 Task: Search one way flight ticket for 4 adults, 2 children, 2 infants in seat and 1 infant on lap in premium economy from Gulfport/biloxi: Gulfport-biloxi International Airport to New Bern: Coastal Carolina Regional Airport (was Craven County Regional) on 5-4-2023. Choice of flights is Emirates. Number of bags: 9 checked bags. Price is upto 94000. Outbound departure time preference is 22:00.
Action: Mouse moved to (304, 124)
Screenshot: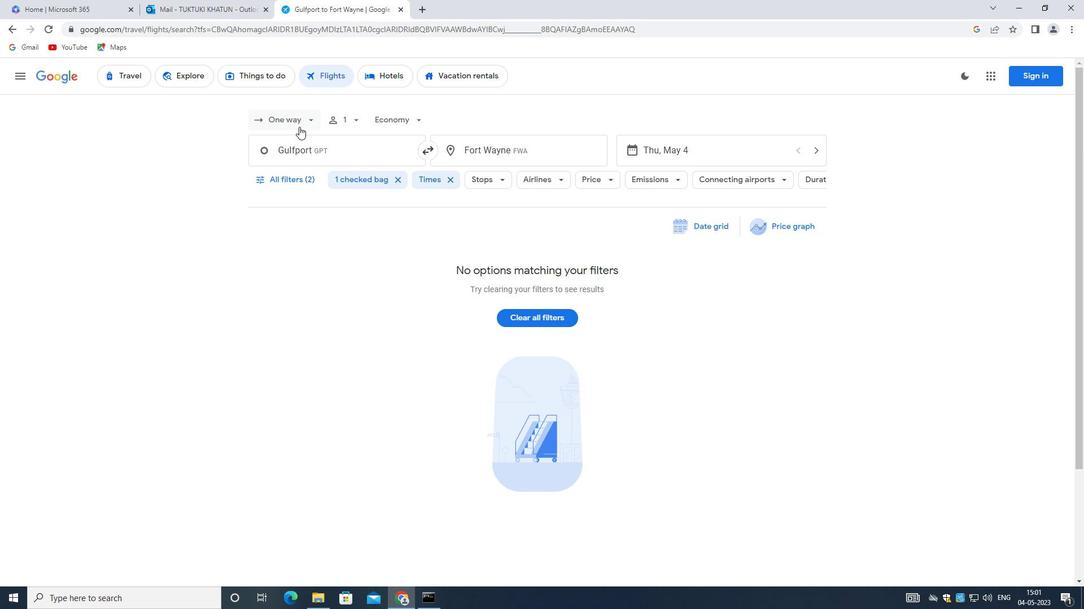 
Action: Mouse pressed left at (304, 124)
Screenshot: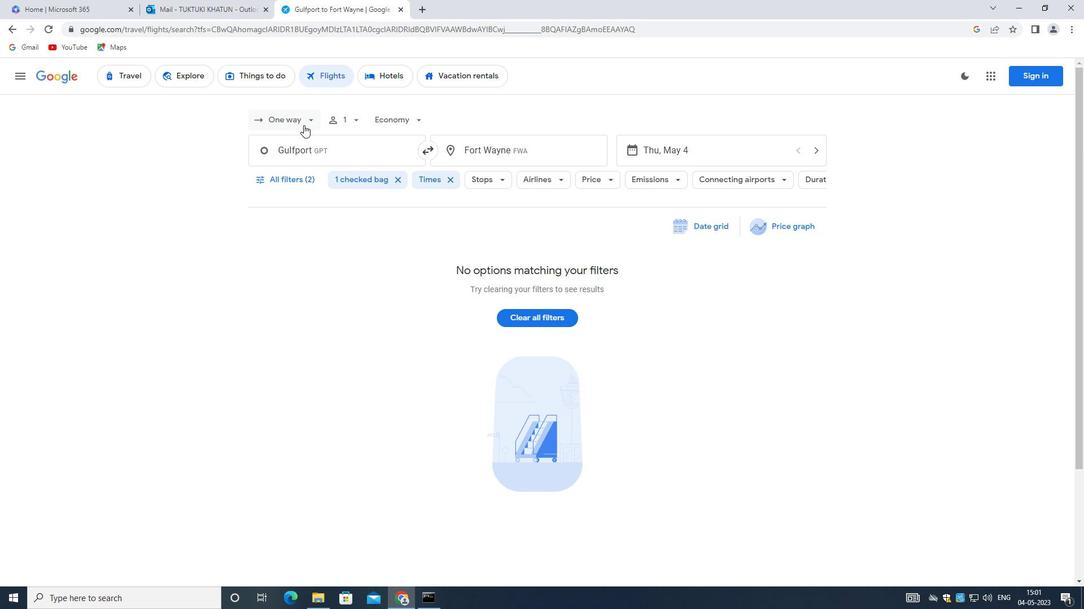 
Action: Mouse moved to (316, 168)
Screenshot: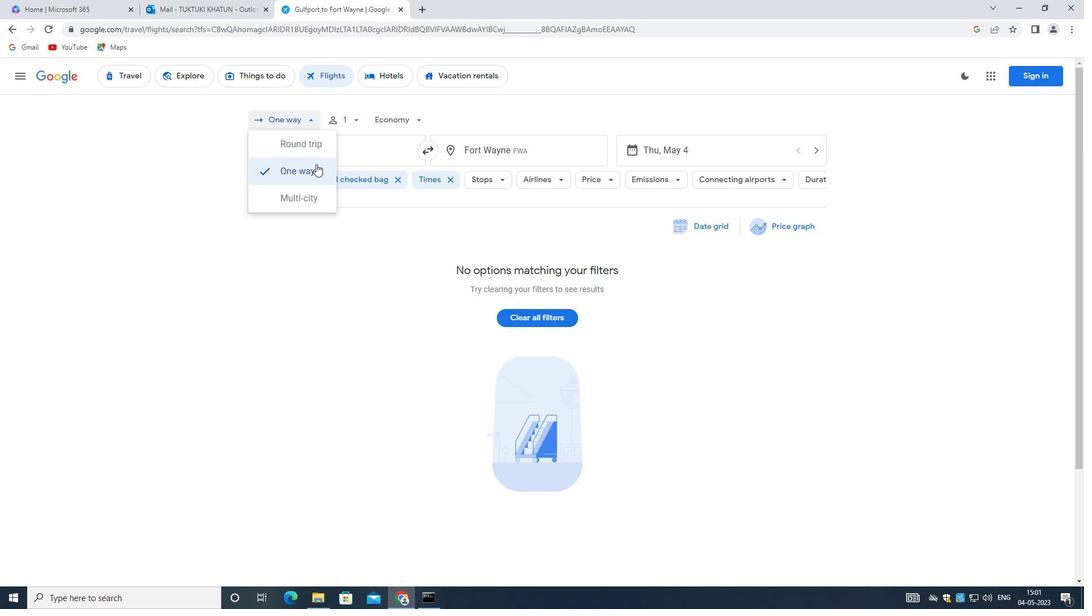 
Action: Mouse pressed left at (316, 168)
Screenshot: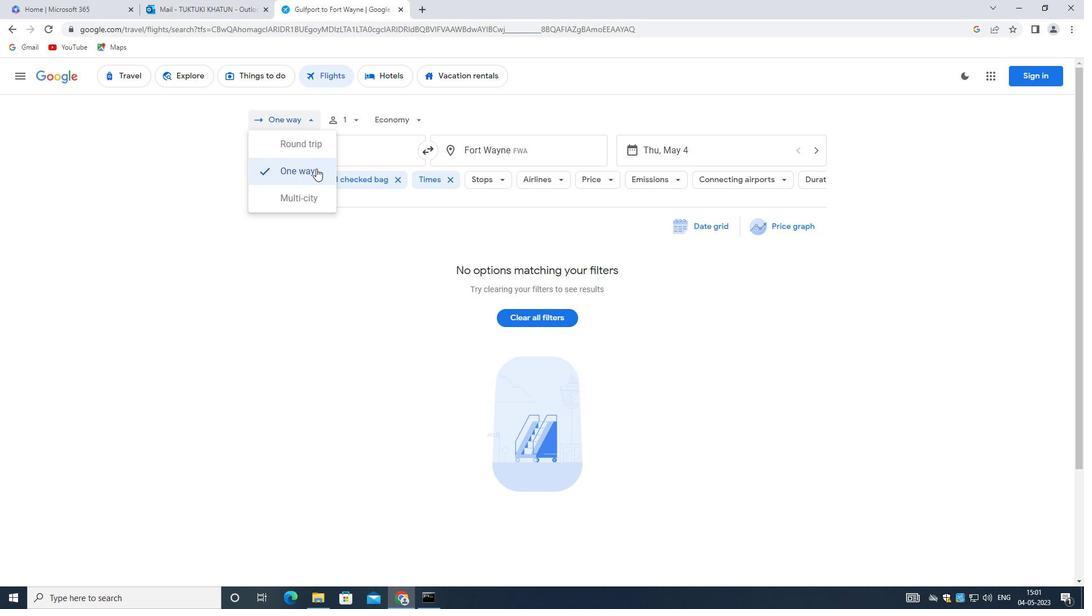 
Action: Mouse moved to (350, 116)
Screenshot: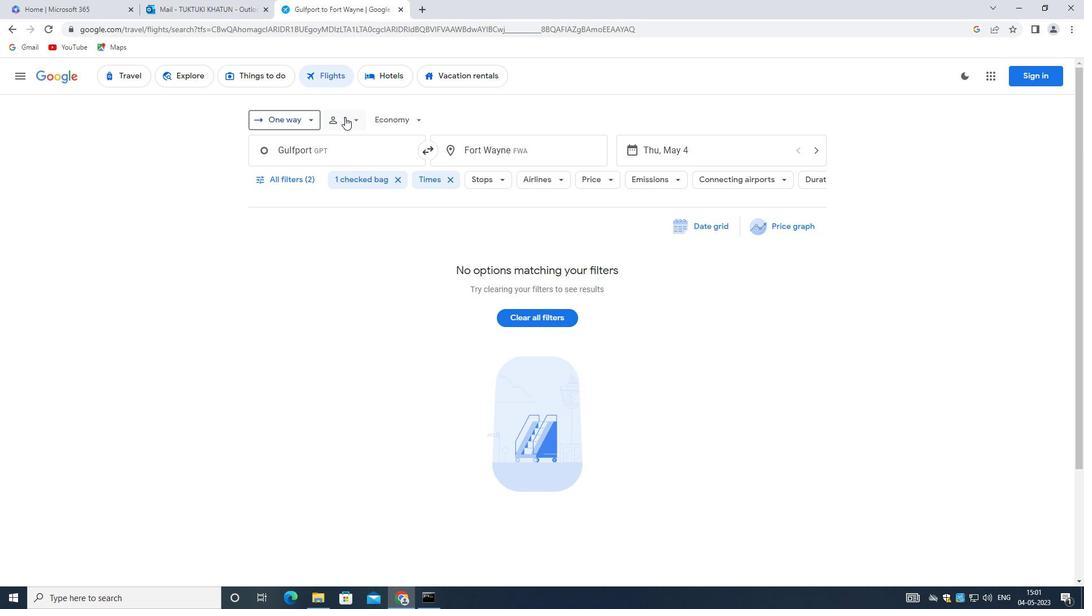 
Action: Mouse pressed left at (350, 116)
Screenshot: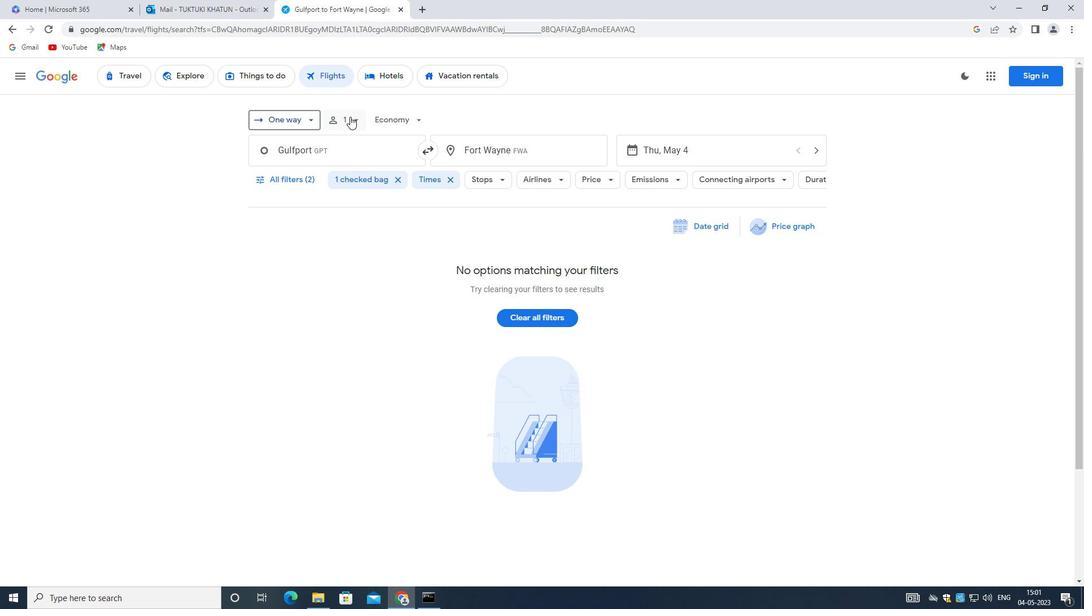 
Action: Mouse moved to (440, 145)
Screenshot: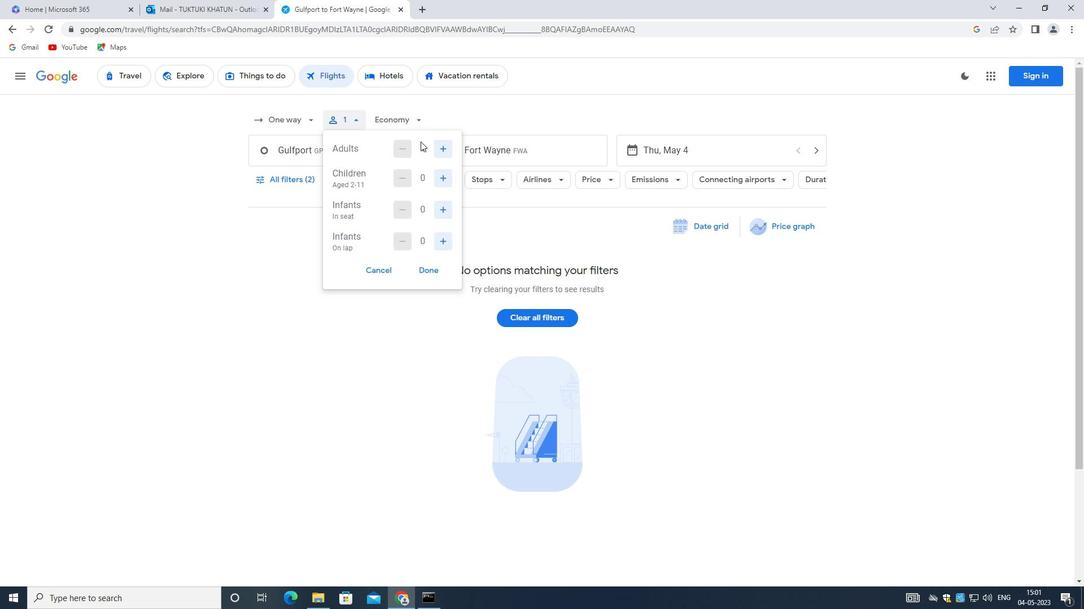 
Action: Mouse pressed left at (440, 145)
Screenshot: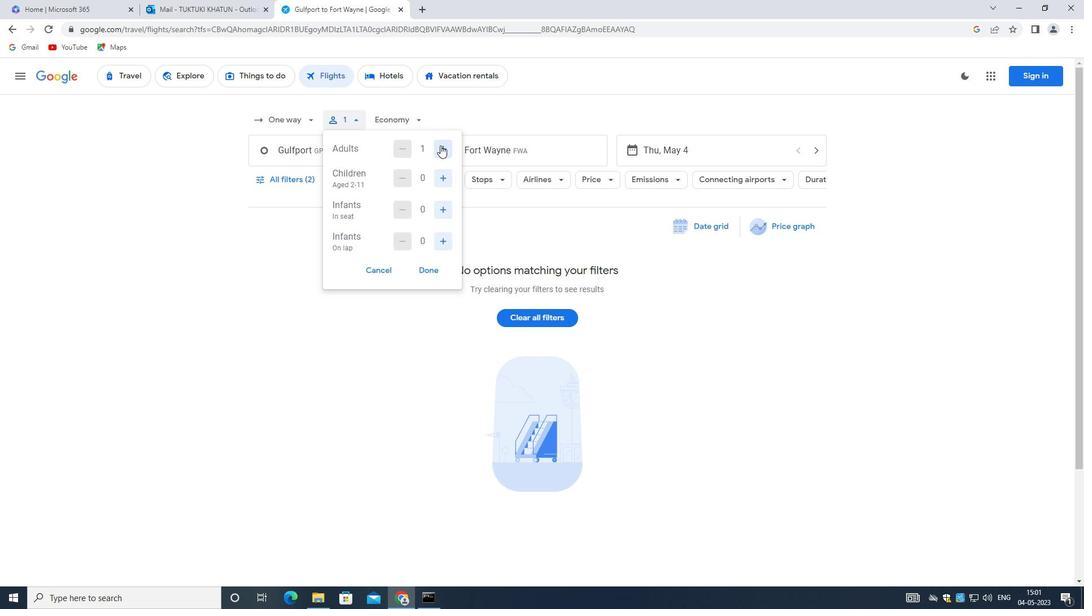 
Action: Mouse pressed left at (440, 145)
Screenshot: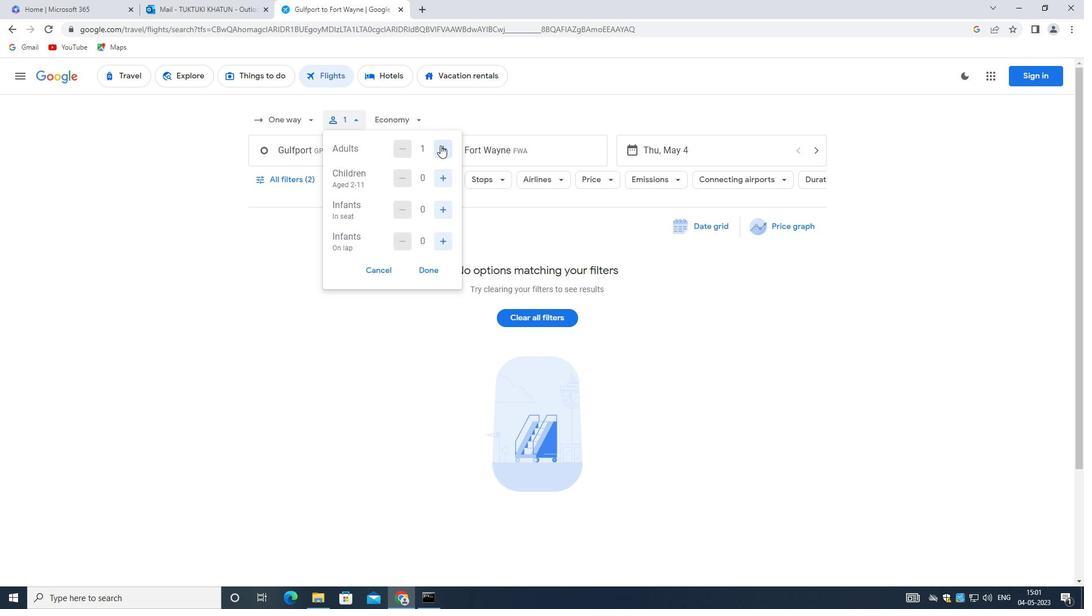 
Action: Mouse moved to (440, 146)
Screenshot: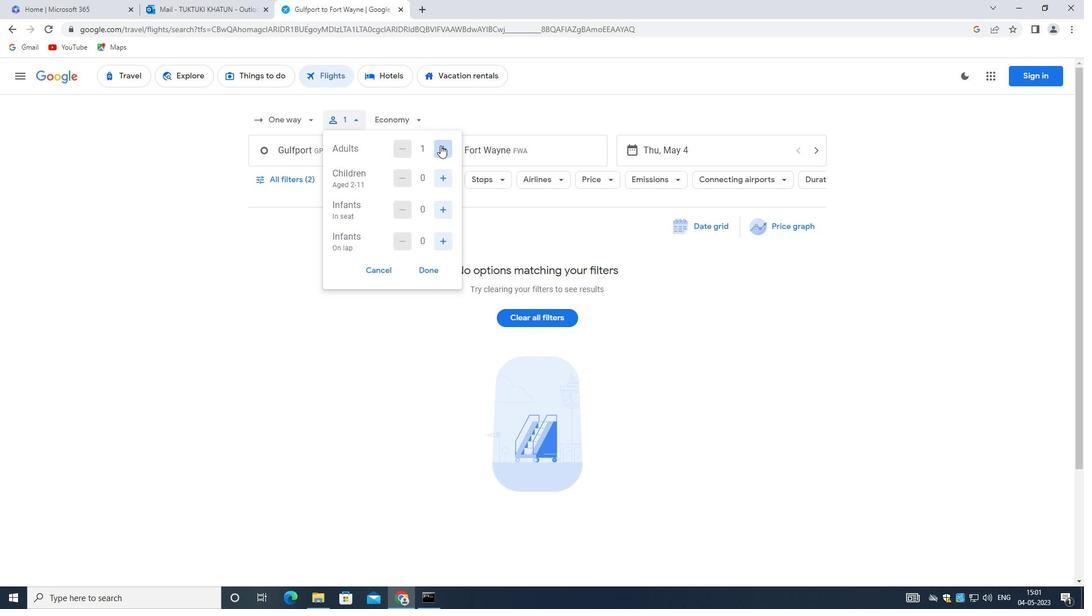 
Action: Mouse pressed left at (440, 146)
Screenshot: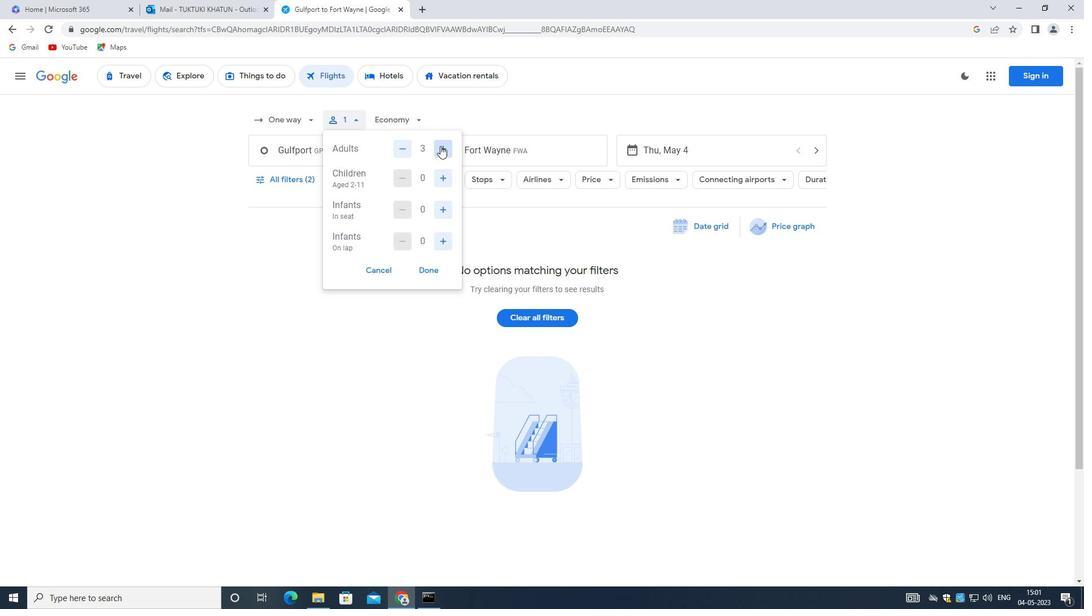 
Action: Mouse moved to (441, 173)
Screenshot: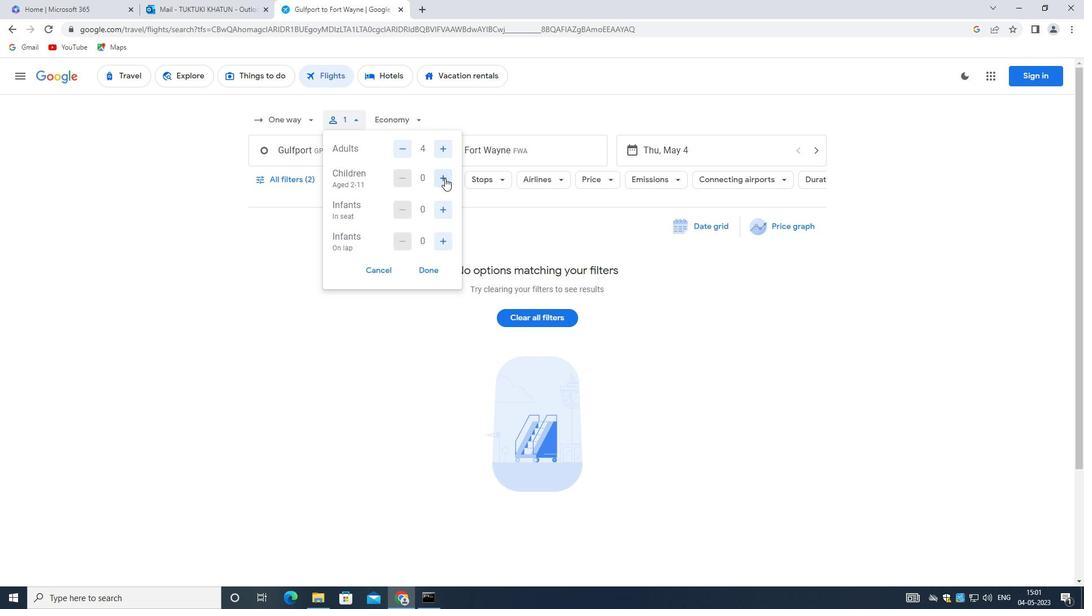 
Action: Mouse pressed left at (441, 173)
Screenshot: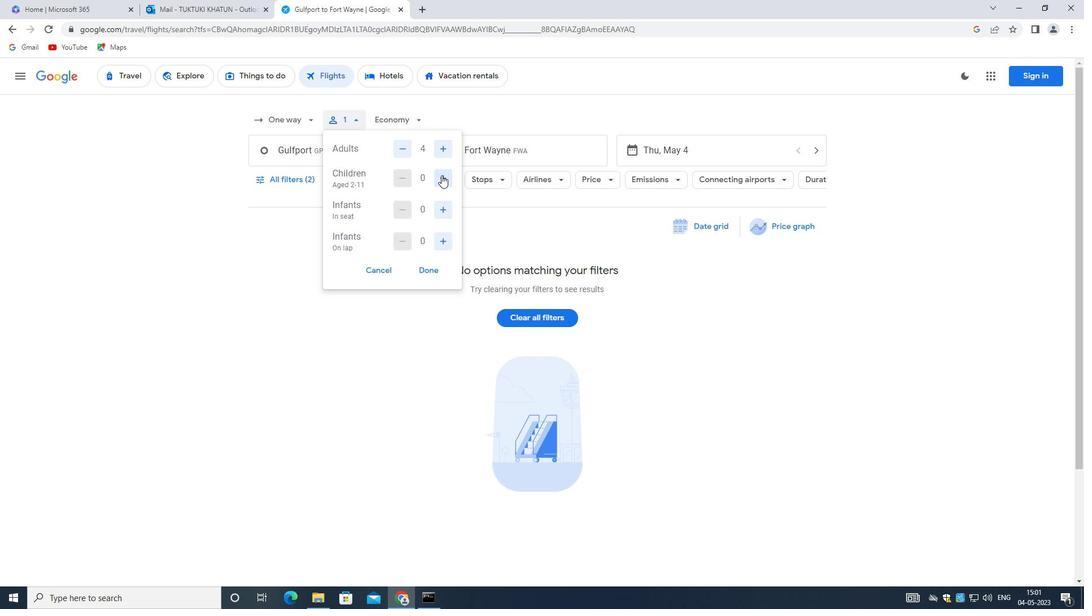 
Action: Mouse pressed left at (441, 173)
Screenshot: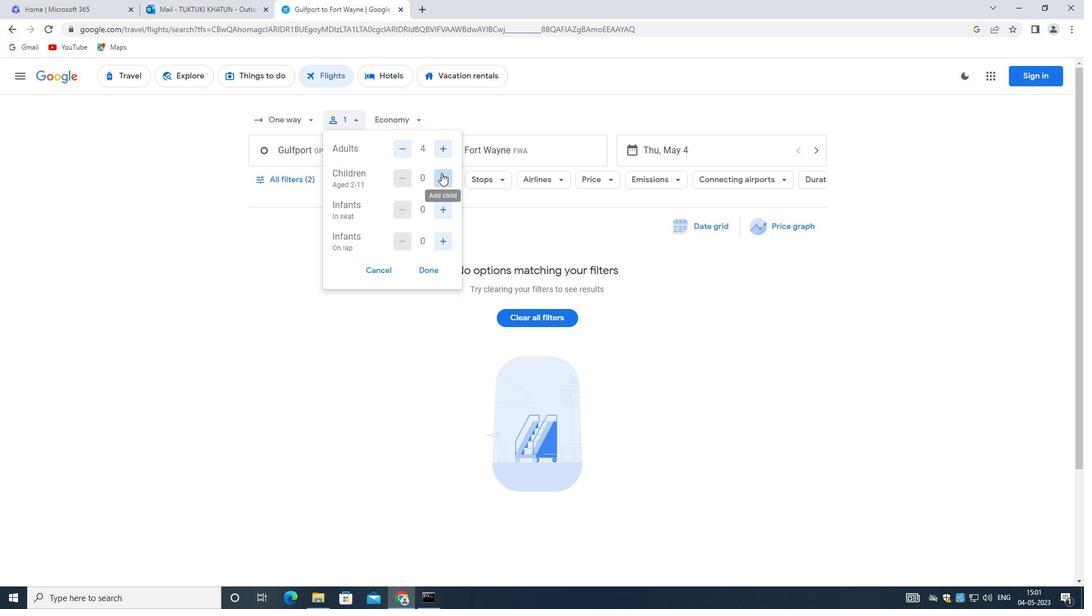 
Action: Mouse moved to (446, 208)
Screenshot: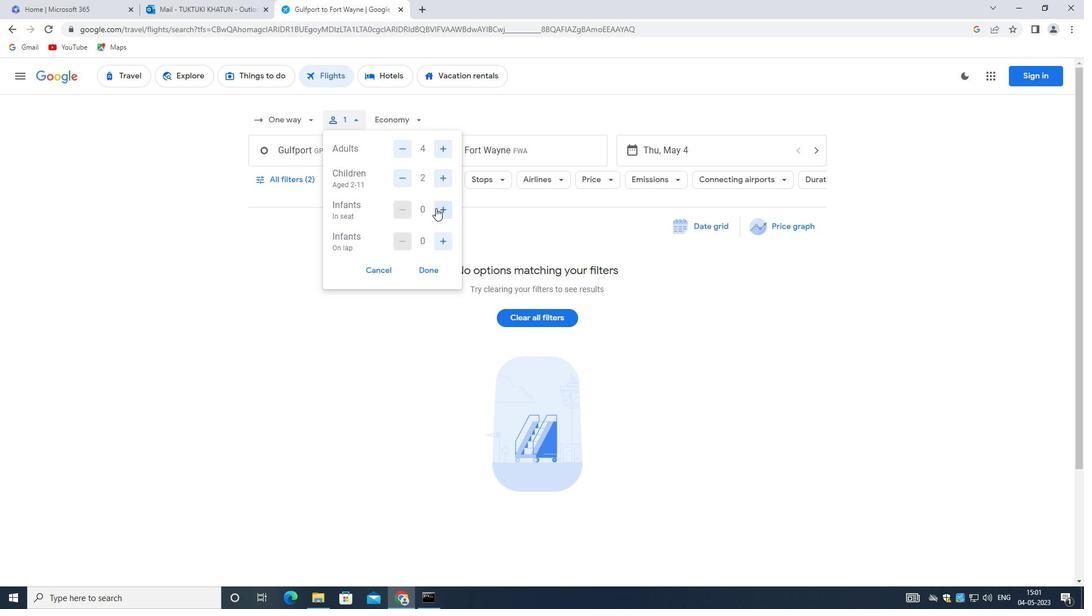 
Action: Mouse pressed left at (446, 208)
Screenshot: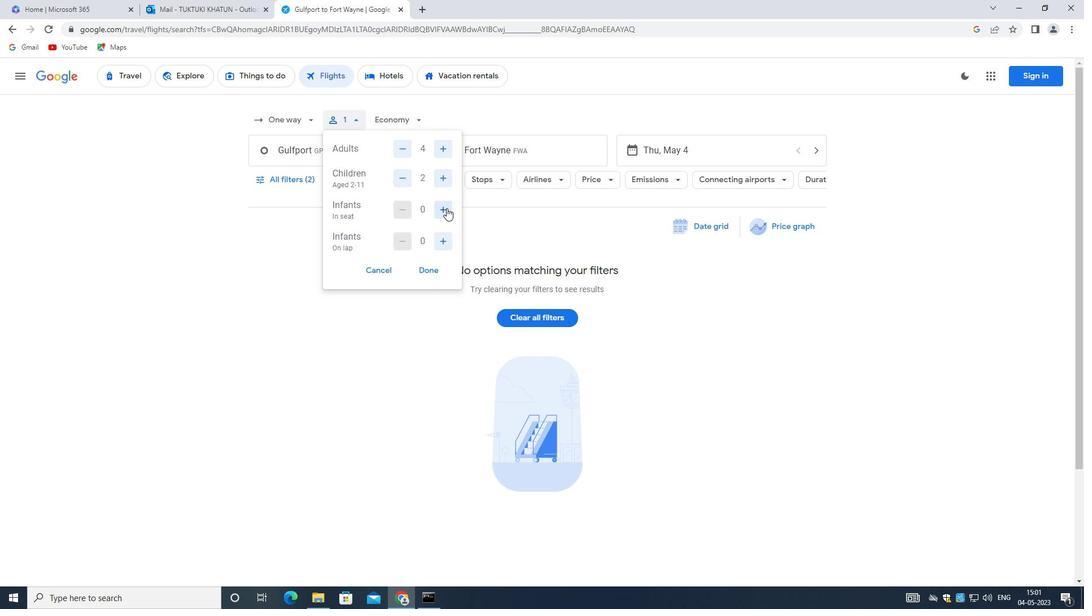
Action: Mouse pressed left at (446, 208)
Screenshot: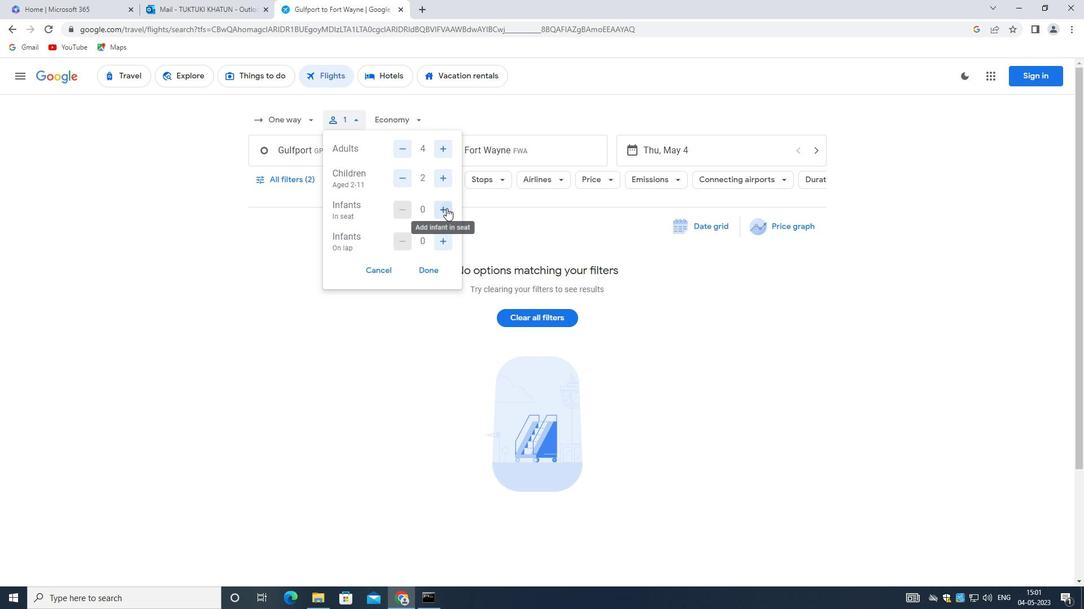 
Action: Mouse moved to (442, 242)
Screenshot: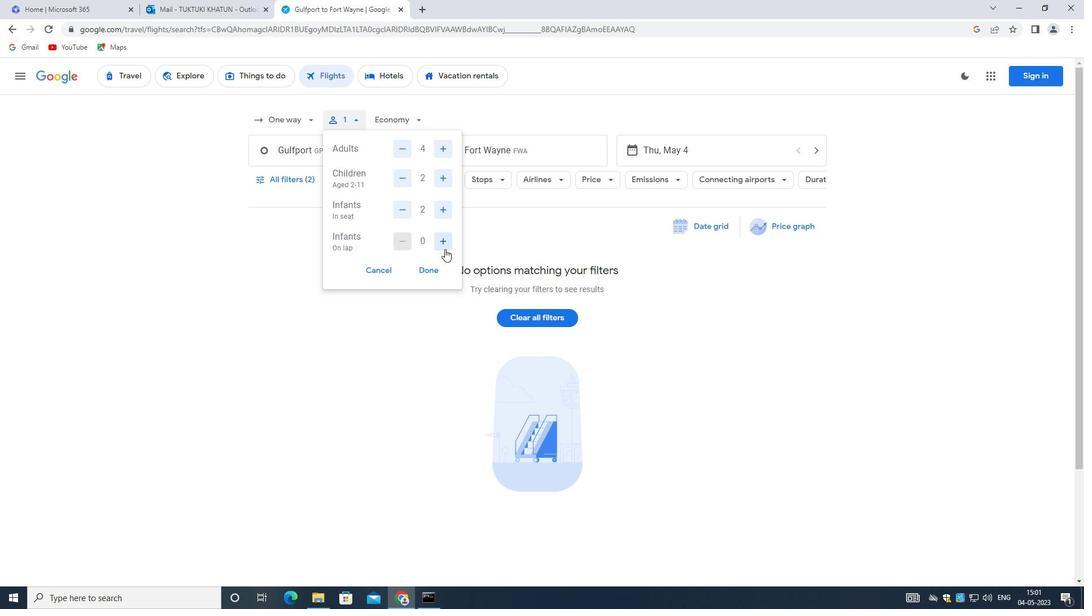
Action: Mouse pressed left at (442, 242)
Screenshot: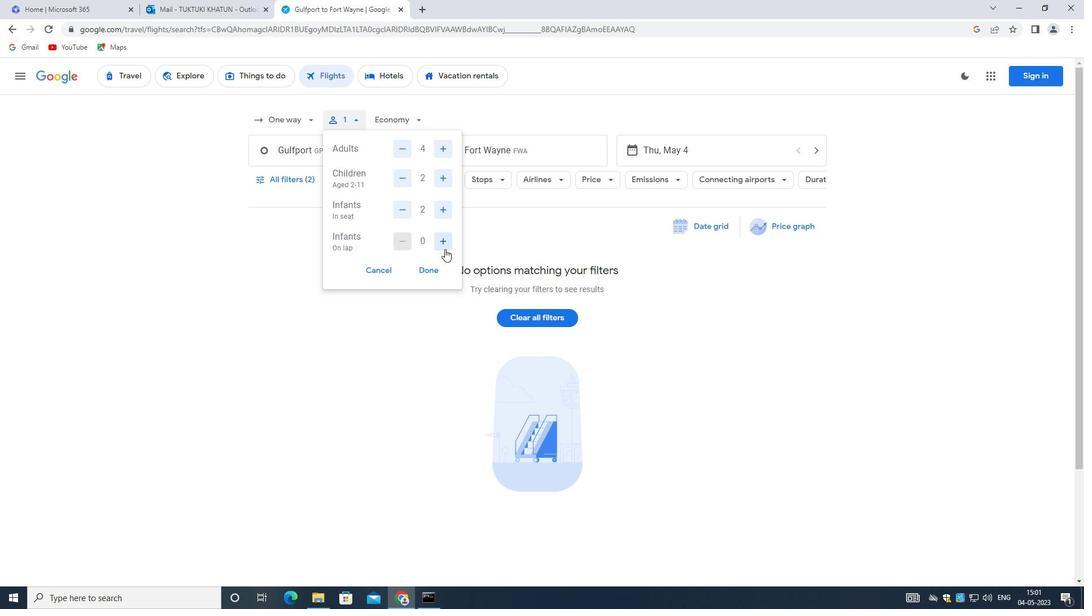 
Action: Mouse moved to (428, 272)
Screenshot: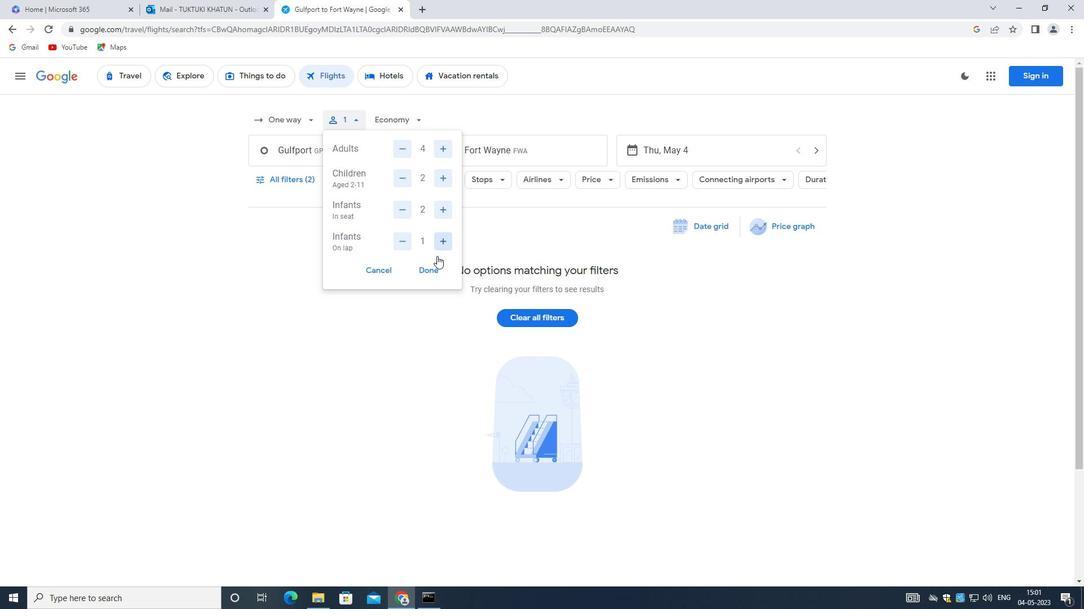 
Action: Mouse pressed left at (428, 272)
Screenshot: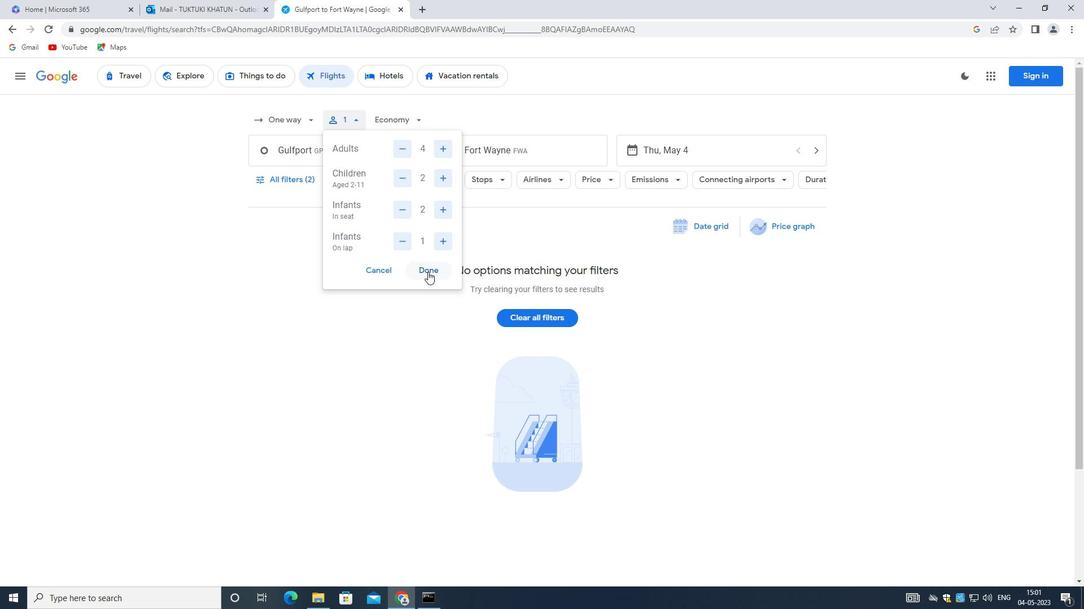 
Action: Mouse moved to (400, 117)
Screenshot: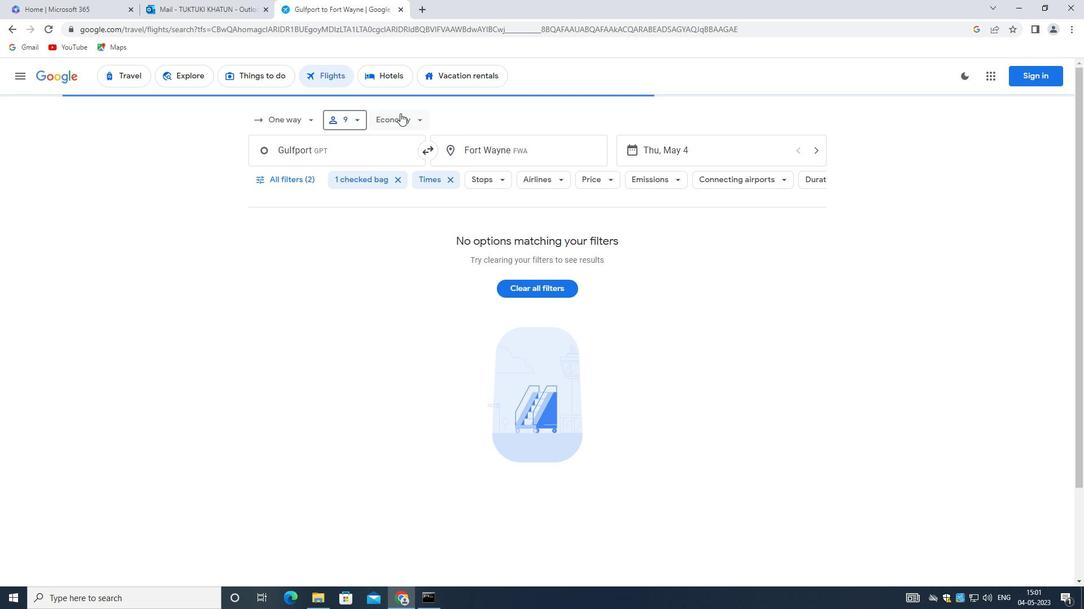 
Action: Mouse pressed left at (400, 117)
Screenshot: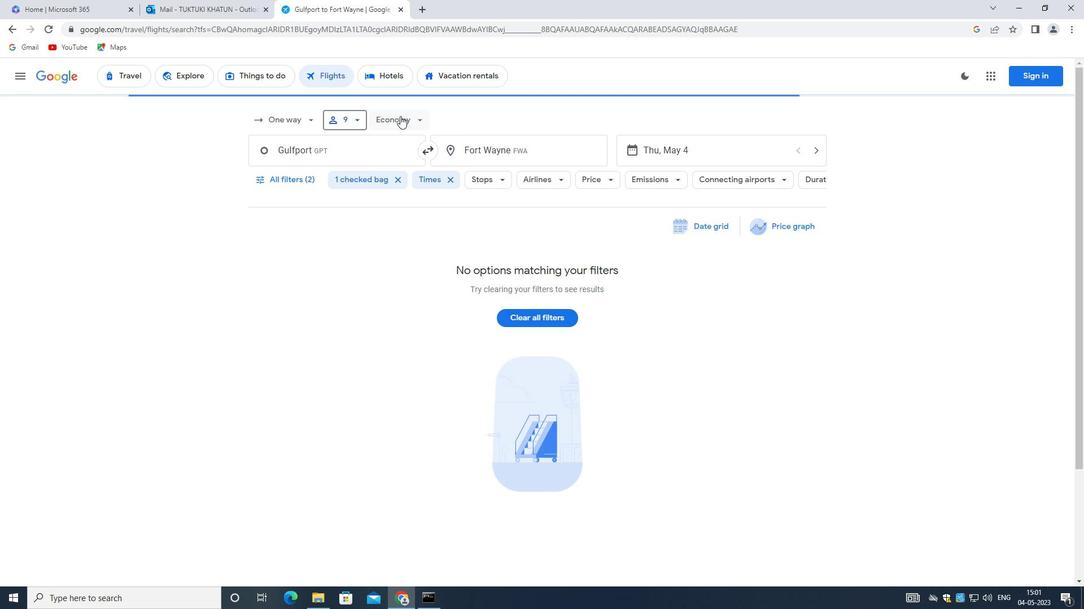 
Action: Mouse moved to (429, 173)
Screenshot: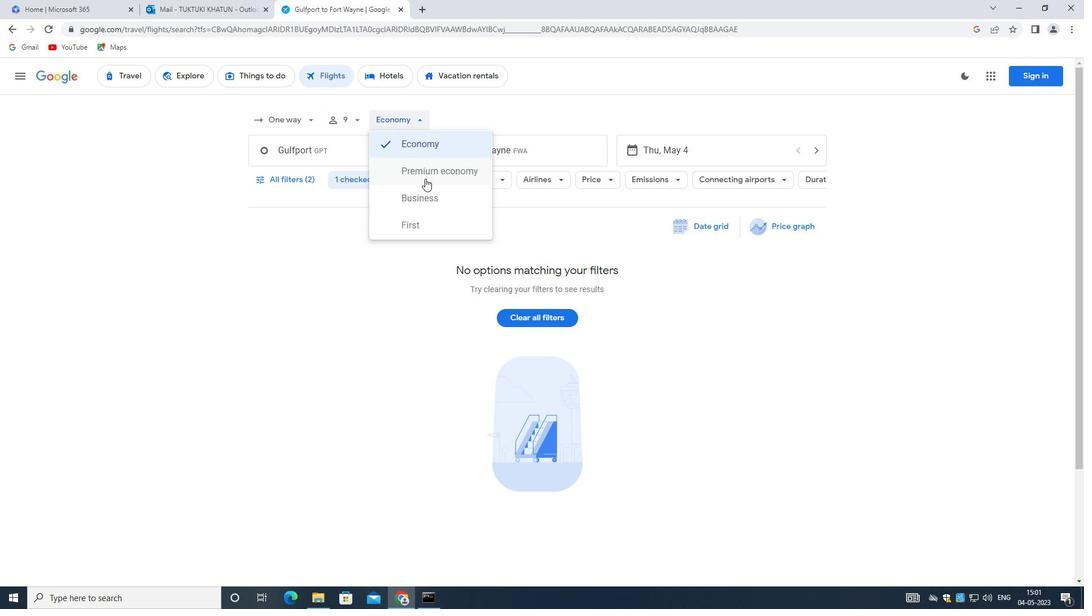 
Action: Mouse pressed left at (429, 173)
Screenshot: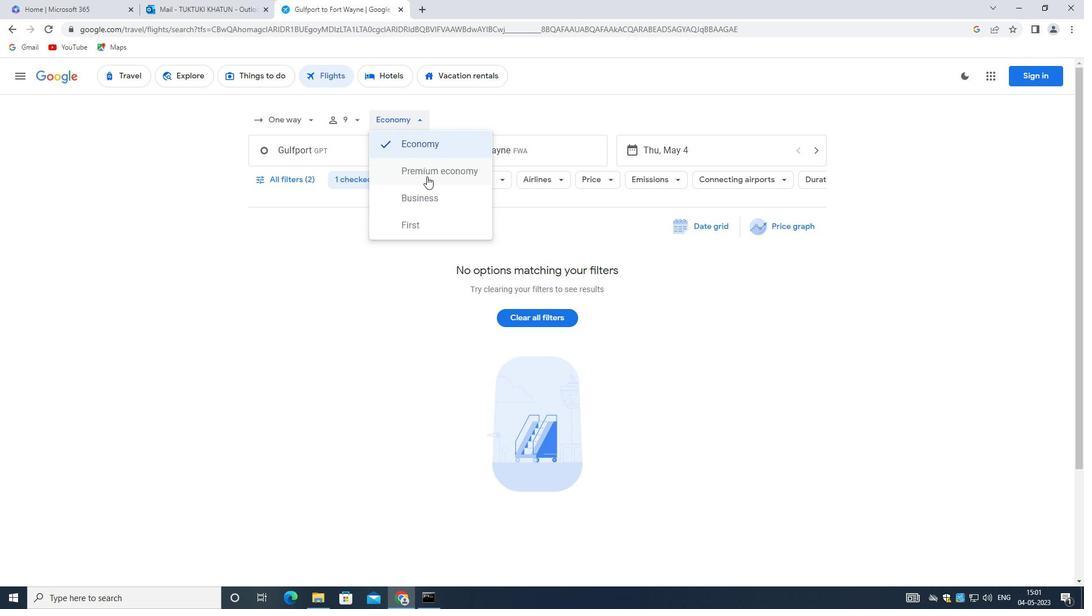 
Action: Mouse moved to (323, 151)
Screenshot: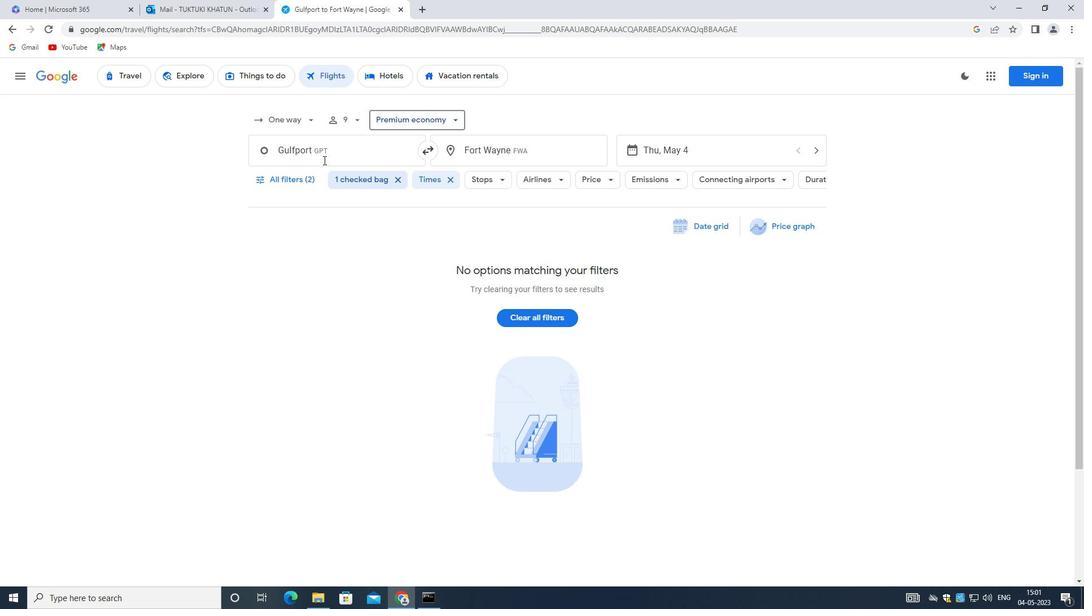 
Action: Mouse pressed left at (323, 151)
Screenshot: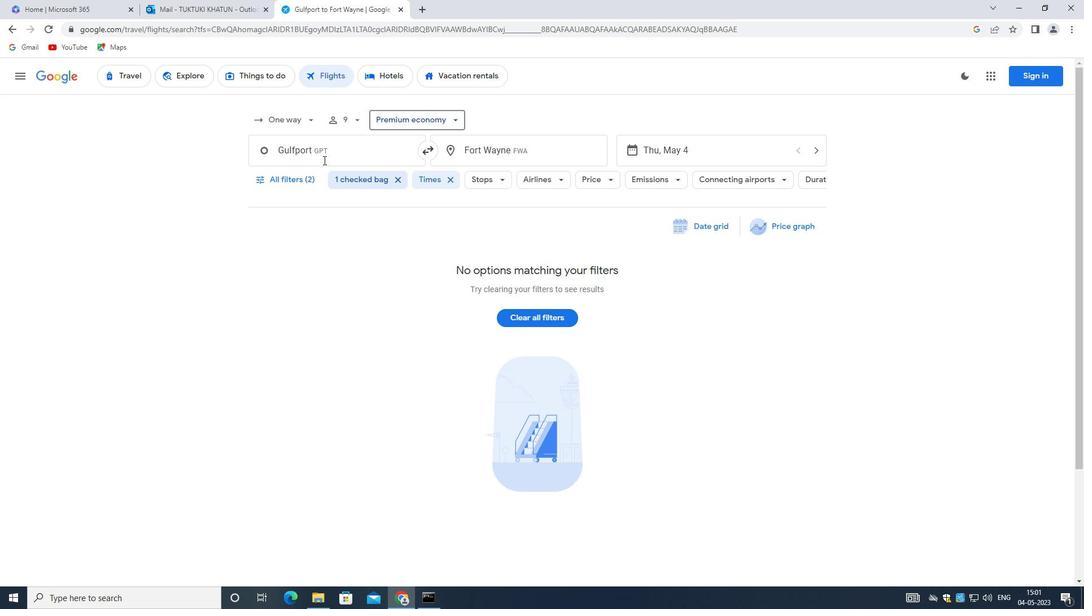 
Action: Mouse moved to (392, 242)
Screenshot: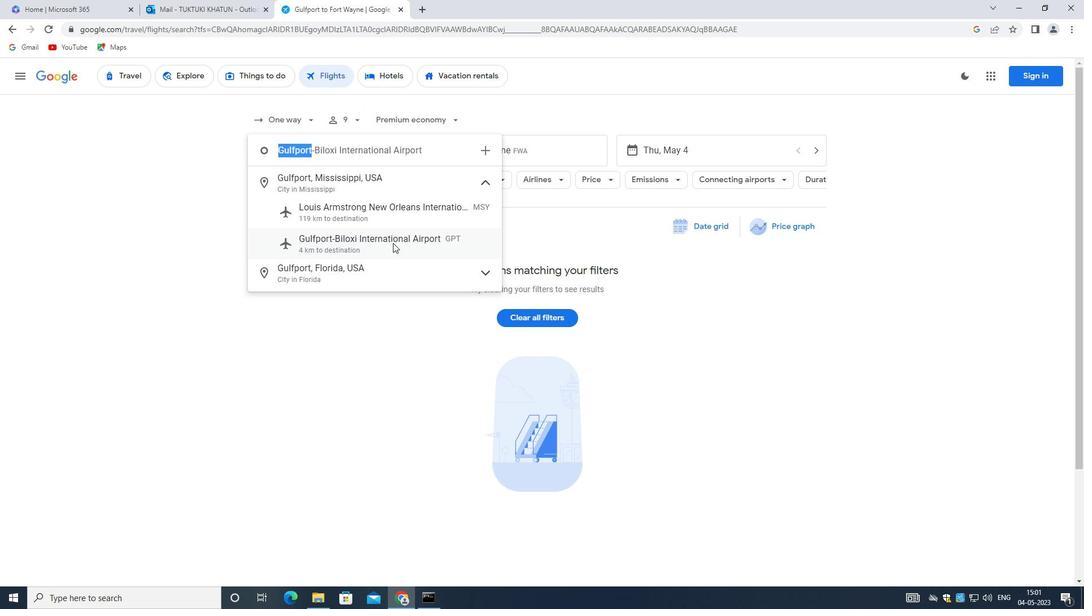 
Action: Mouse pressed left at (392, 242)
Screenshot: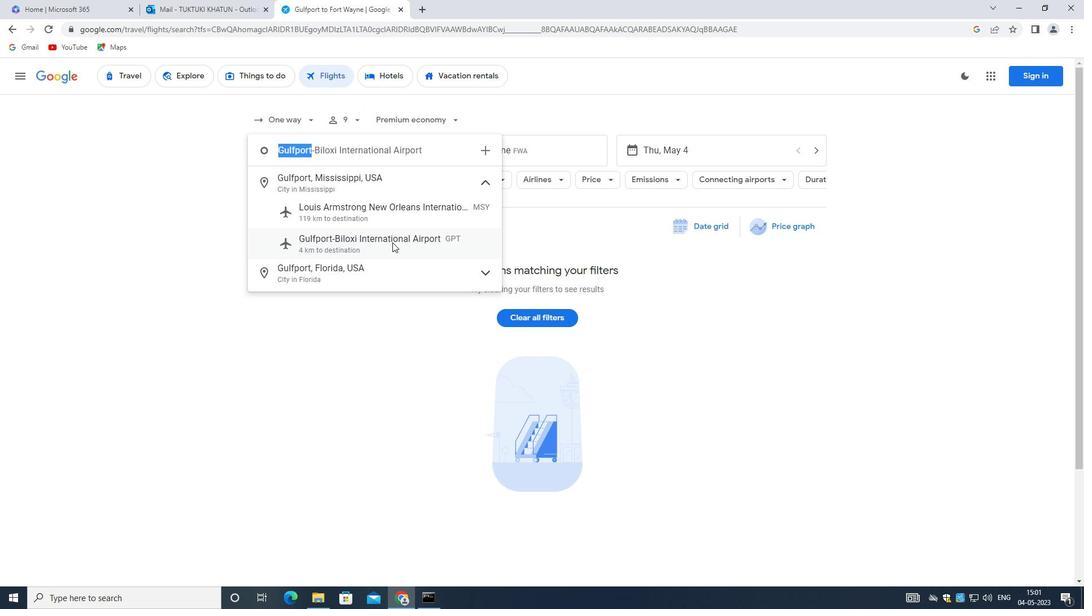 
Action: Mouse moved to (489, 152)
Screenshot: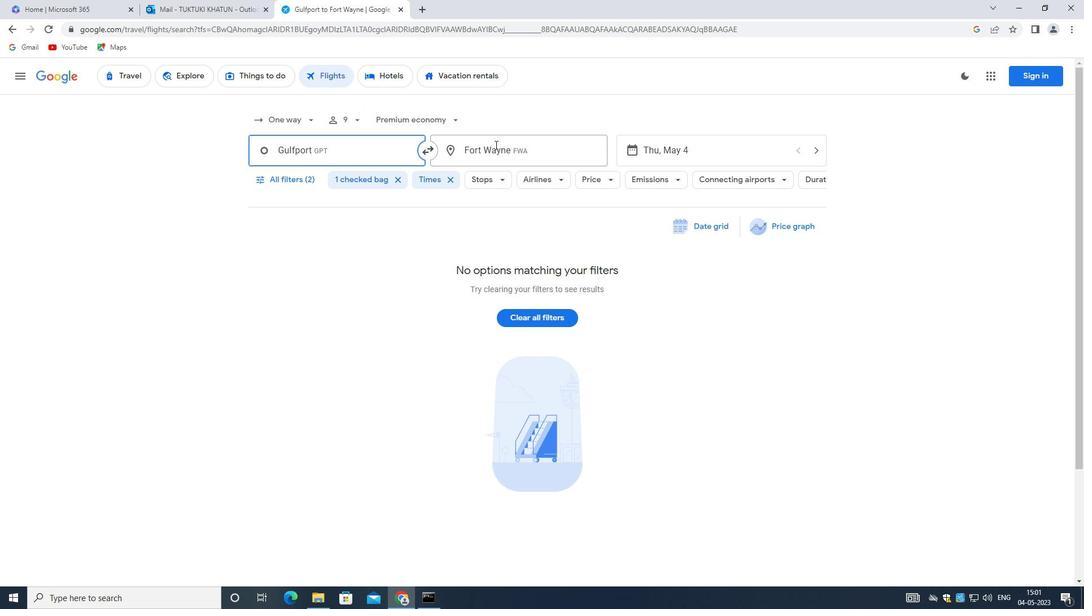 
Action: Mouse pressed left at (489, 152)
Screenshot: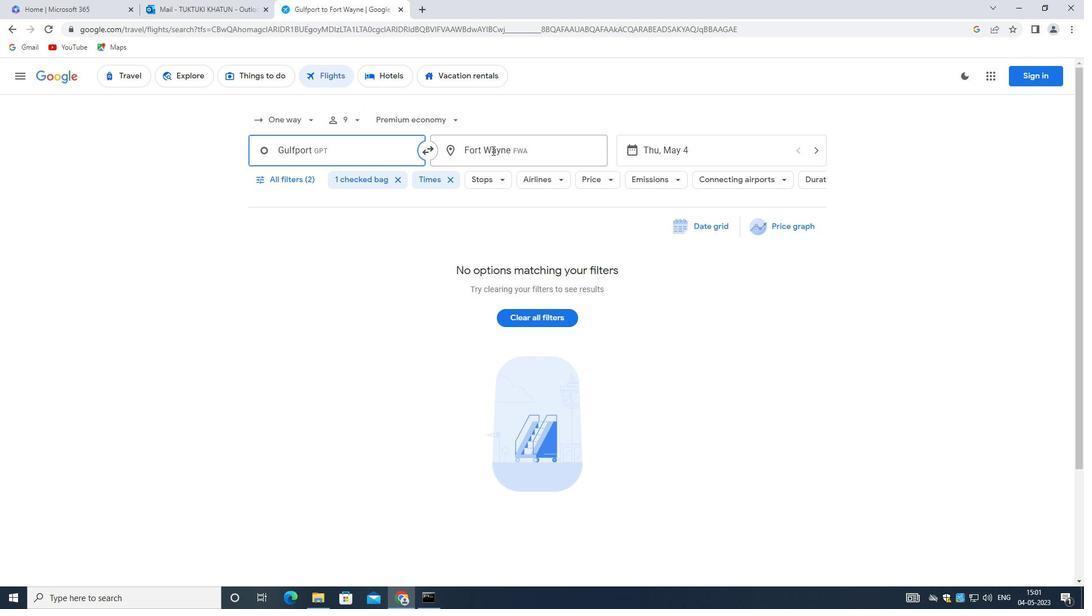 
Action: Mouse moved to (489, 151)
Screenshot: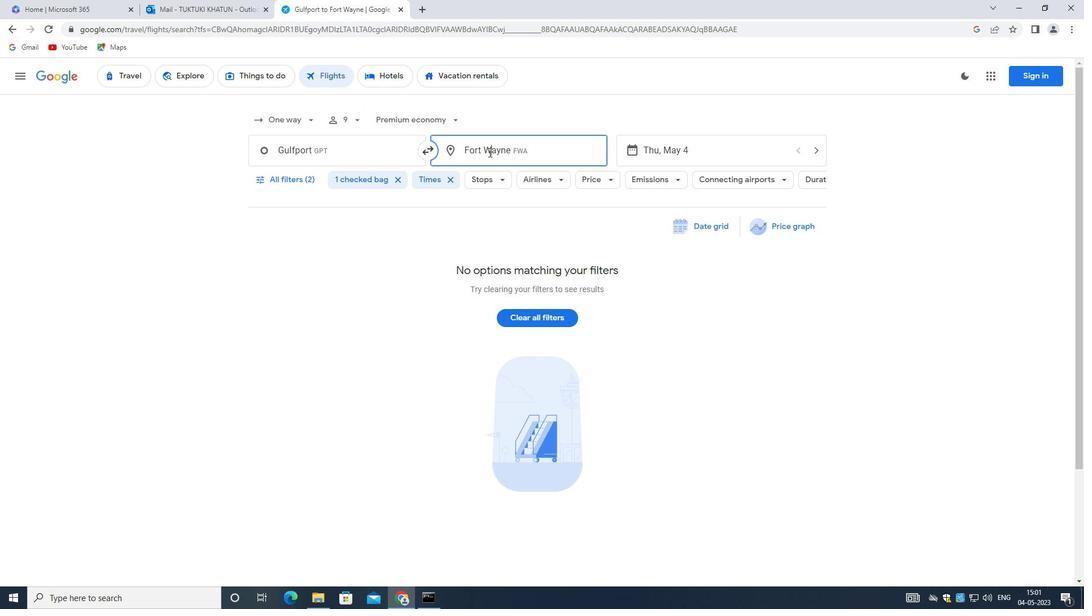 
Action: Key pressed <Key.shift>COASTAL<Key.space><Key.shift>CAROLINZA
Screenshot: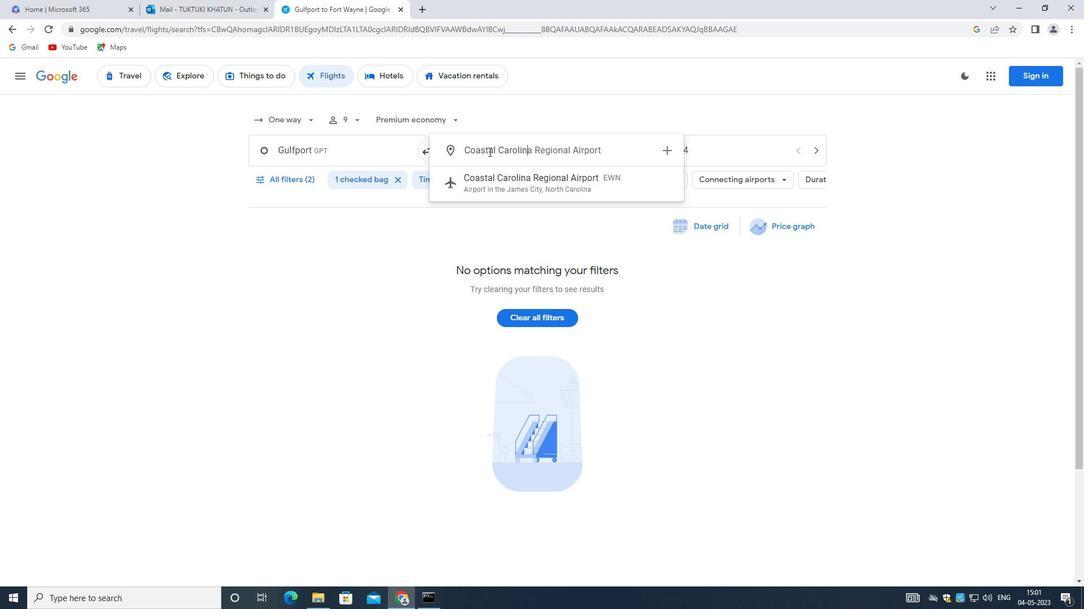 
Action: Mouse moved to (499, 151)
Screenshot: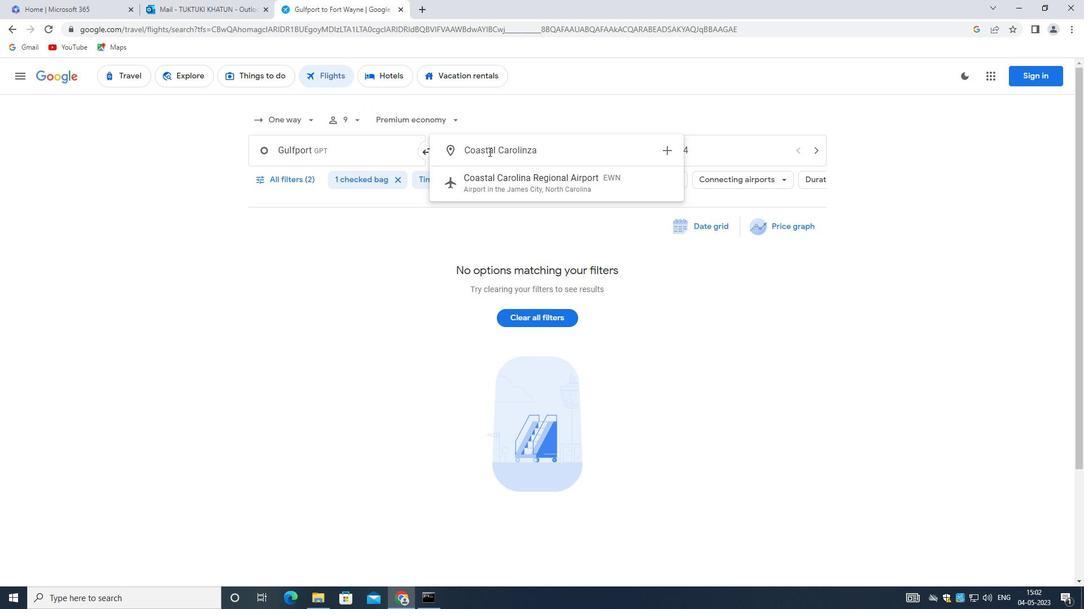 
Action: Mouse scrolled (499, 152) with delta (0, 0)
Screenshot: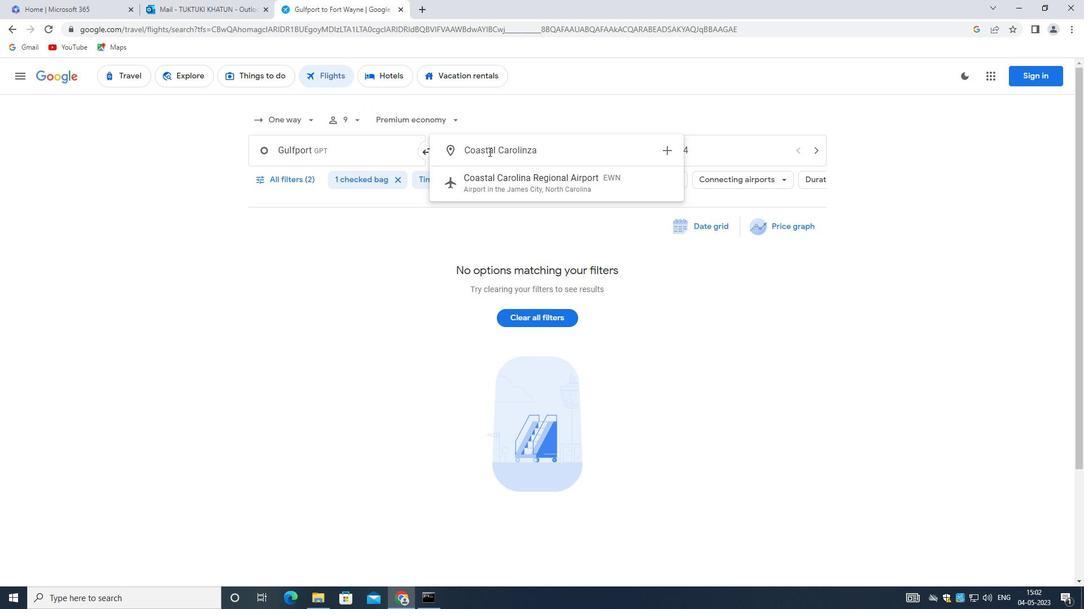 
Action: Mouse moved to (548, 182)
Screenshot: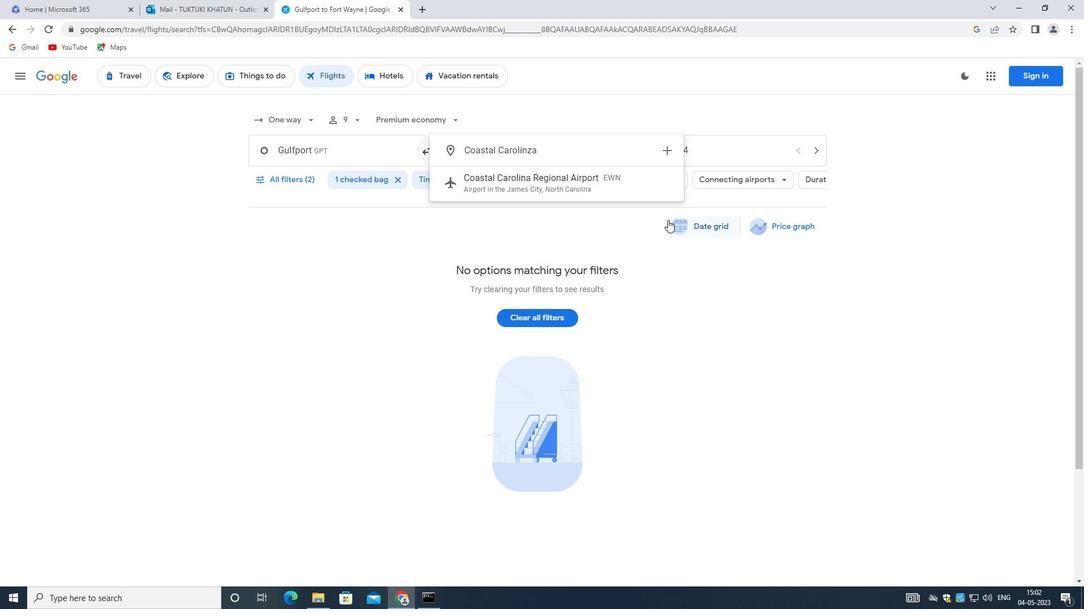 
Action: Mouse pressed left at (548, 182)
Screenshot: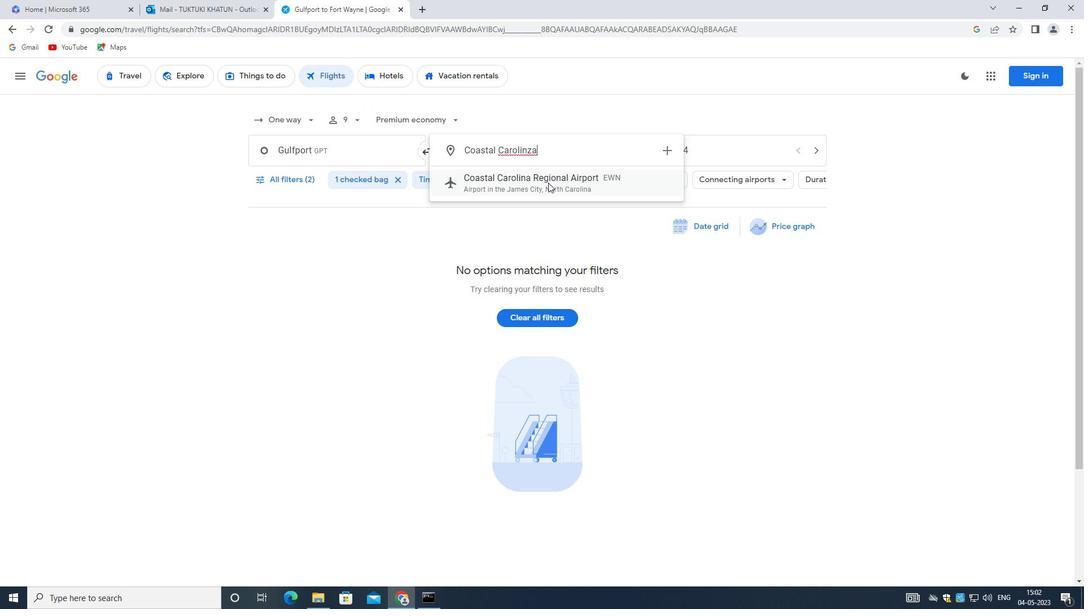 
Action: Mouse moved to (667, 144)
Screenshot: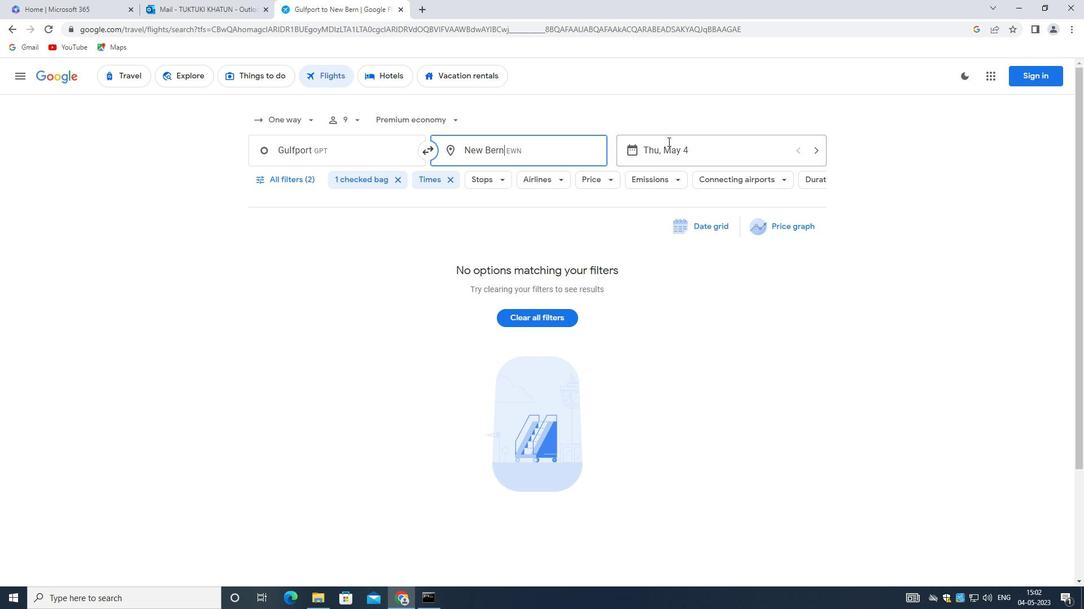 
Action: Mouse pressed left at (667, 144)
Screenshot: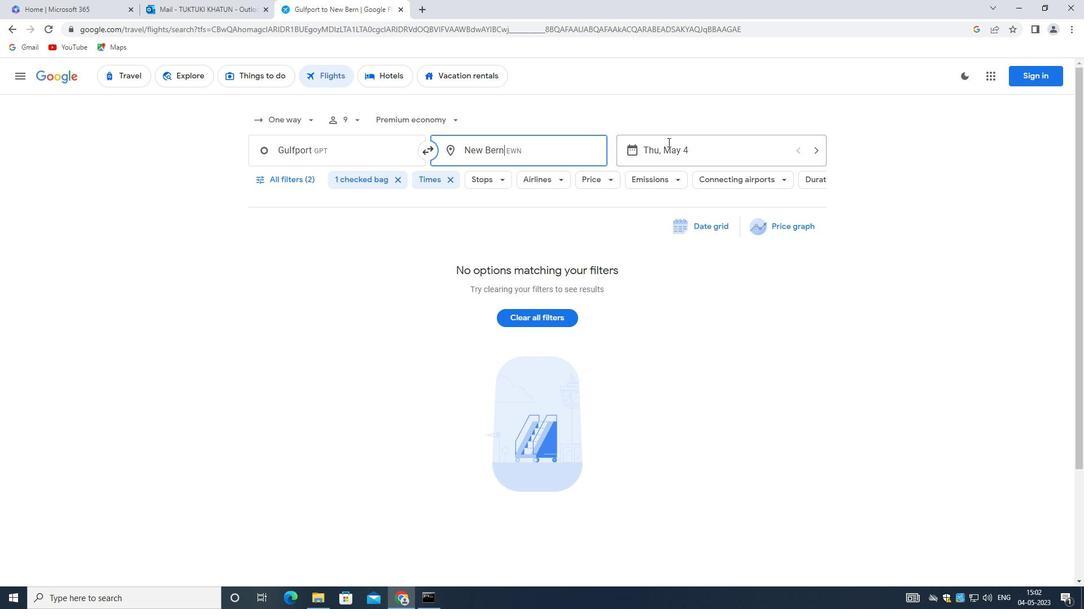 
Action: Mouse moved to (807, 425)
Screenshot: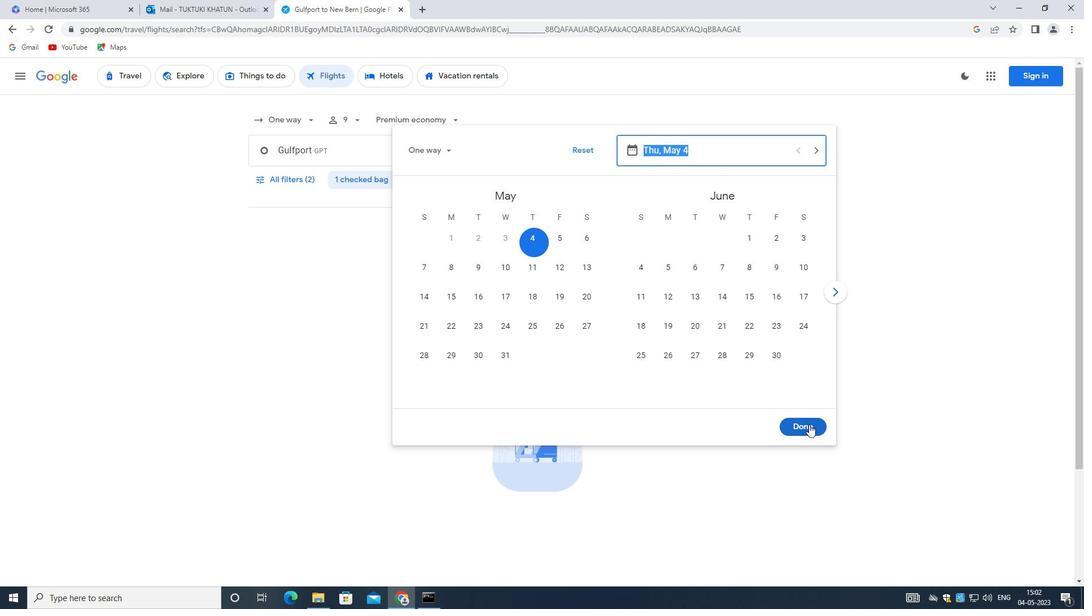 
Action: Mouse pressed left at (807, 425)
Screenshot: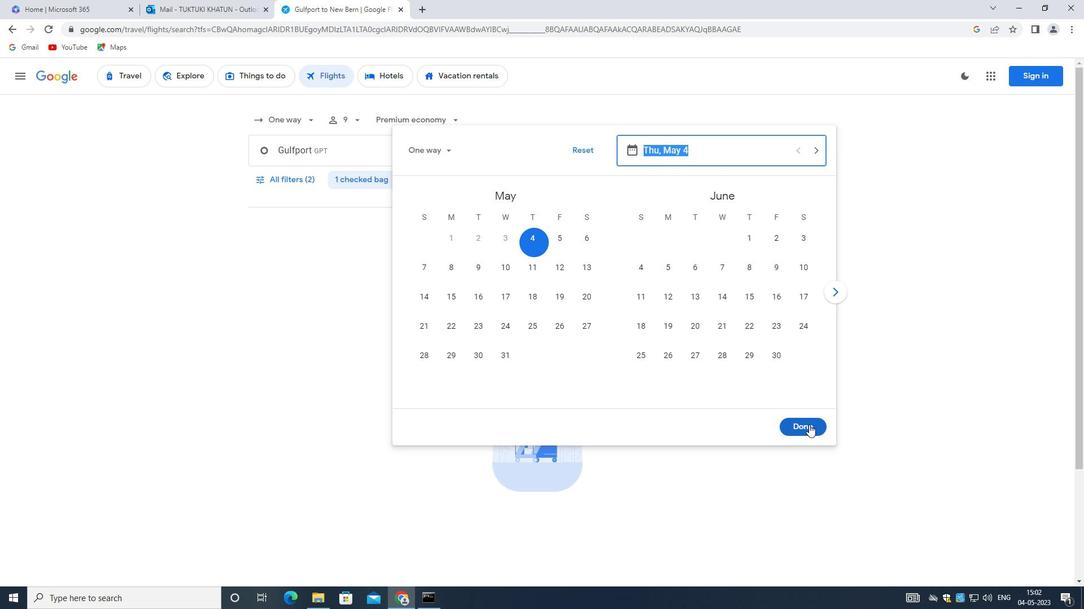 
Action: Mouse moved to (448, 371)
Screenshot: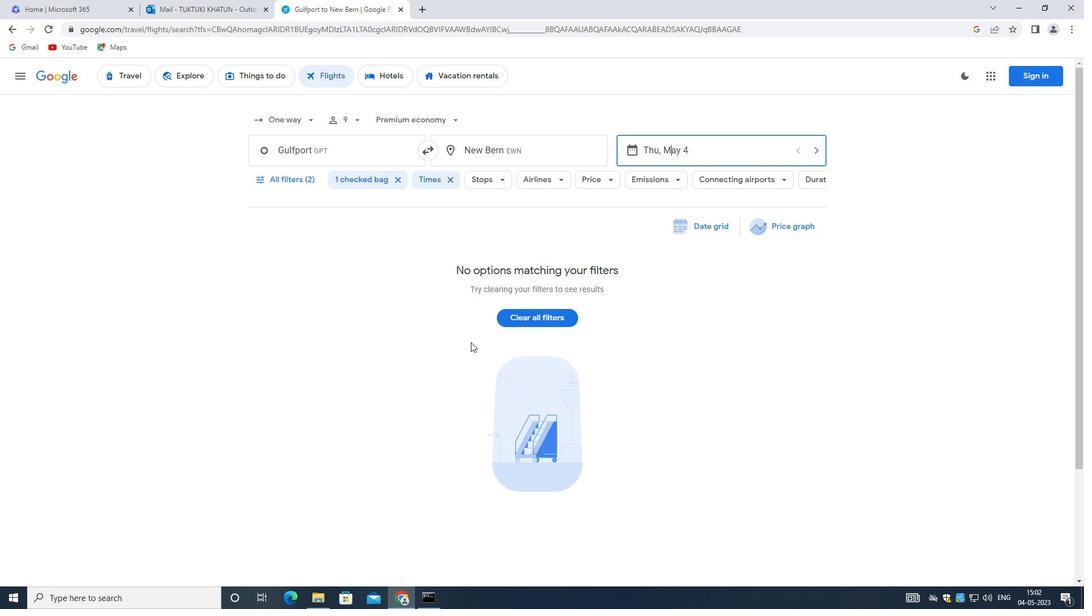 
Action: Mouse scrolled (448, 370) with delta (0, 0)
Screenshot: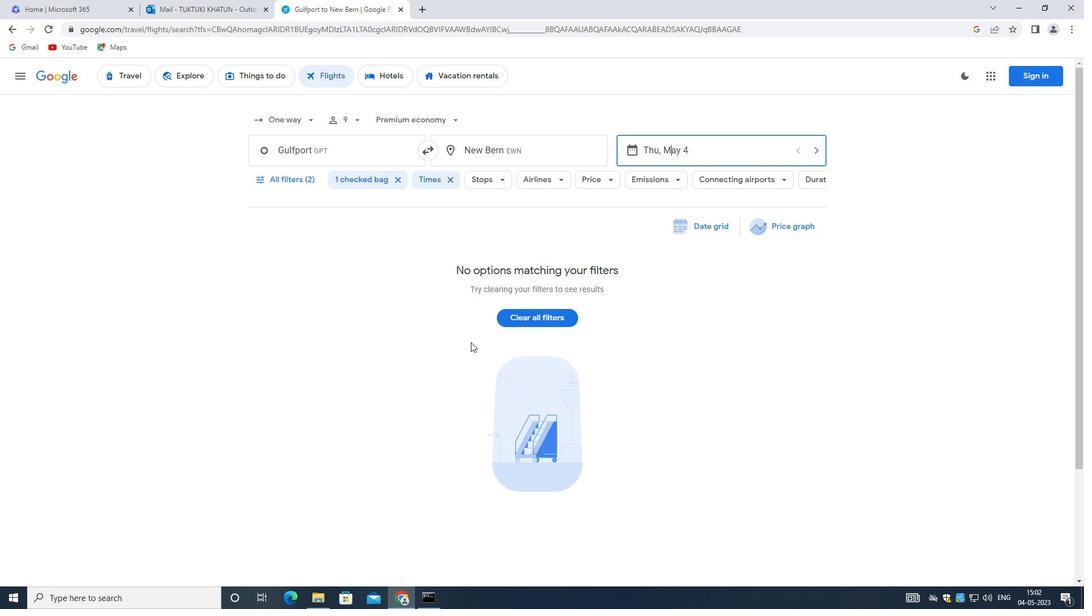 
Action: Mouse moved to (429, 393)
Screenshot: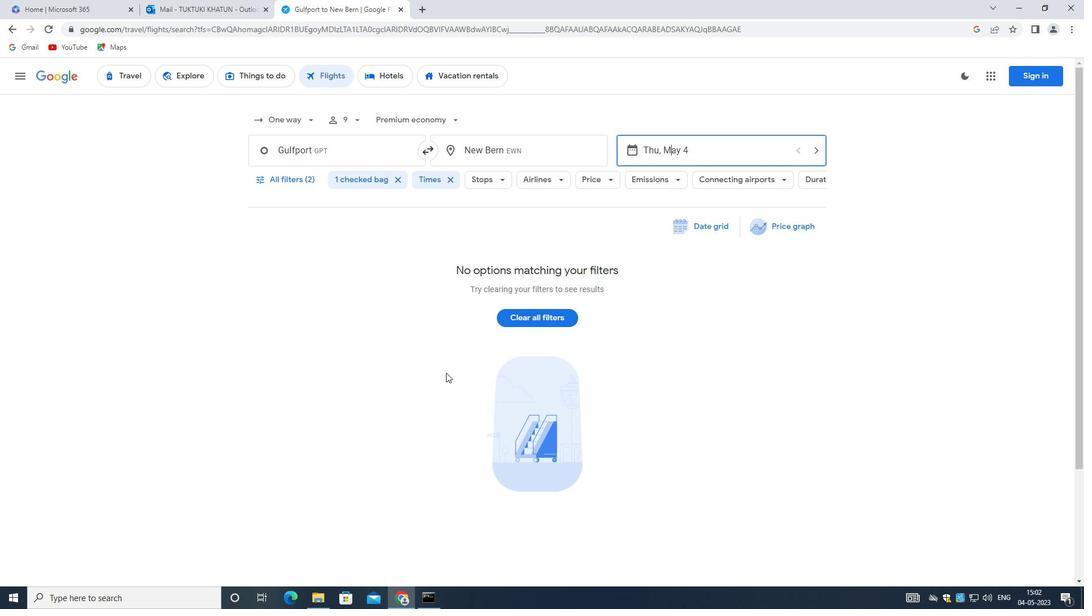 
Action: Mouse scrolled (429, 392) with delta (0, 0)
Screenshot: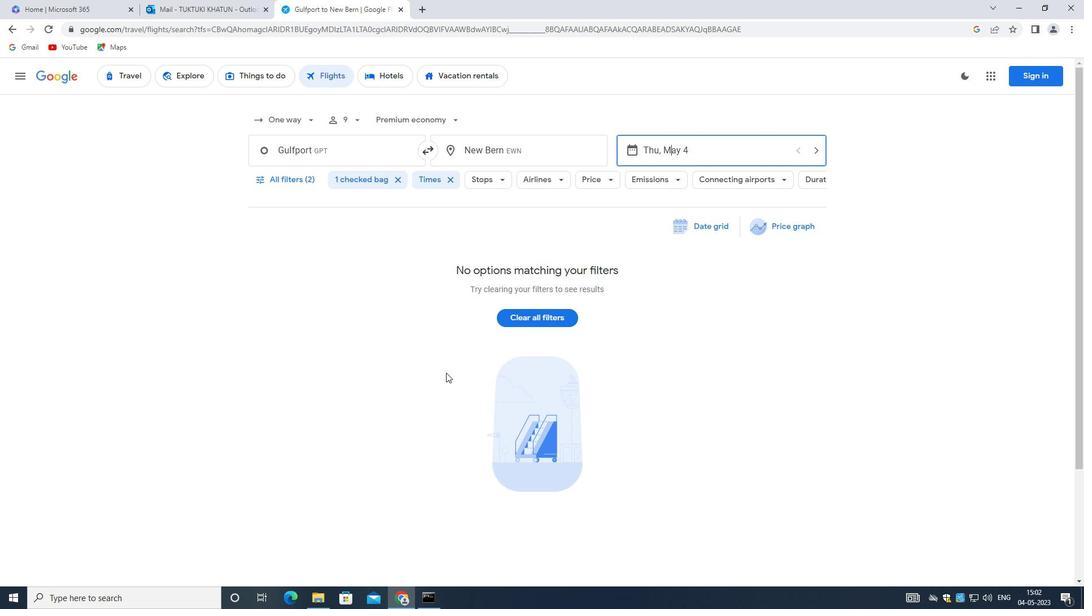 
Action: Mouse moved to (469, 329)
Screenshot: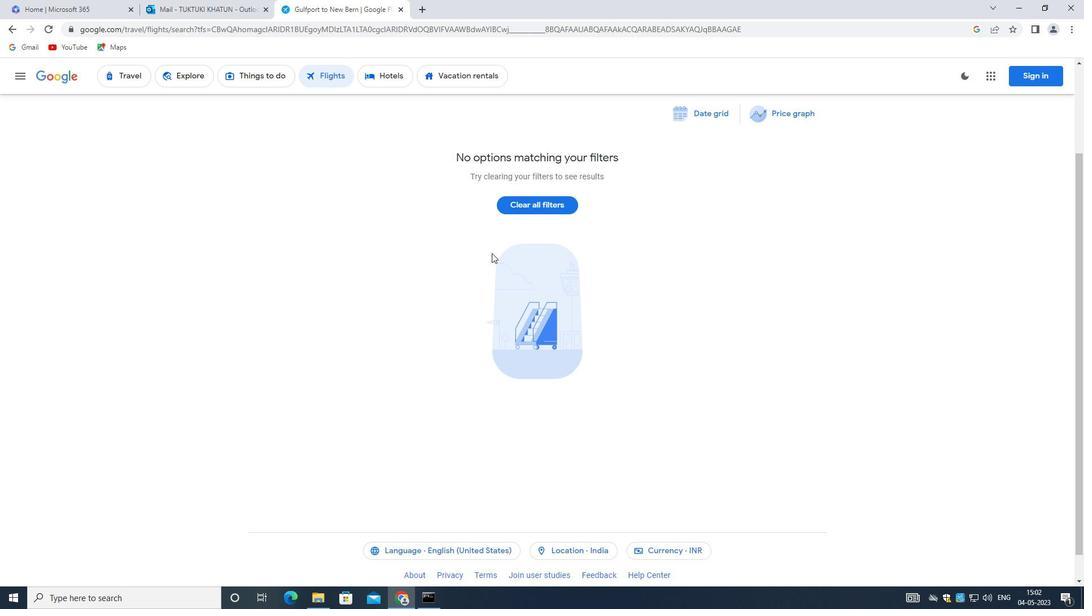 
Action: Mouse scrolled (469, 330) with delta (0, 0)
Screenshot: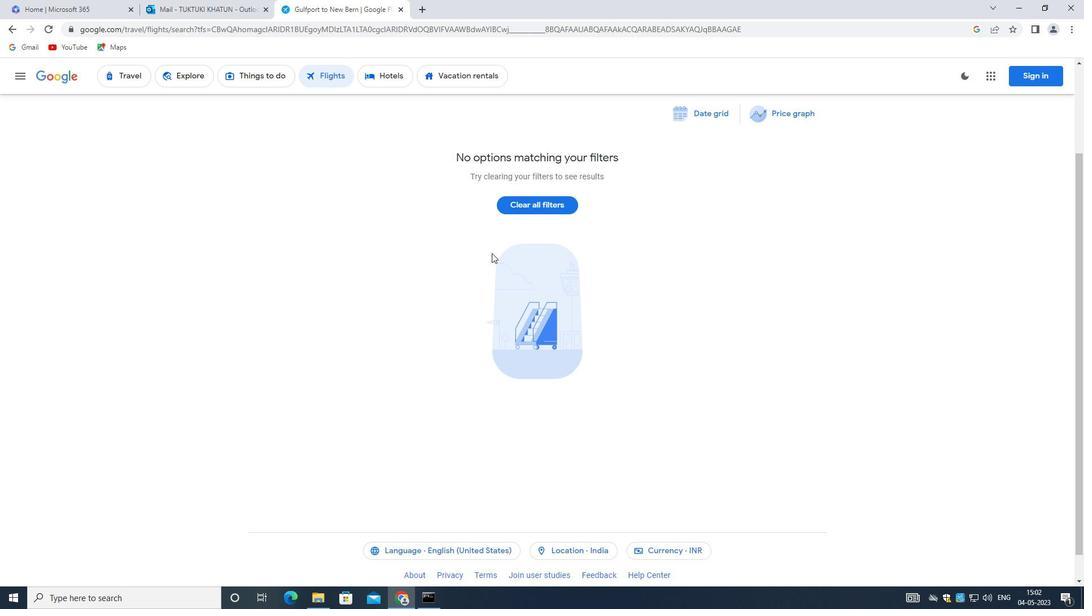 
Action: Mouse scrolled (469, 330) with delta (0, 0)
Screenshot: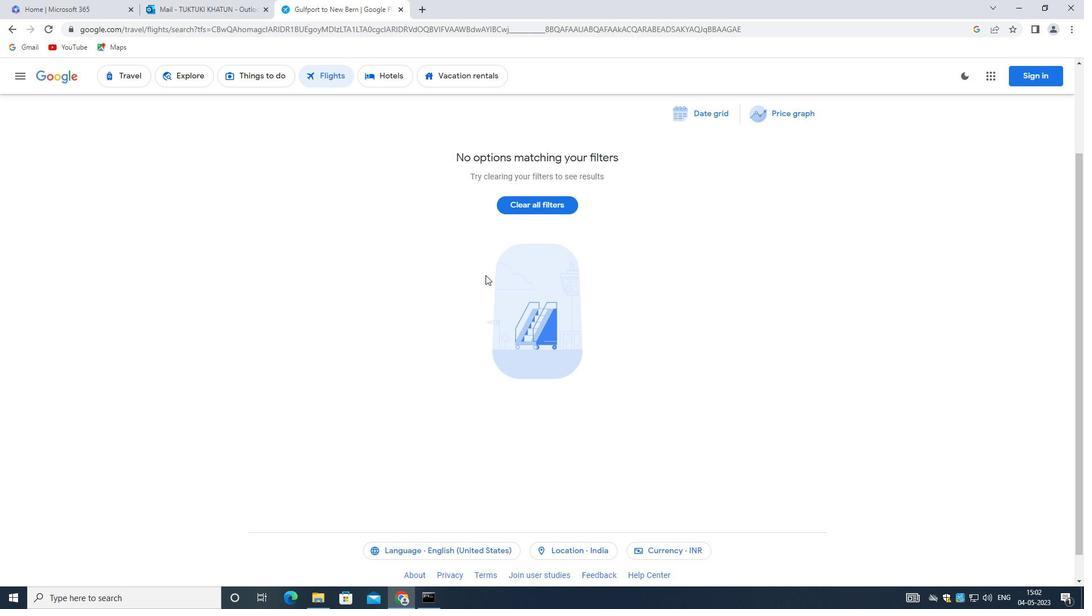 
Action: Mouse moved to (467, 330)
Screenshot: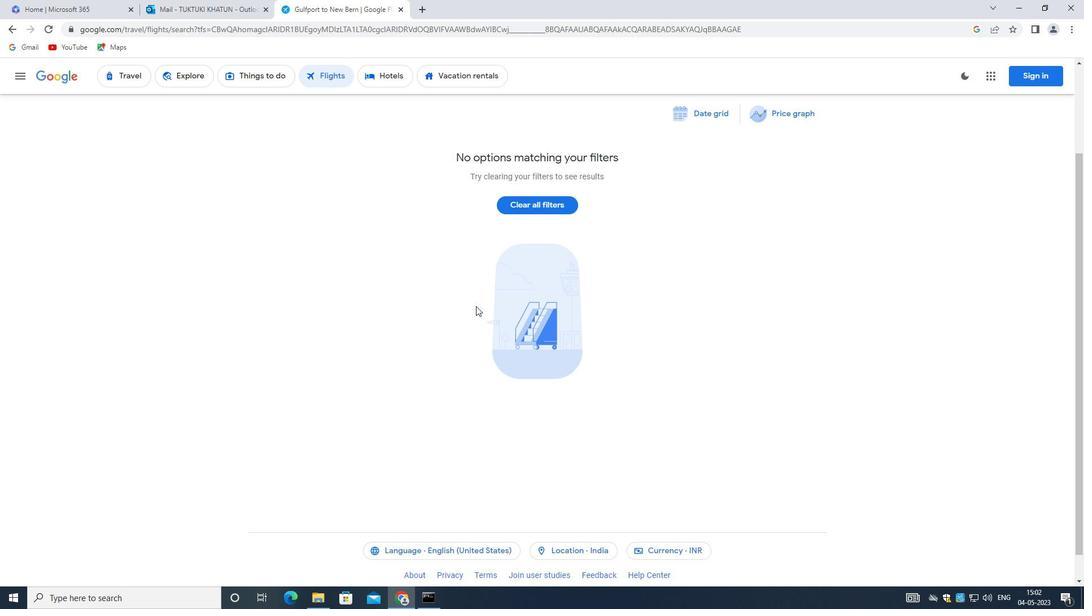 
Action: Mouse scrolled (467, 330) with delta (0, 0)
Screenshot: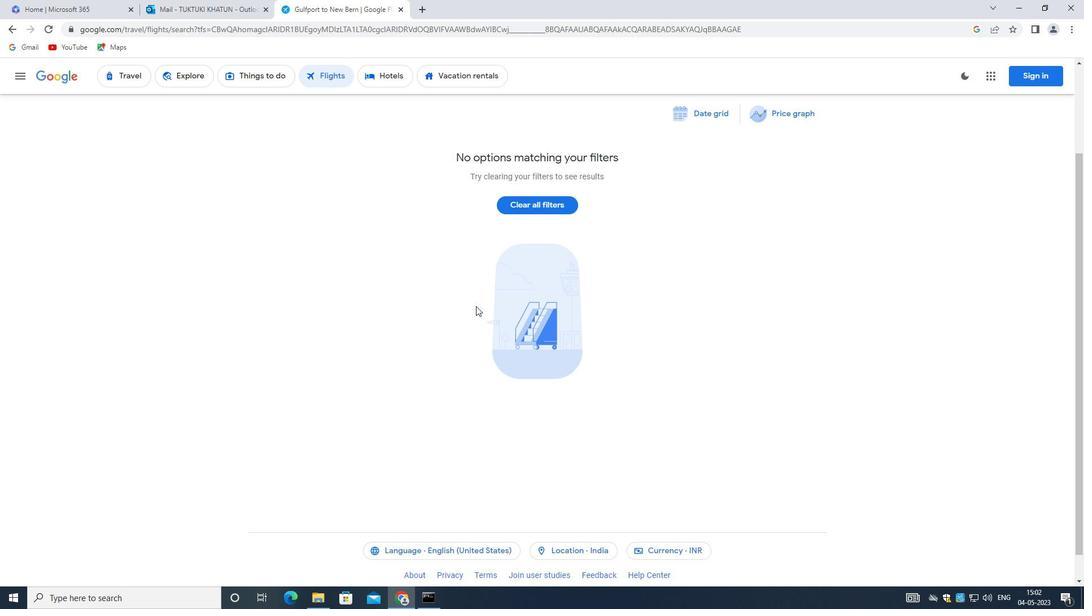 
Action: Mouse moved to (465, 331)
Screenshot: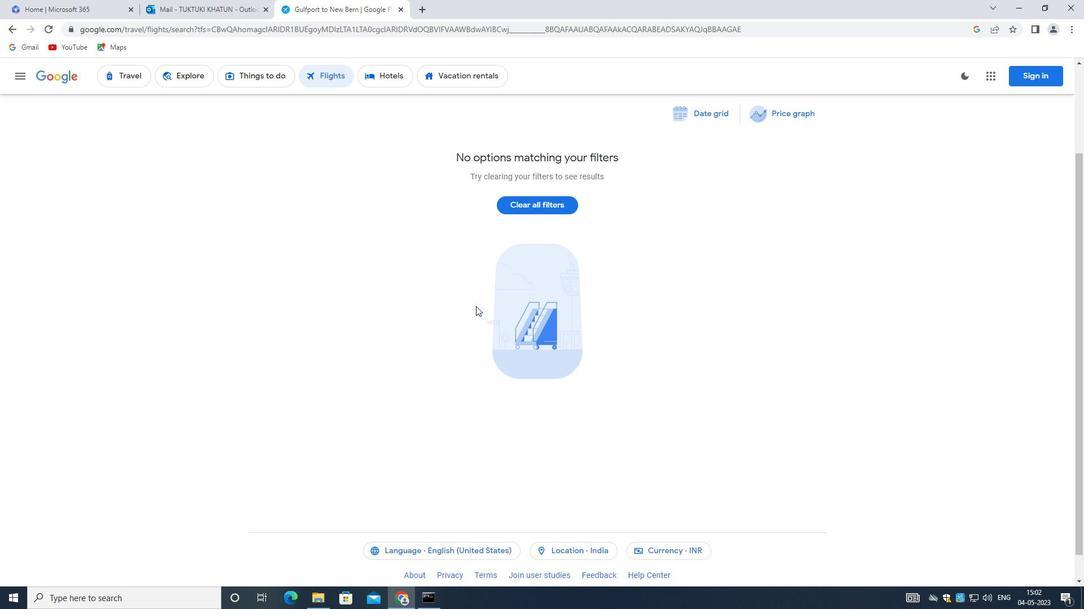 
Action: Mouse scrolled (465, 332) with delta (0, 0)
Screenshot: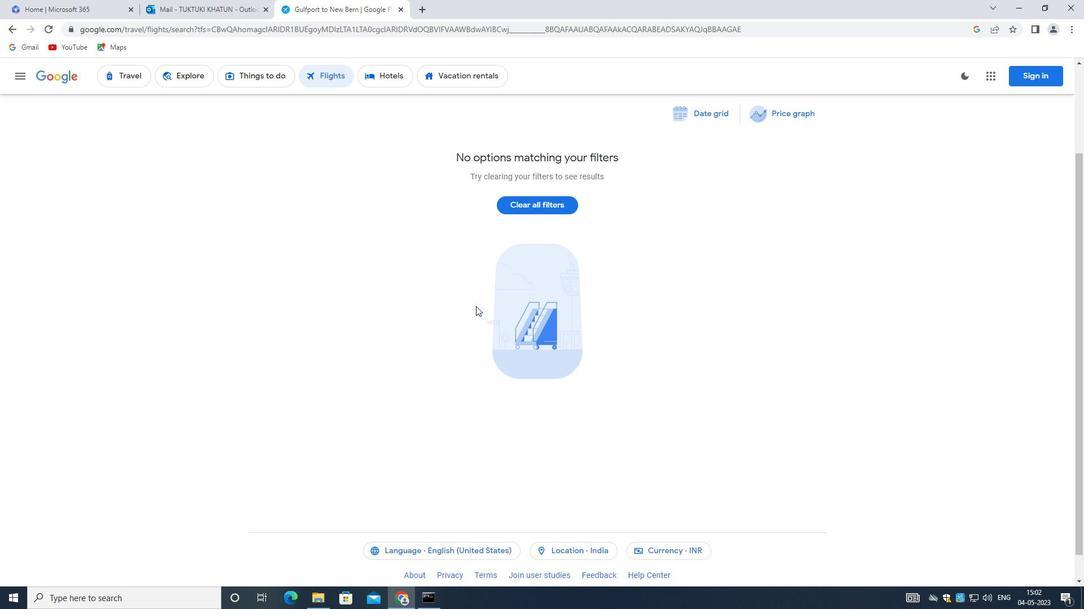 
Action: Mouse moved to (281, 180)
Screenshot: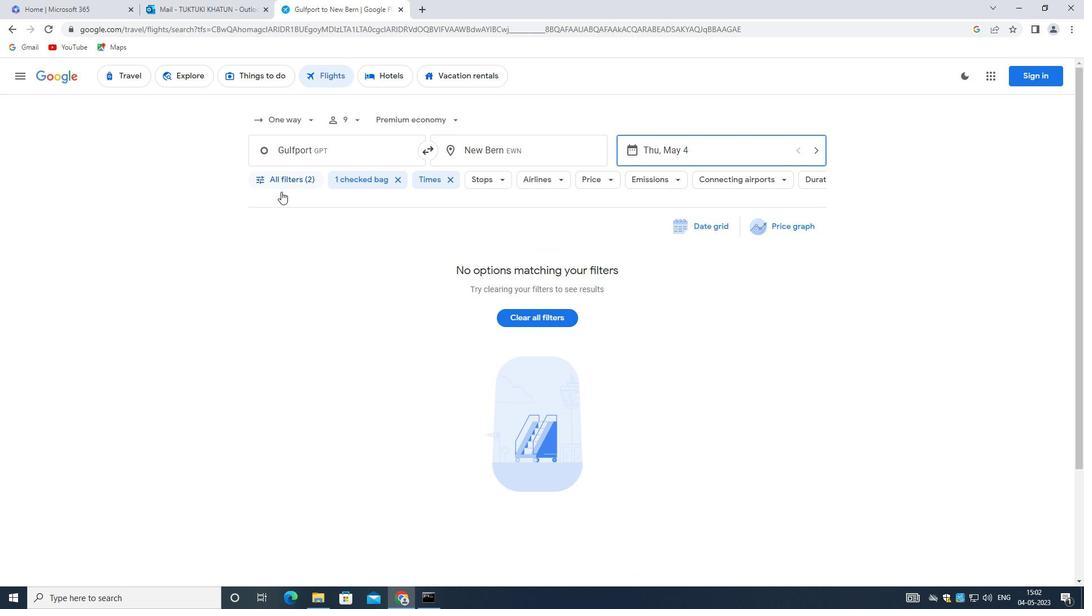 
Action: Mouse pressed left at (281, 180)
Screenshot: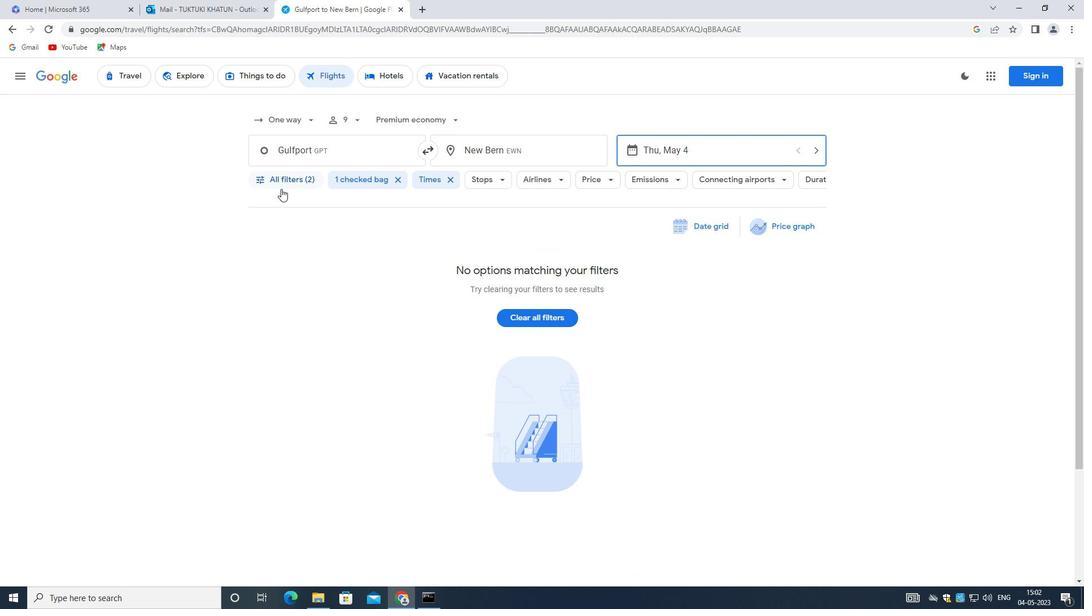 
Action: Mouse moved to (412, 418)
Screenshot: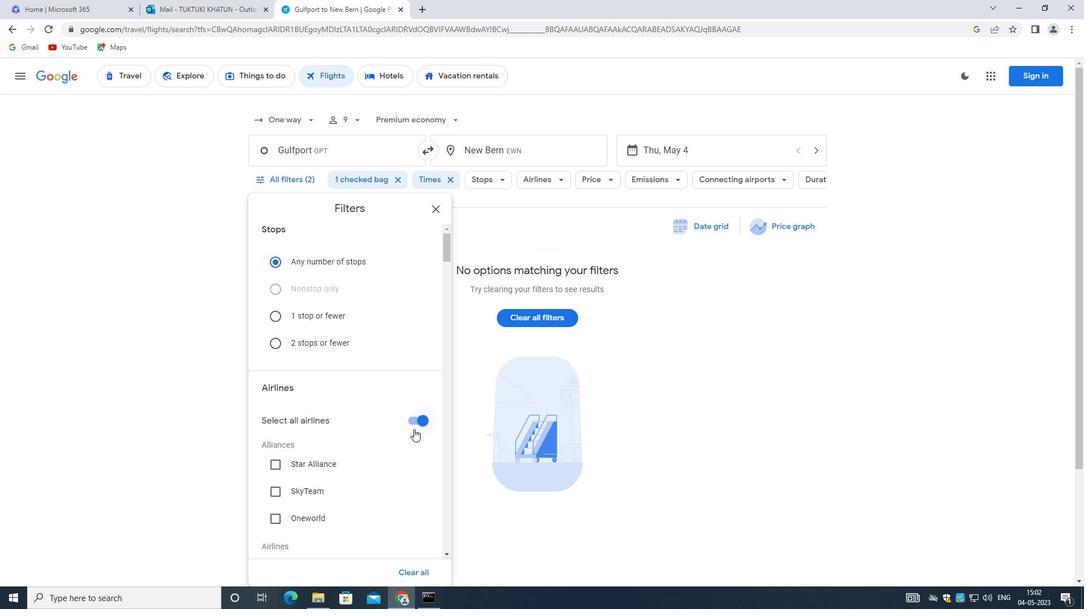 
Action: Mouse pressed left at (412, 418)
Screenshot: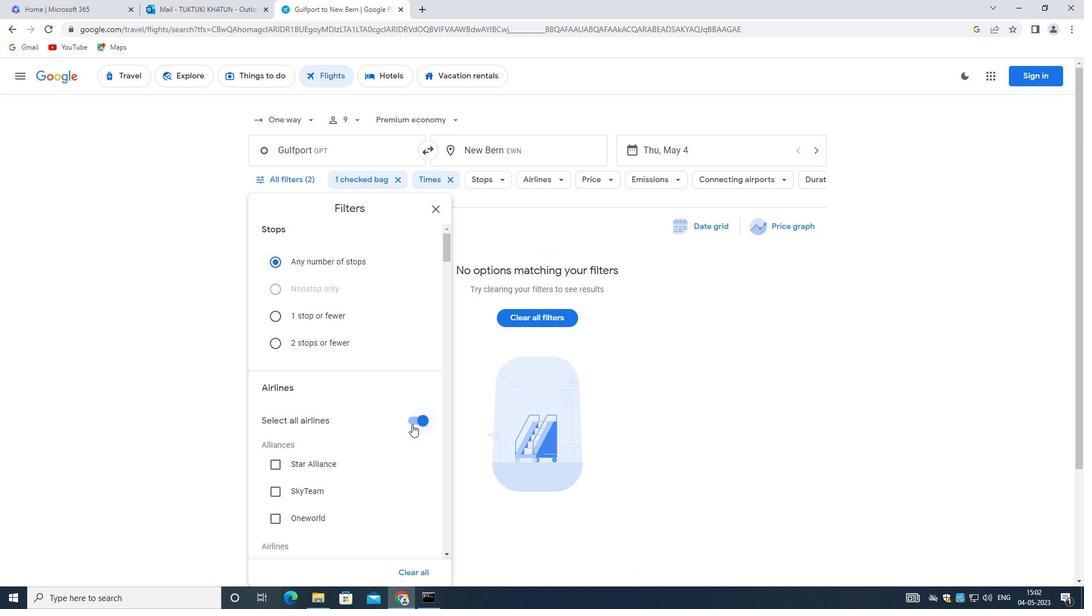 
Action: Mouse moved to (367, 384)
Screenshot: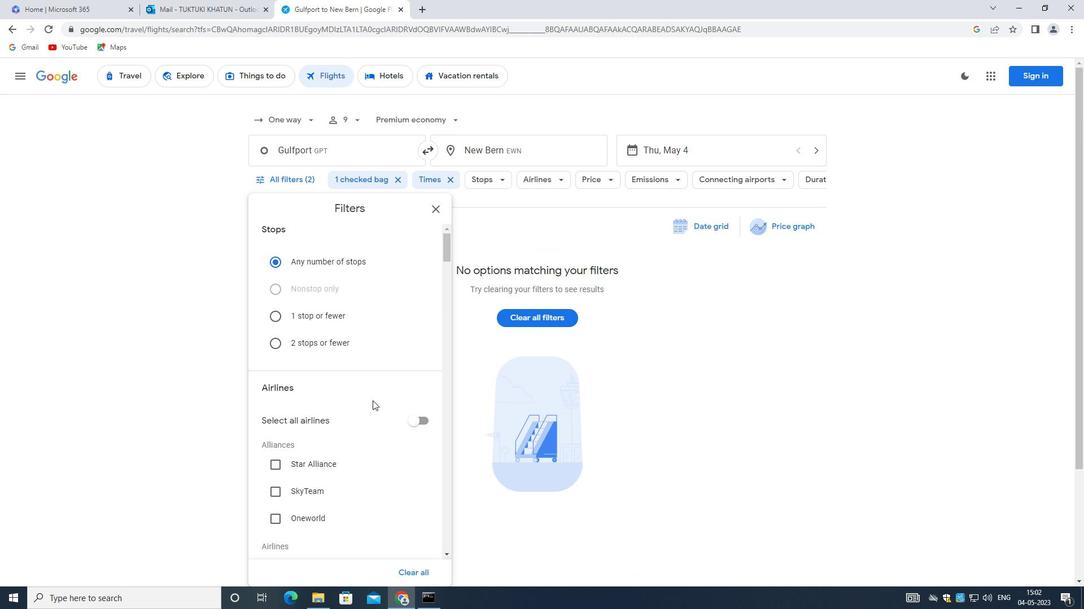 
Action: Mouse scrolled (367, 383) with delta (0, 0)
Screenshot: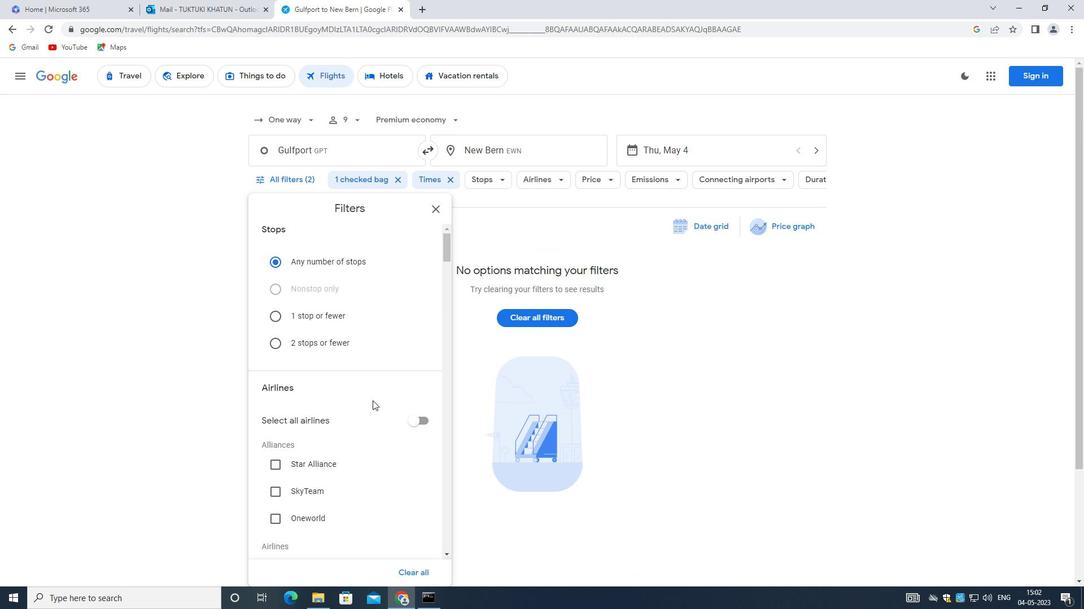 
Action: Mouse scrolled (367, 383) with delta (0, 0)
Screenshot: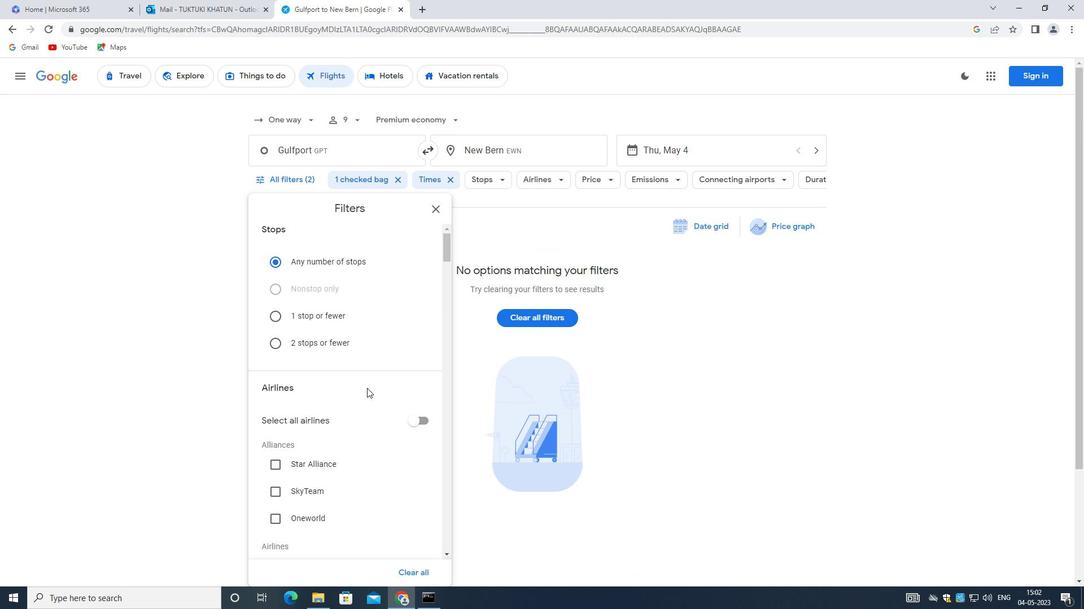 
Action: Mouse scrolled (367, 383) with delta (0, 0)
Screenshot: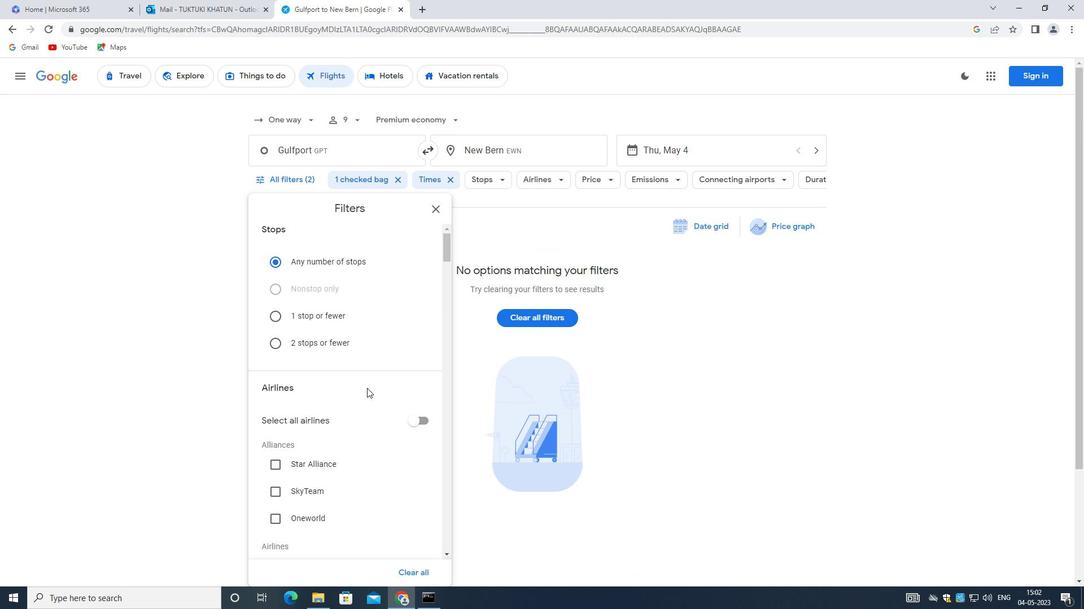 
Action: Mouse scrolled (367, 383) with delta (0, 0)
Screenshot: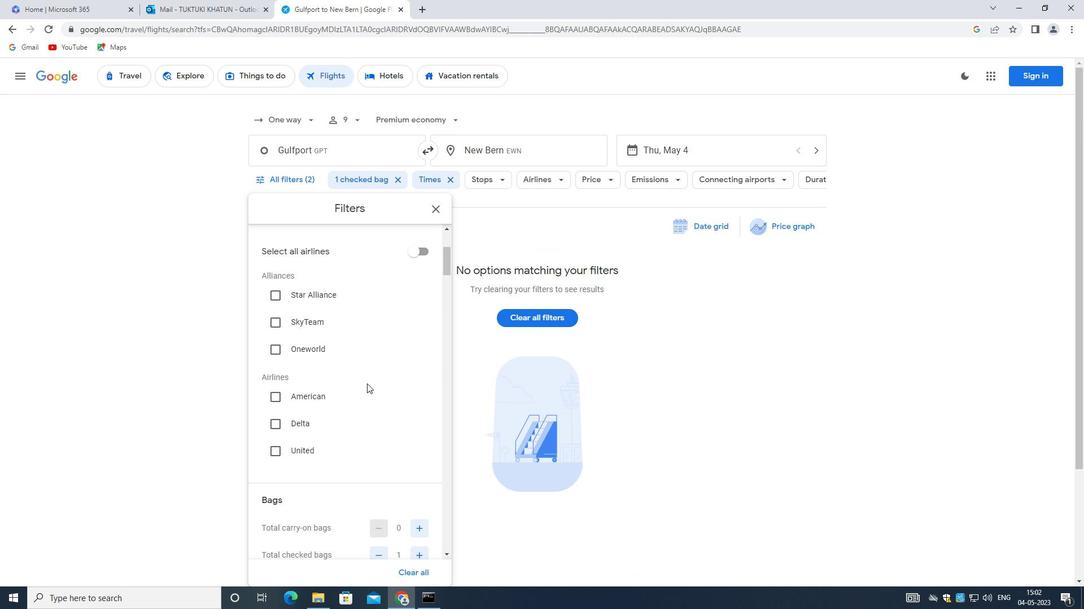 
Action: Mouse scrolled (367, 383) with delta (0, 0)
Screenshot: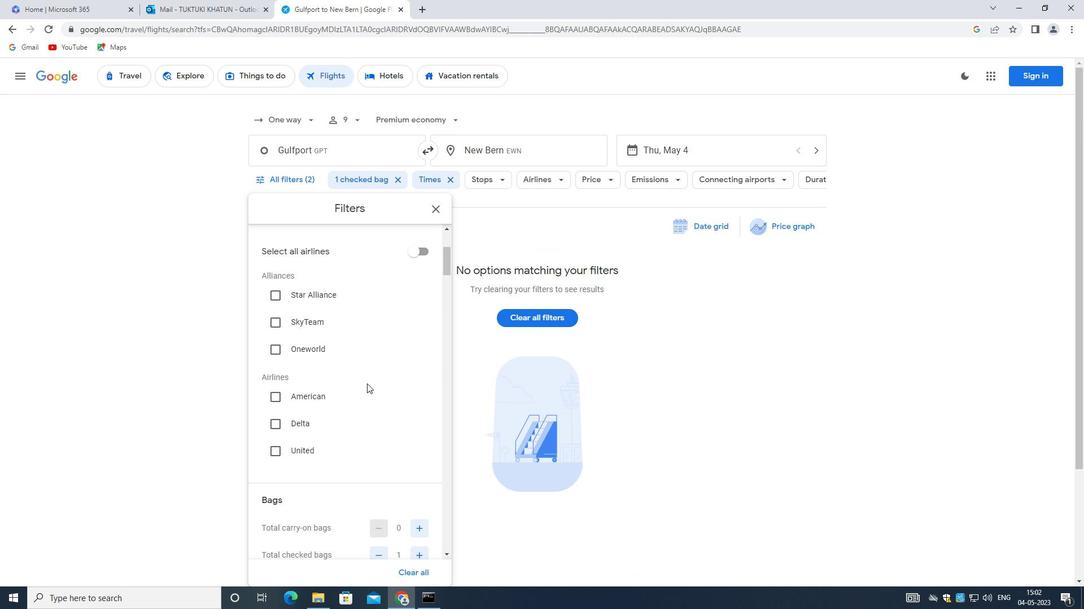 
Action: Mouse moved to (425, 442)
Screenshot: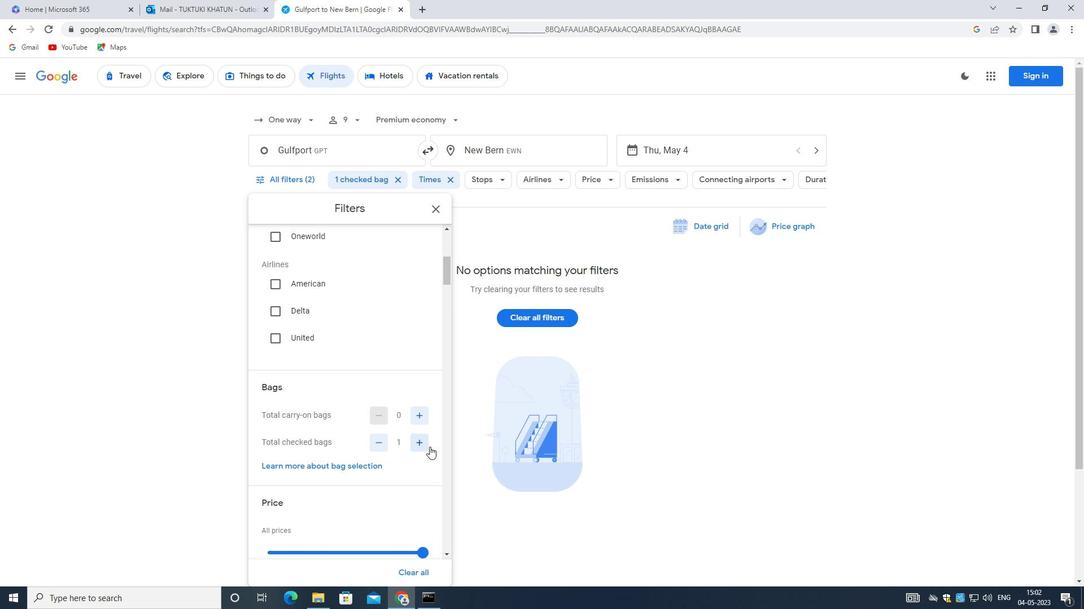 
Action: Mouse pressed left at (425, 442)
Screenshot: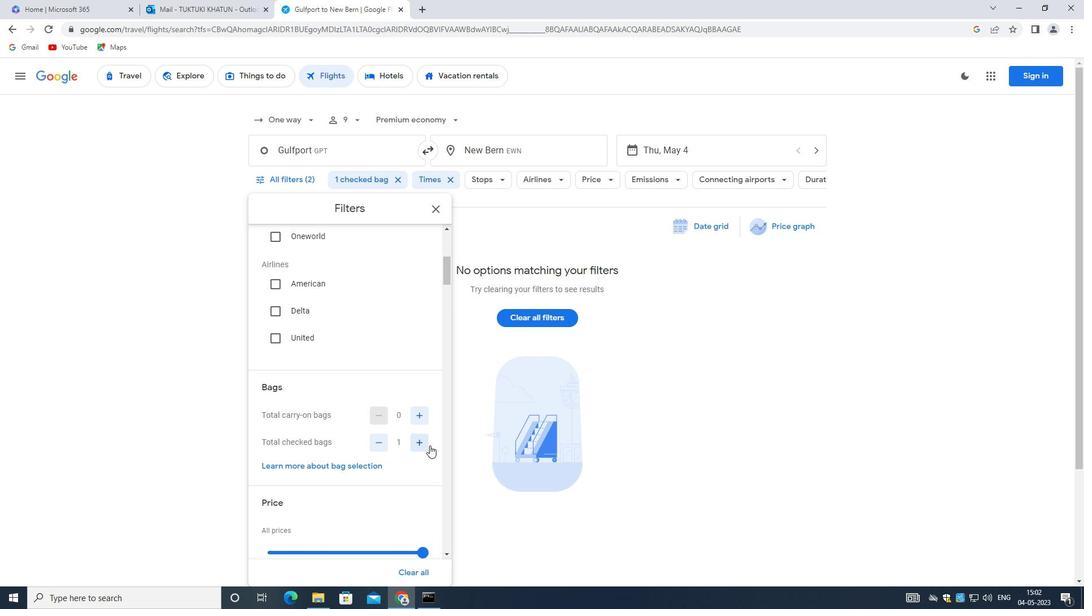 
Action: Mouse moved to (424, 442)
Screenshot: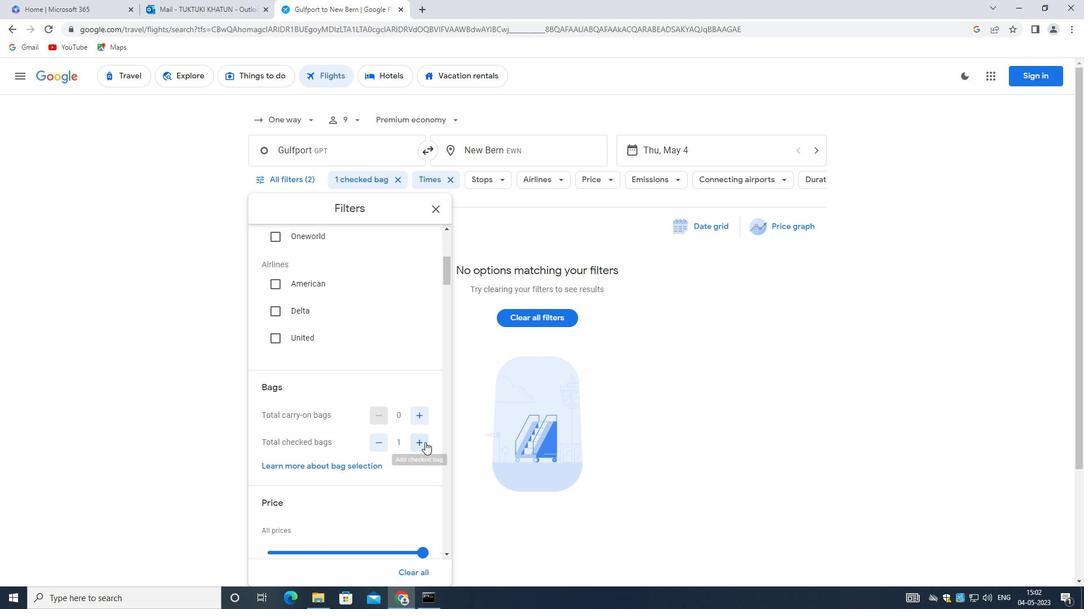 
Action: Mouse pressed left at (424, 442)
Screenshot: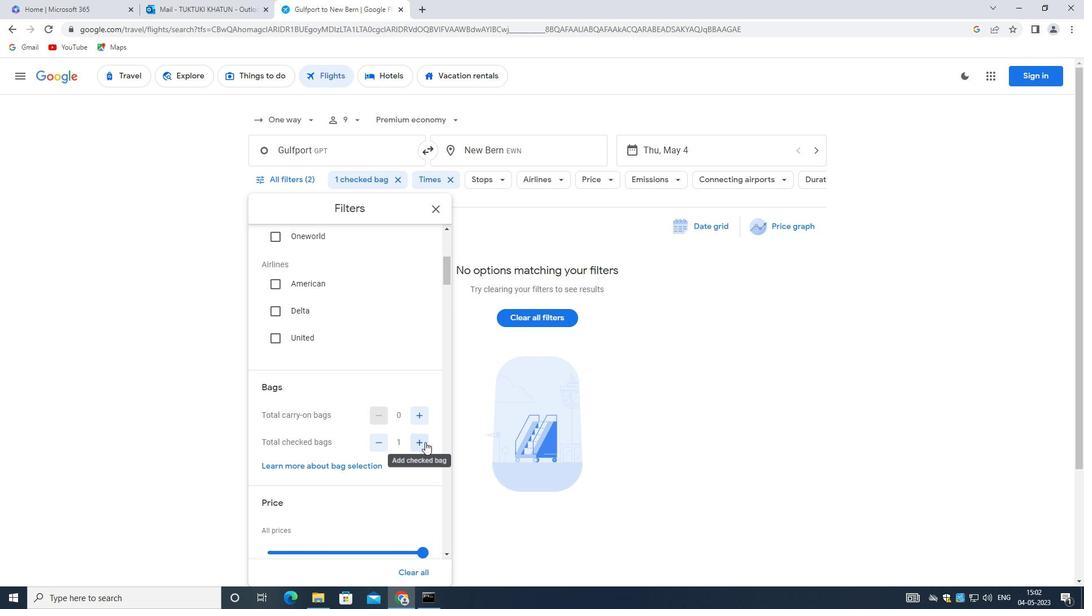 
Action: Mouse pressed left at (424, 442)
Screenshot: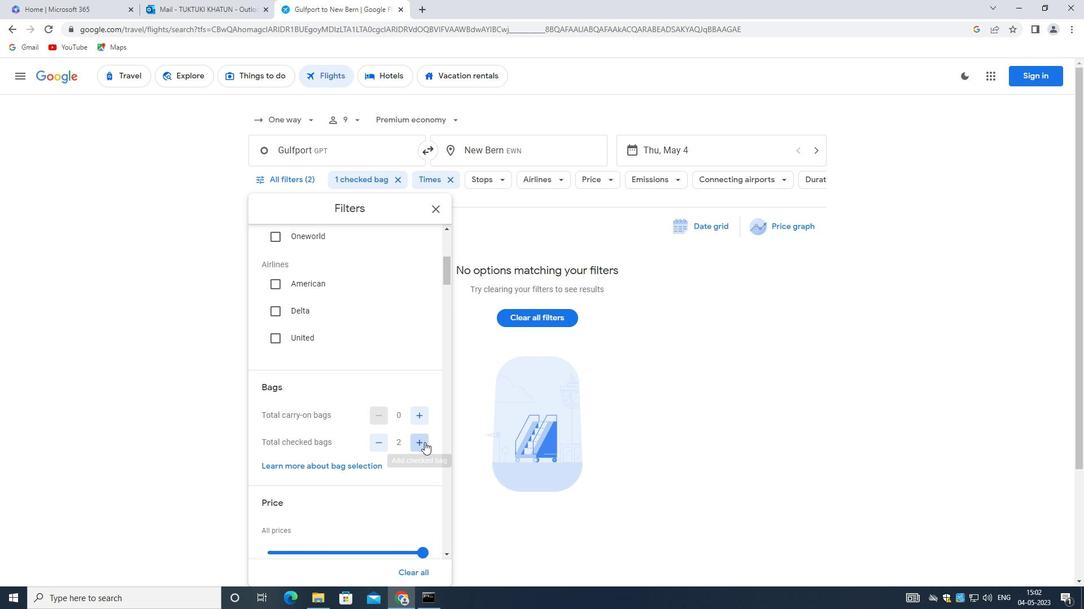 
Action: Mouse pressed left at (424, 442)
Screenshot: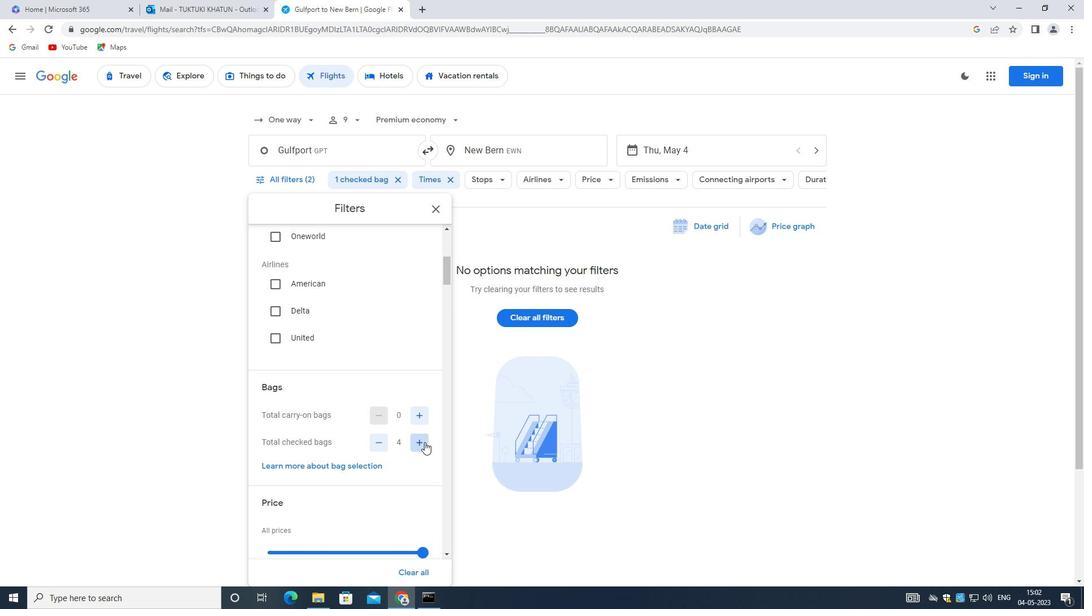 
Action: Mouse pressed left at (424, 442)
Screenshot: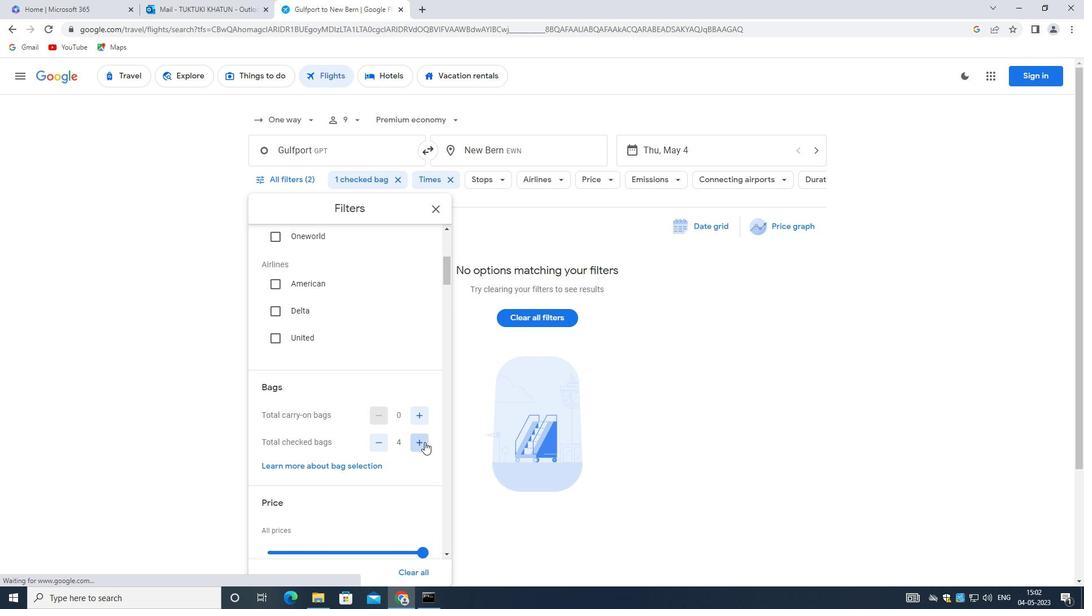 
Action: Mouse pressed left at (424, 442)
Screenshot: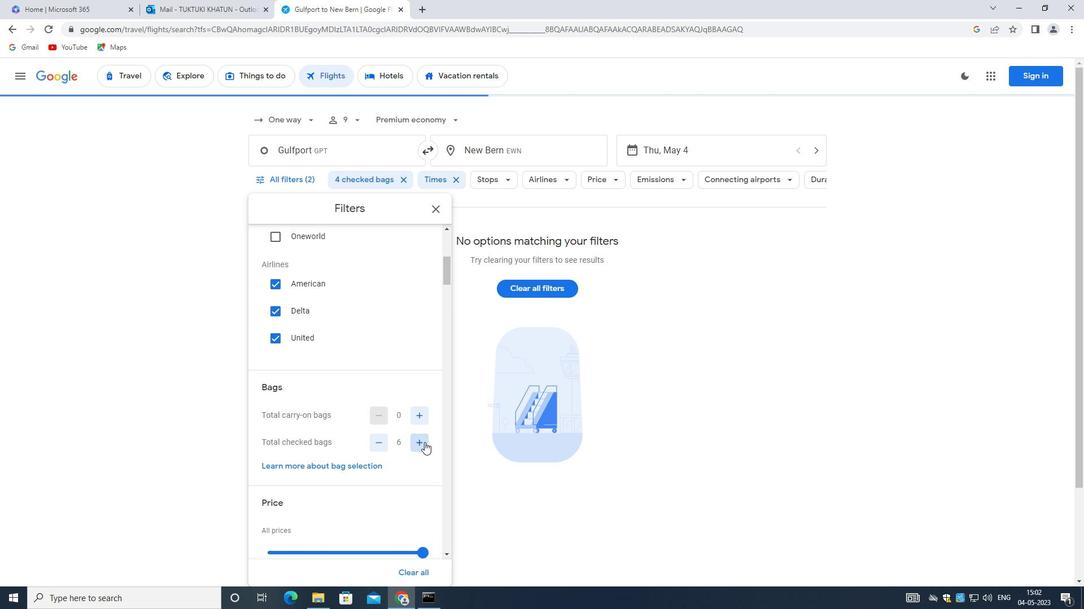 
Action: Mouse pressed left at (424, 442)
Screenshot: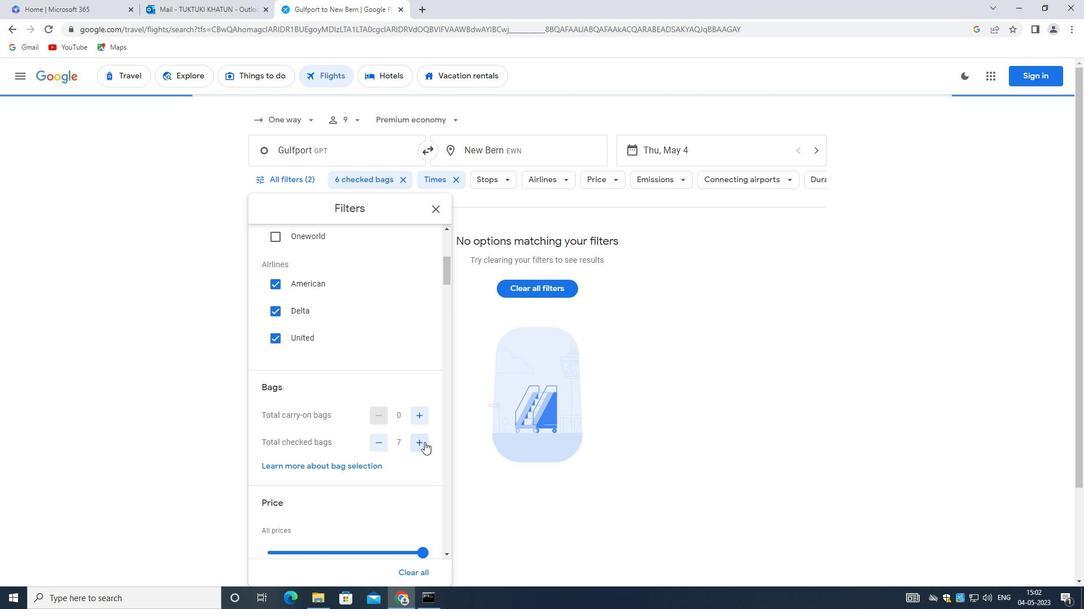 
Action: Mouse moved to (407, 437)
Screenshot: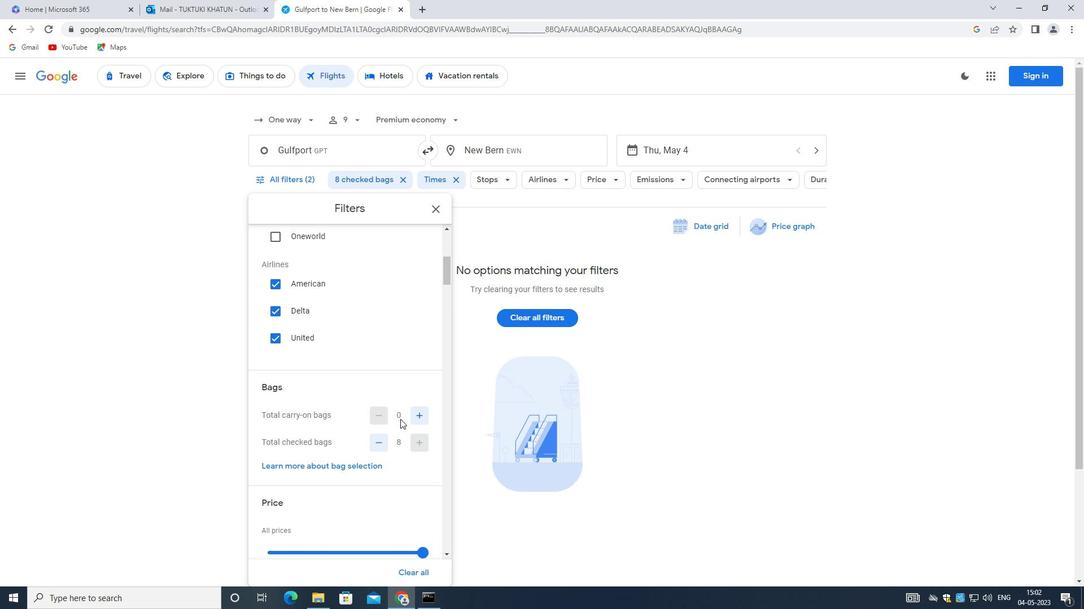 
Action: Mouse scrolled (407, 437) with delta (0, 0)
Screenshot: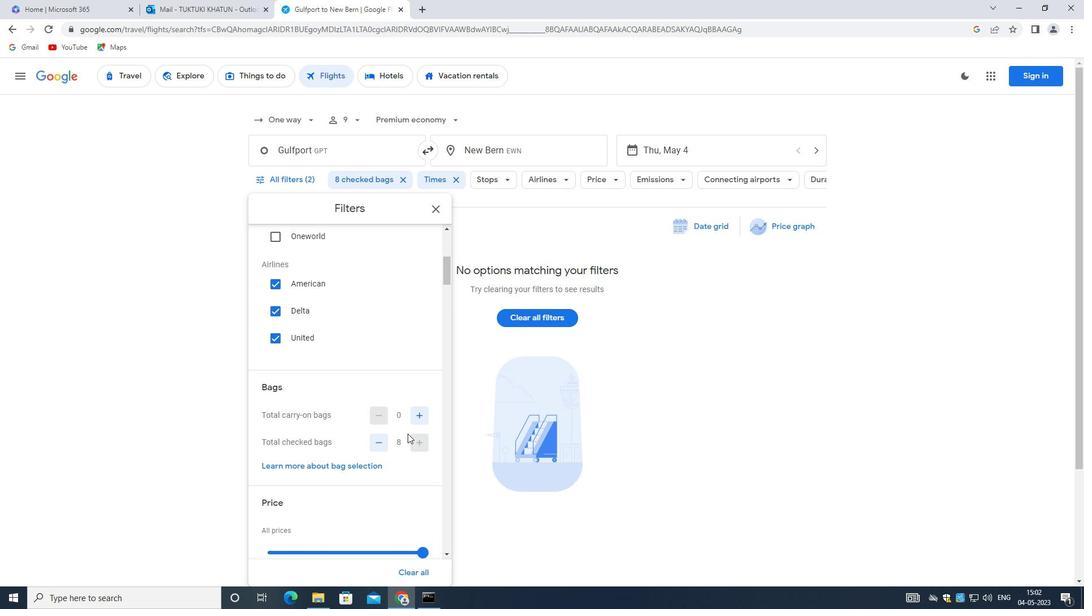 
Action: Mouse moved to (407, 438)
Screenshot: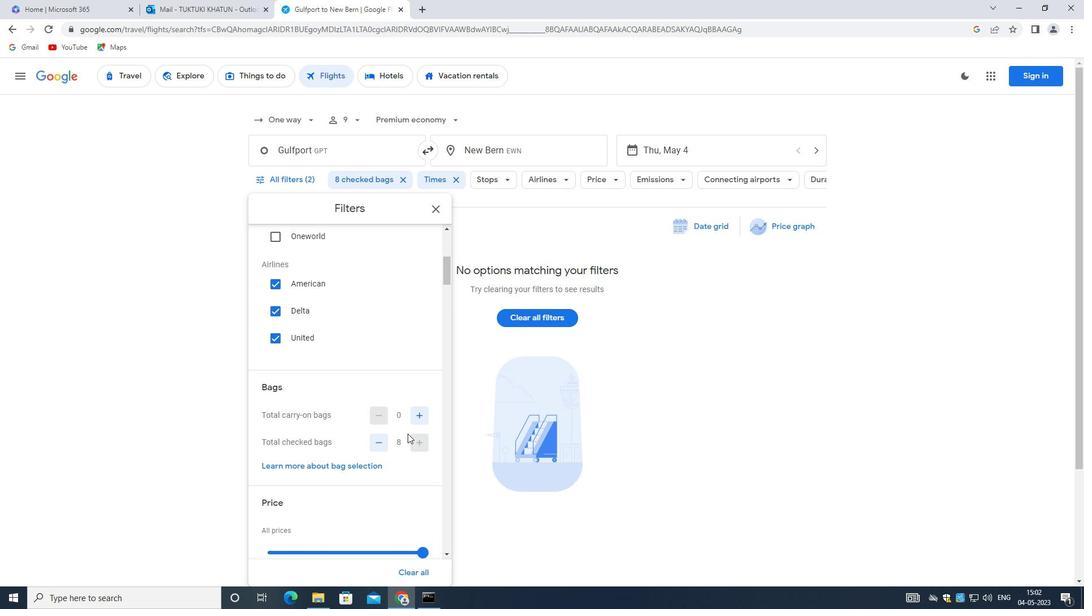 
Action: Mouse scrolled (407, 437) with delta (0, 0)
Screenshot: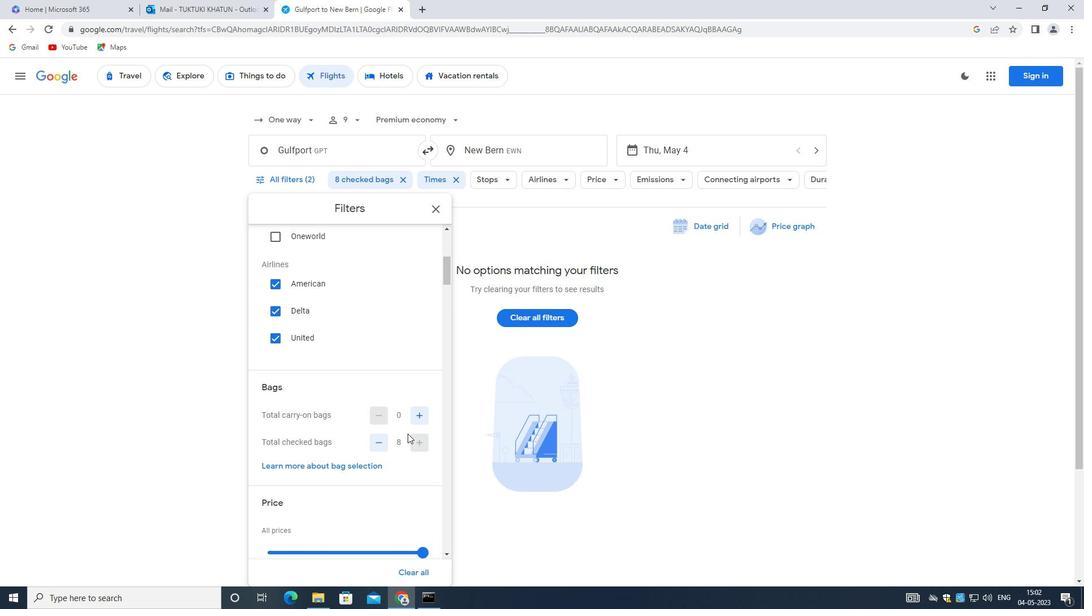 
Action: Mouse moved to (407, 439)
Screenshot: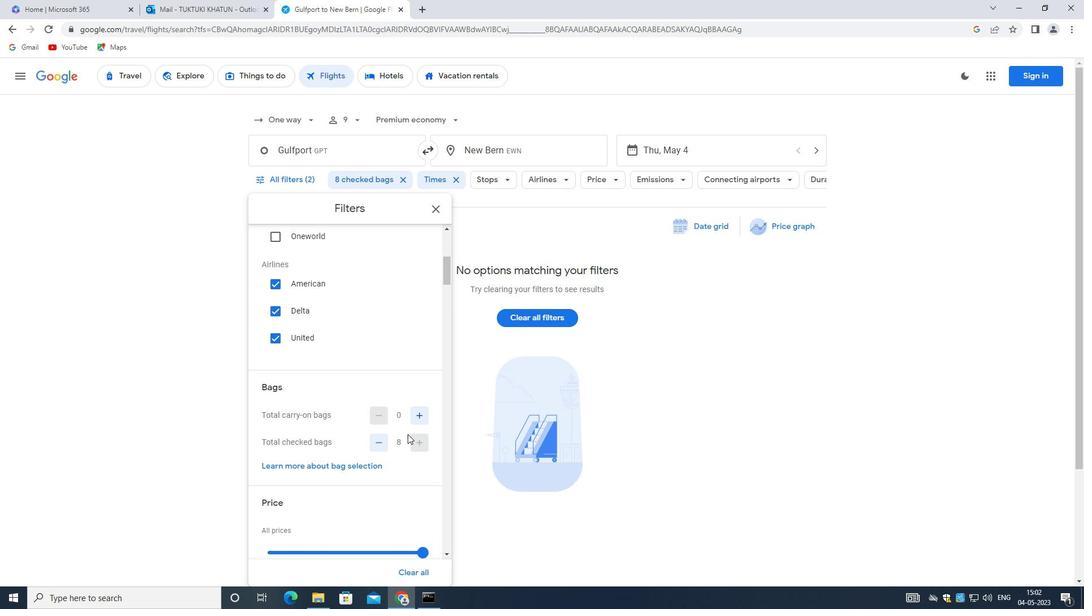 
Action: Mouse scrolled (407, 438) with delta (0, 0)
Screenshot: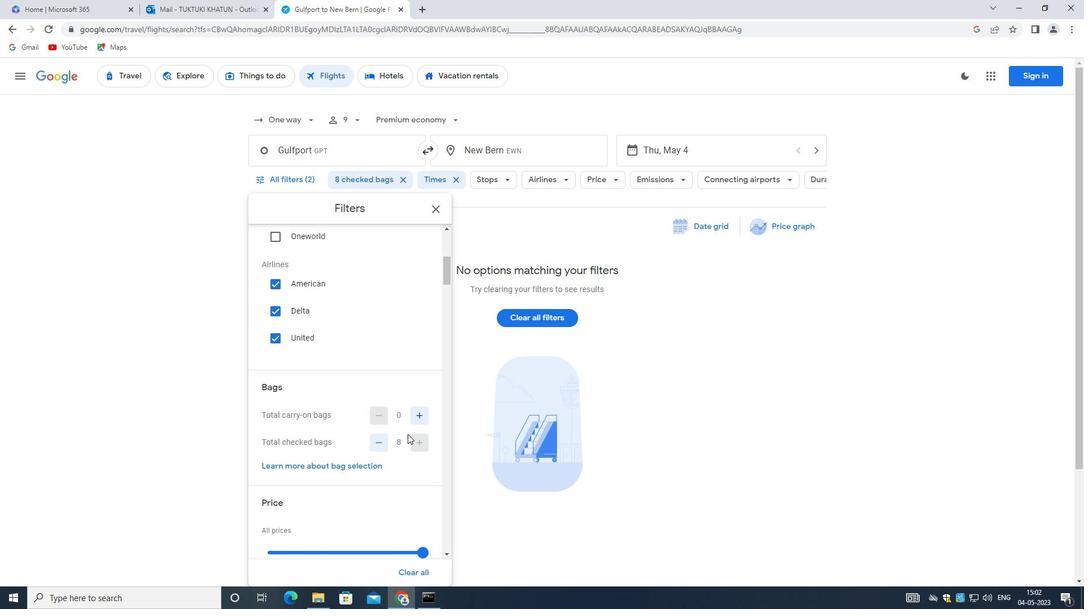 
Action: Mouse moved to (420, 384)
Screenshot: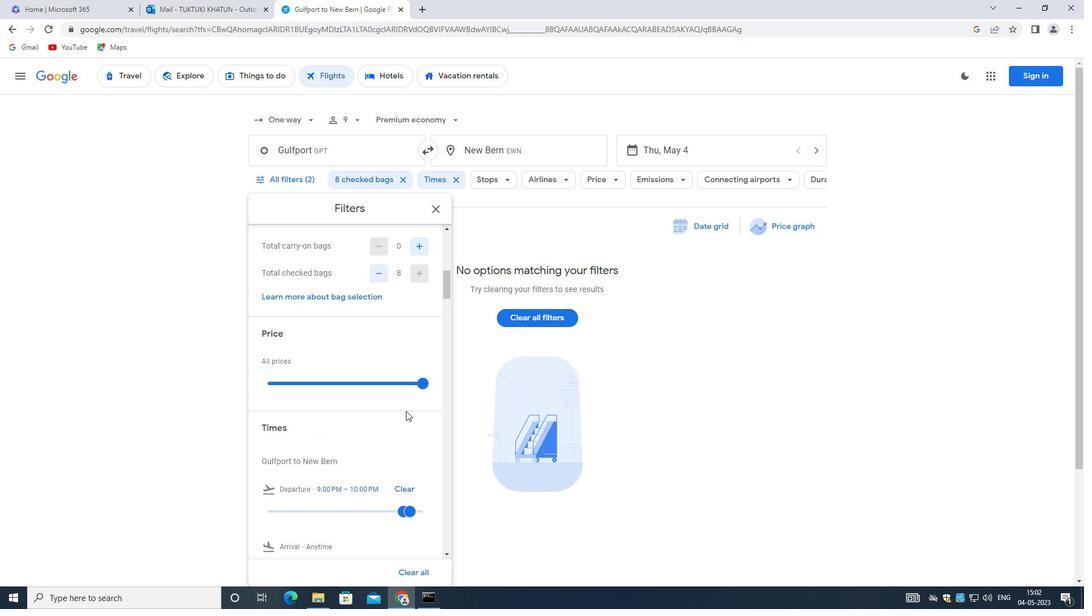 
Action: Mouse pressed left at (420, 384)
Screenshot: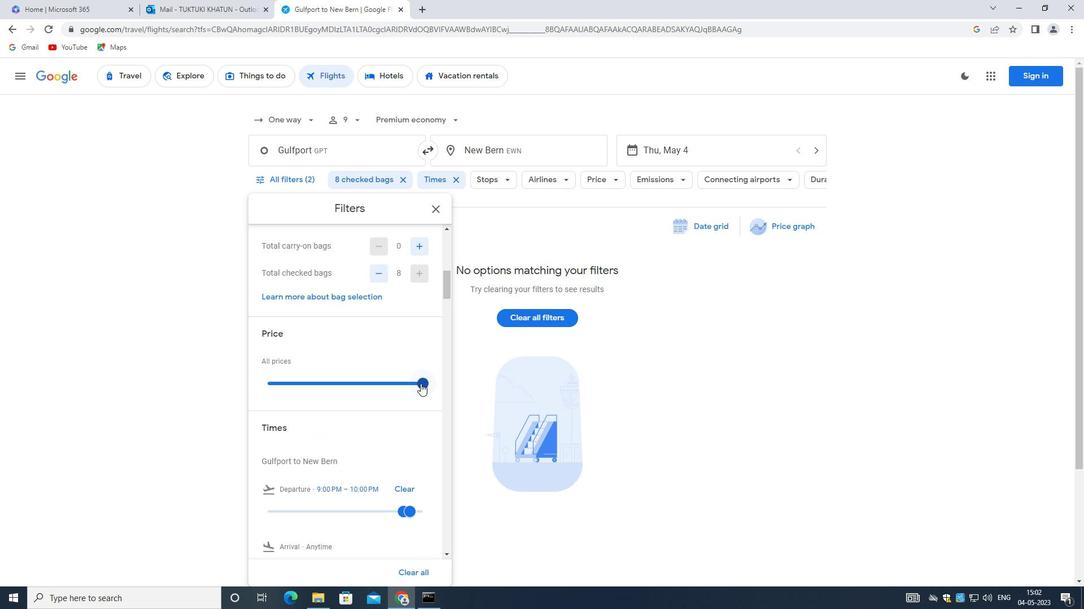 
Action: Mouse moved to (426, 381)
Screenshot: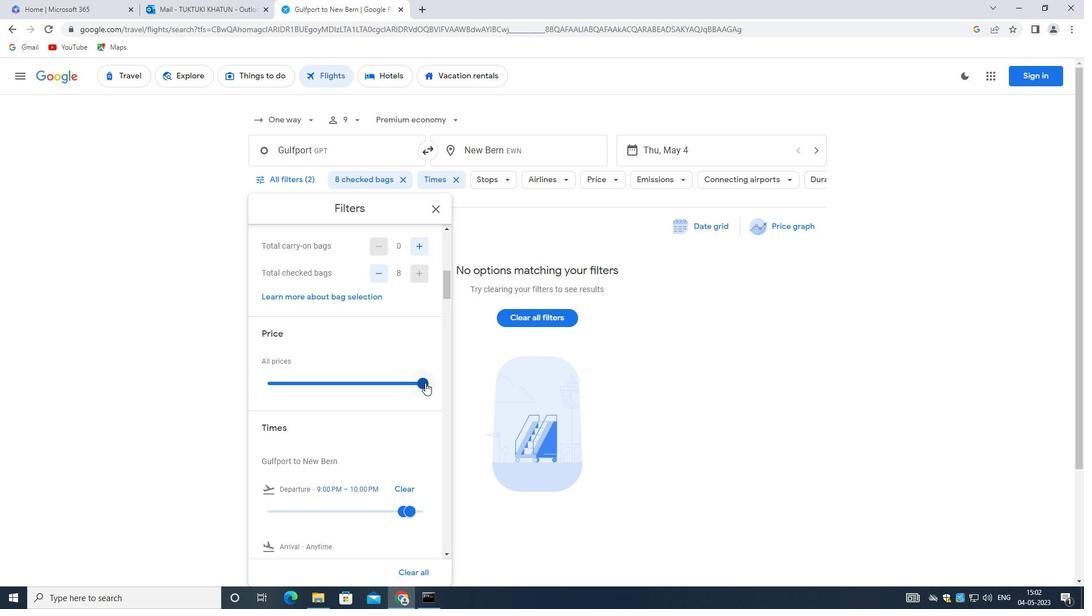 
Action: Mouse pressed left at (426, 381)
Screenshot: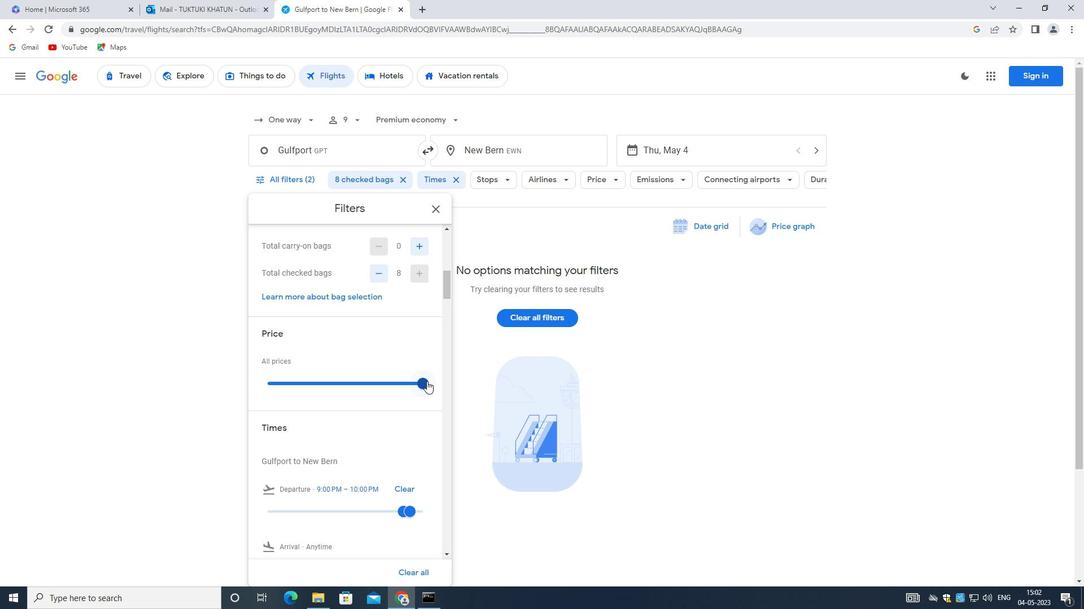 
Action: Mouse pressed left at (426, 381)
Screenshot: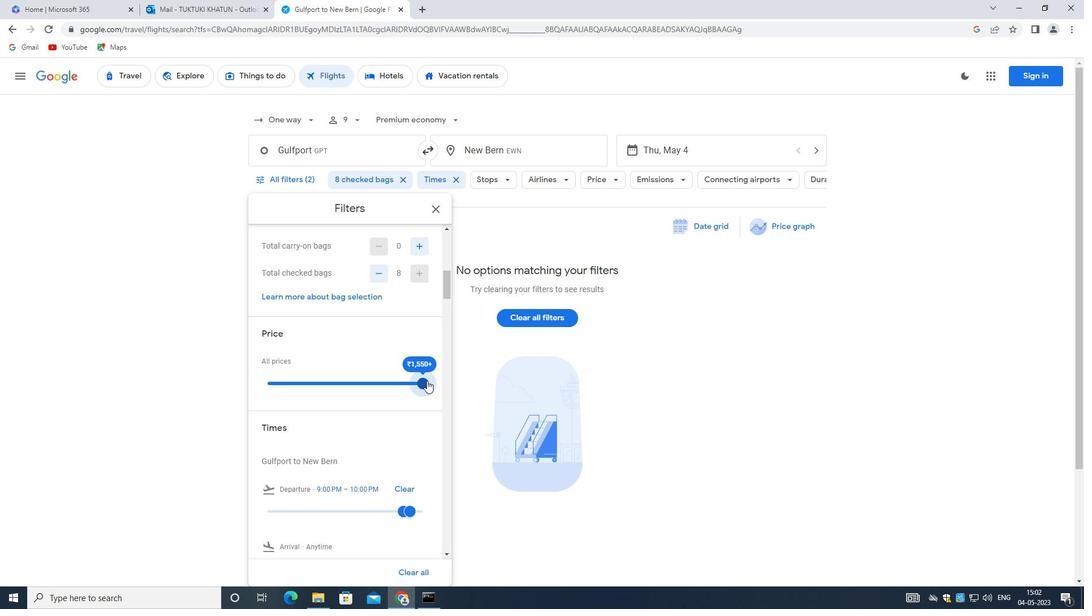 
Action: Mouse pressed left at (426, 381)
Screenshot: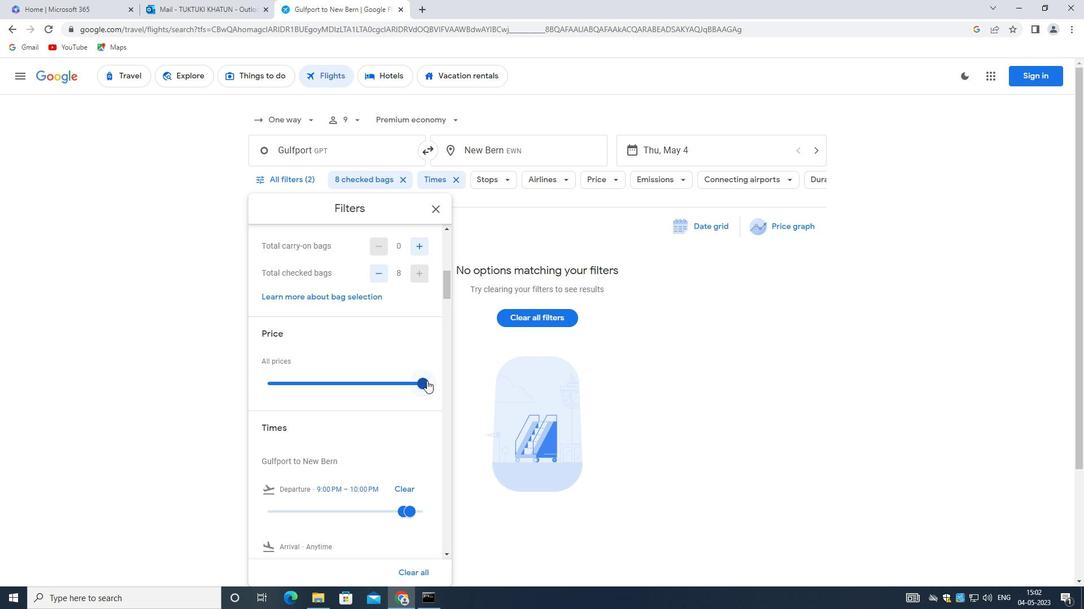 
Action: Mouse pressed left at (426, 381)
Screenshot: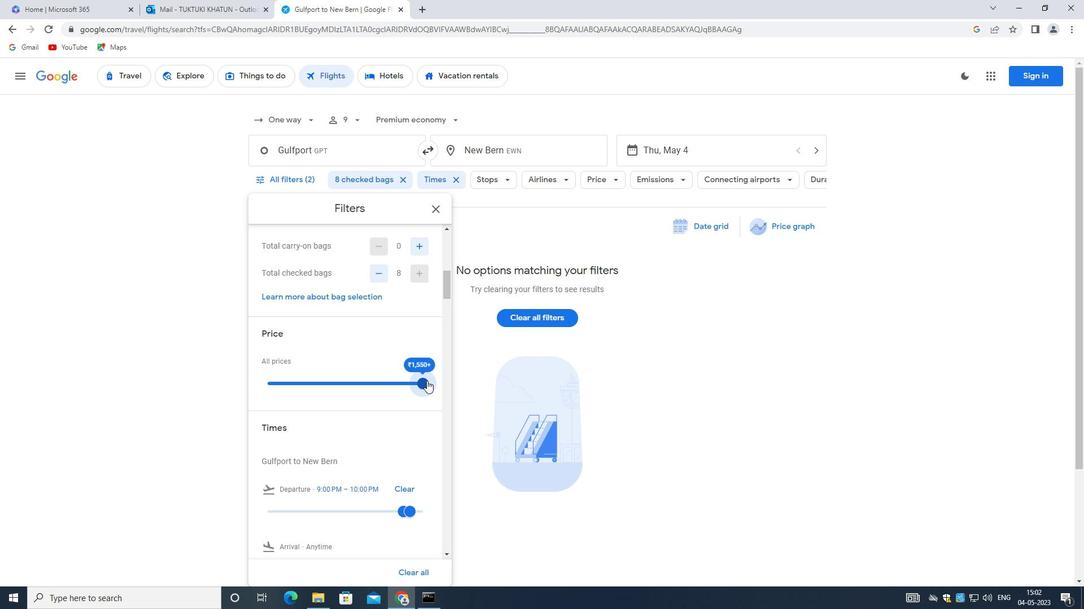 
Action: Mouse pressed left at (426, 381)
Screenshot: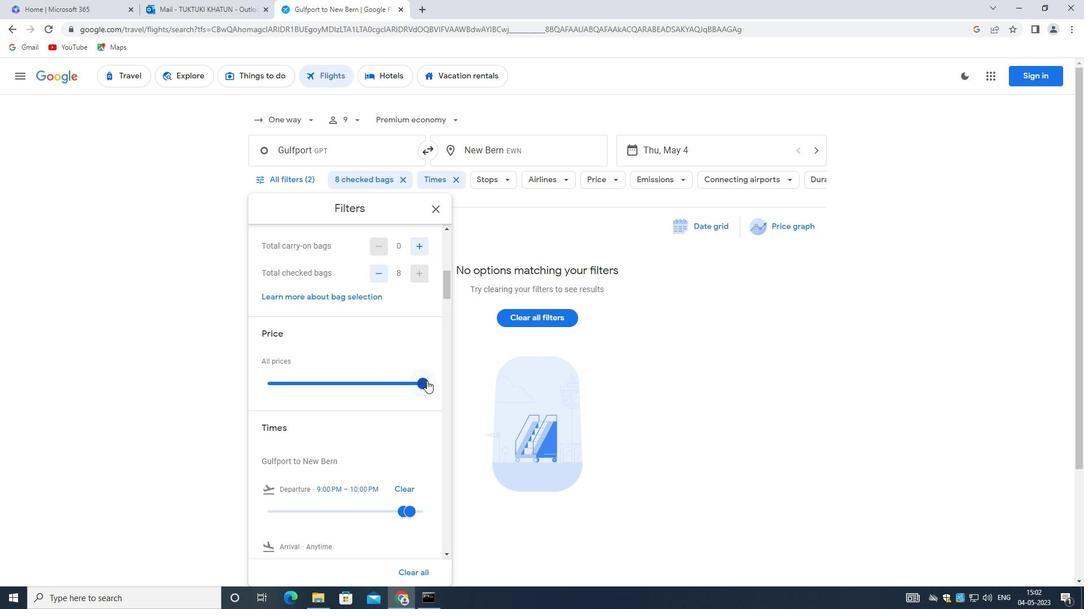 
Action: Mouse moved to (356, 378)
Screenshot: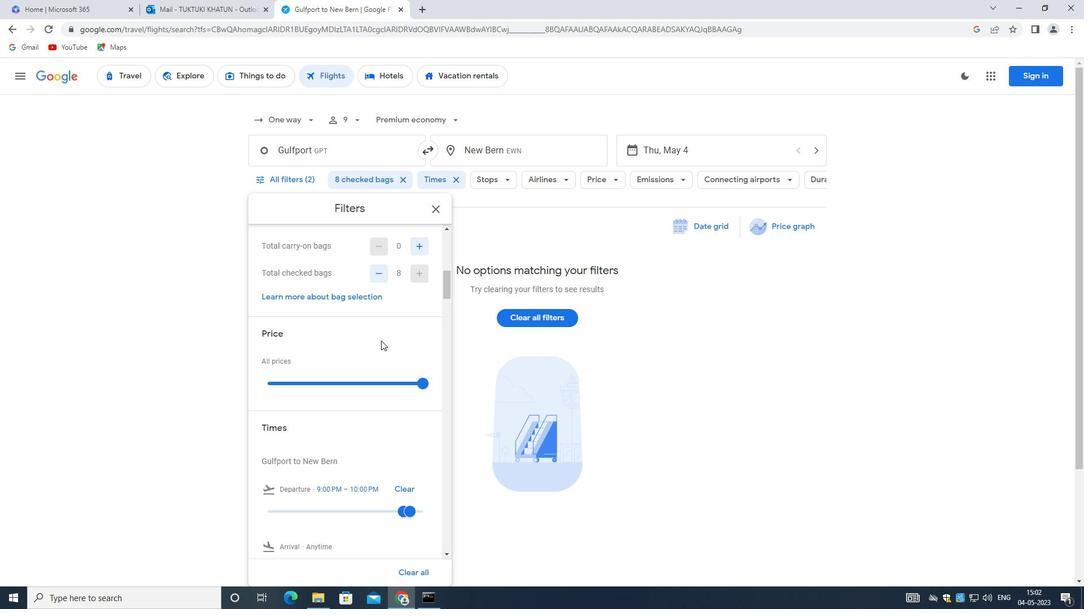 
Action: Mouse scrolled (356, 377) with delta (0, 0)
Screenshot: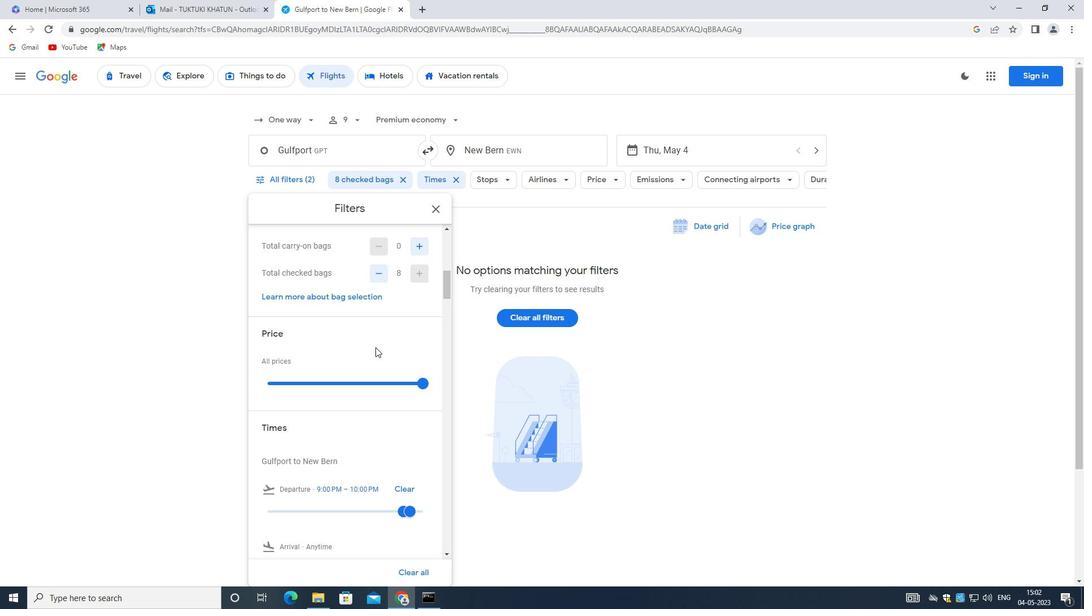 
Action: Mouse moved to (353, 391)
Screenshot: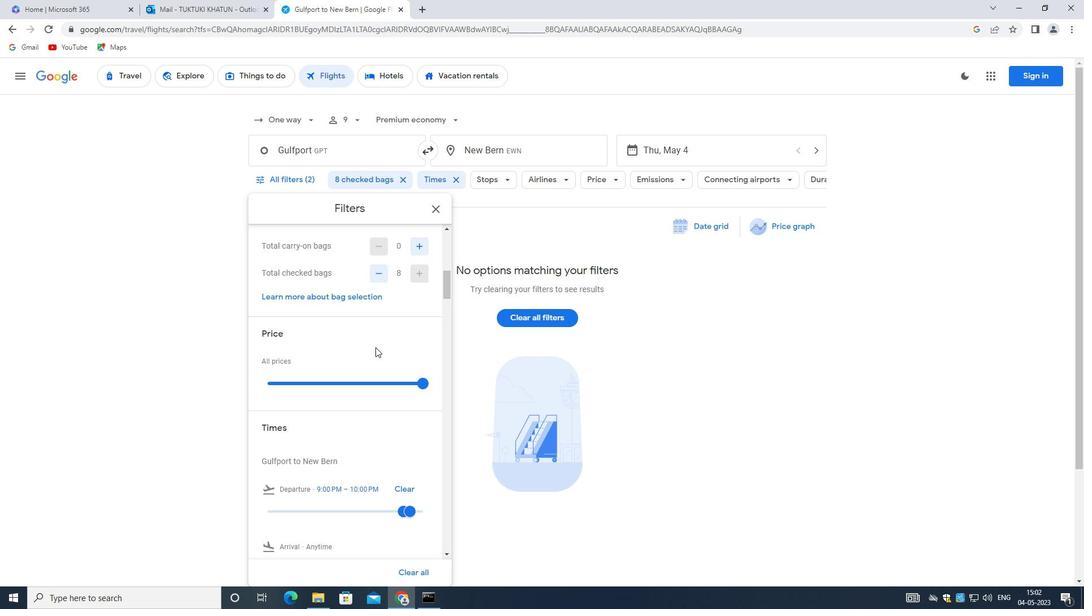 
Action: Mouse scrolled (353, 391) with delta (0, 0)
Screenshot: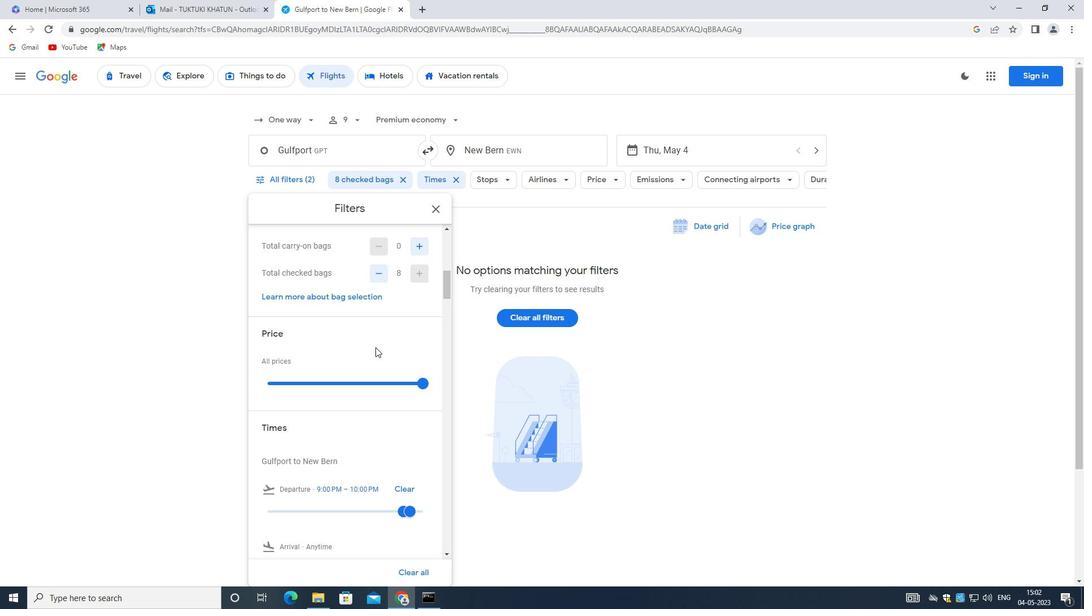 
Action: Mouse moved to (391, 398)
Screenshot: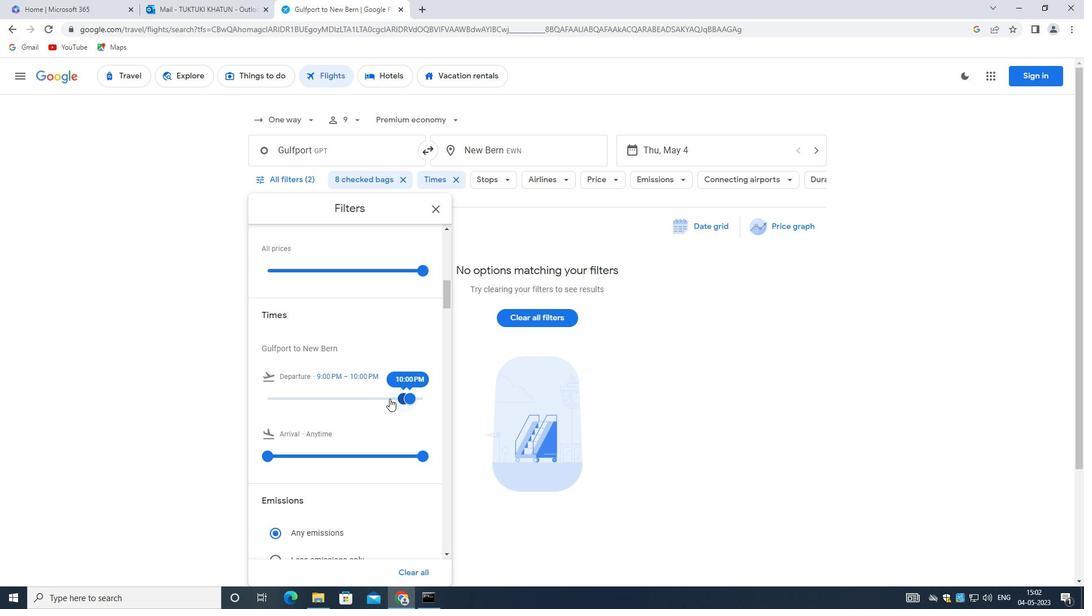 
Action: Mouse pressed left at (391, 398)
Screenshot: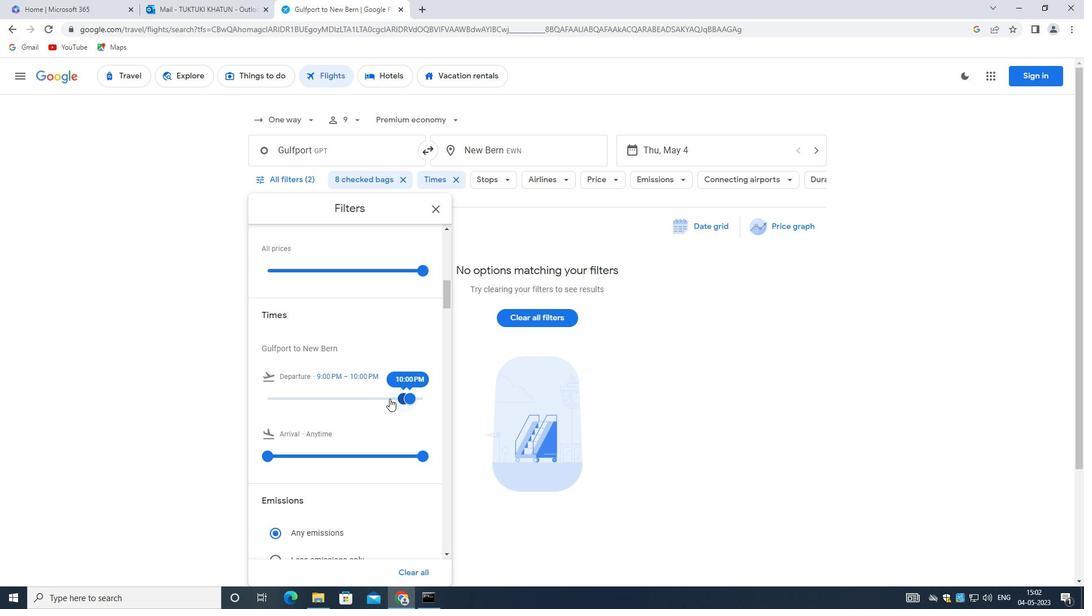 
Action: Mouse moved to (412, 400)
Screenshot: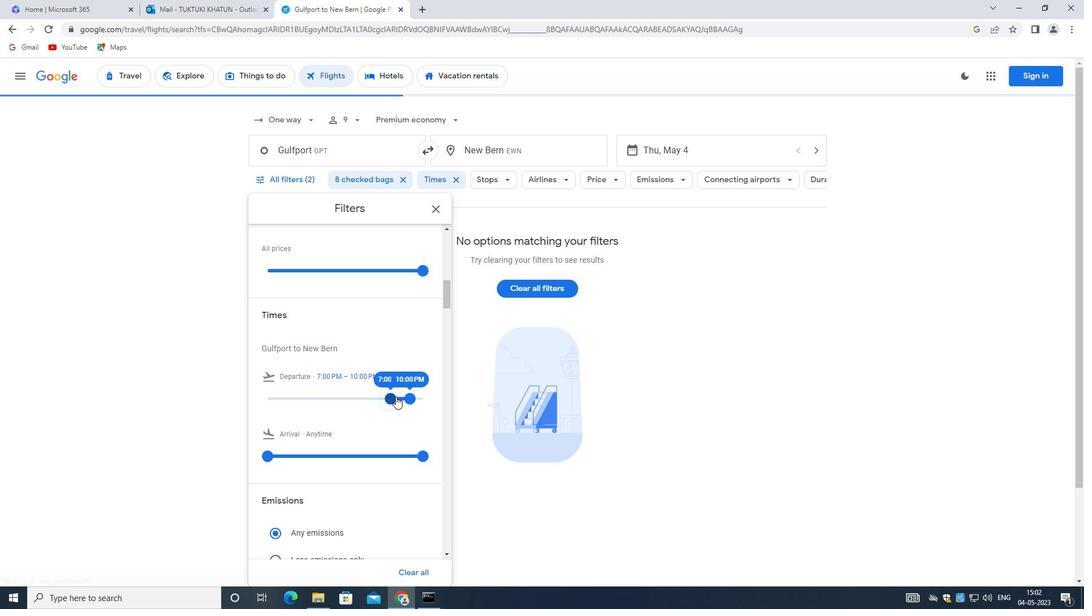 
Action: Mouse pressed left at (412, 400)
Screenshot: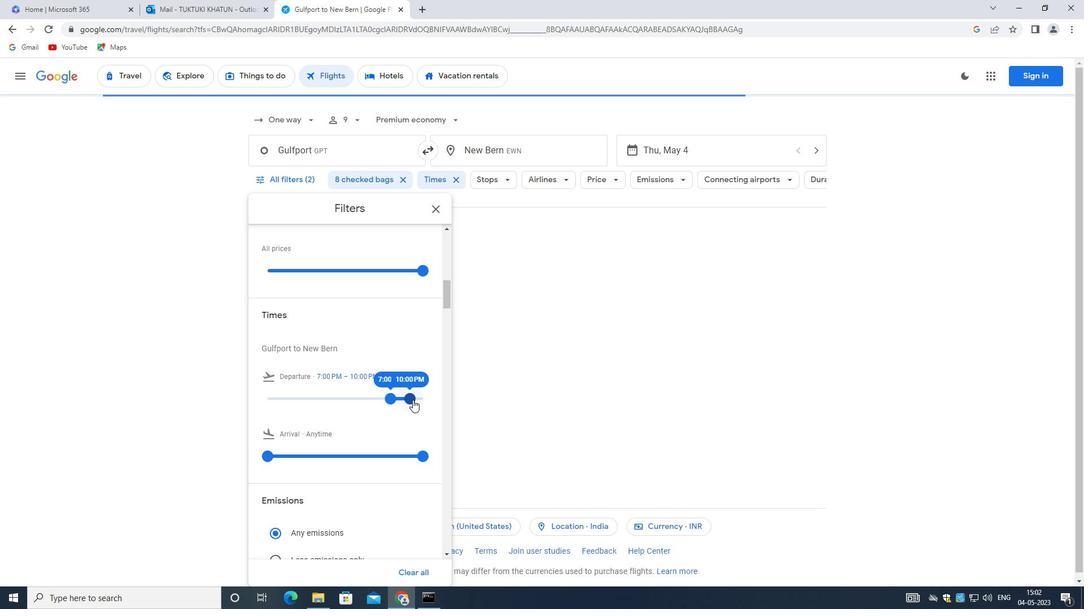 
Action: Mouse moved to (391, 397)
Screenshot: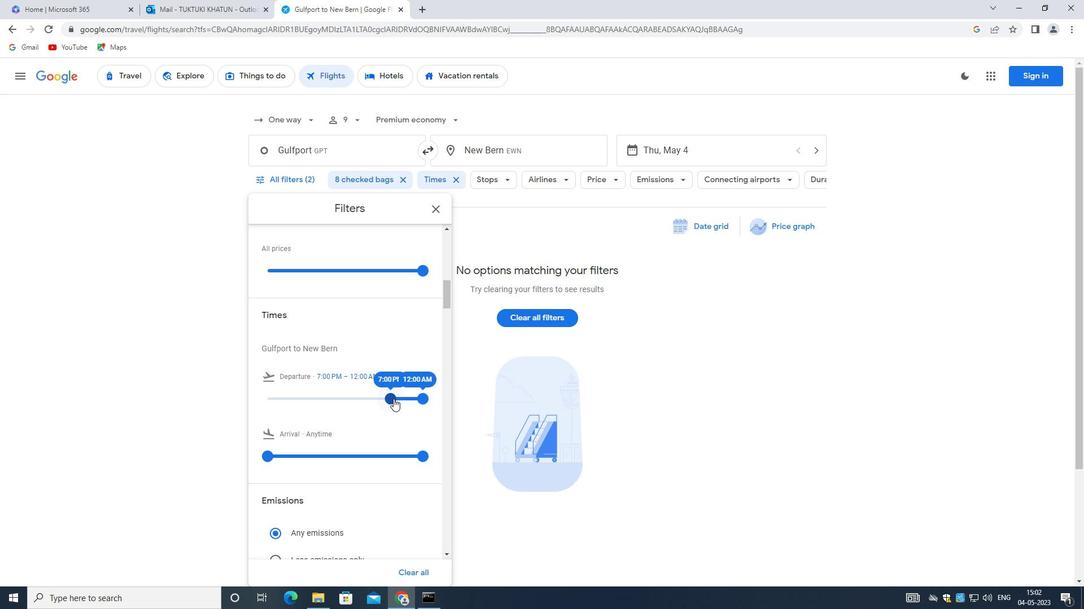 
Action: Mouse pressed left at (391, 397)
Screenshot: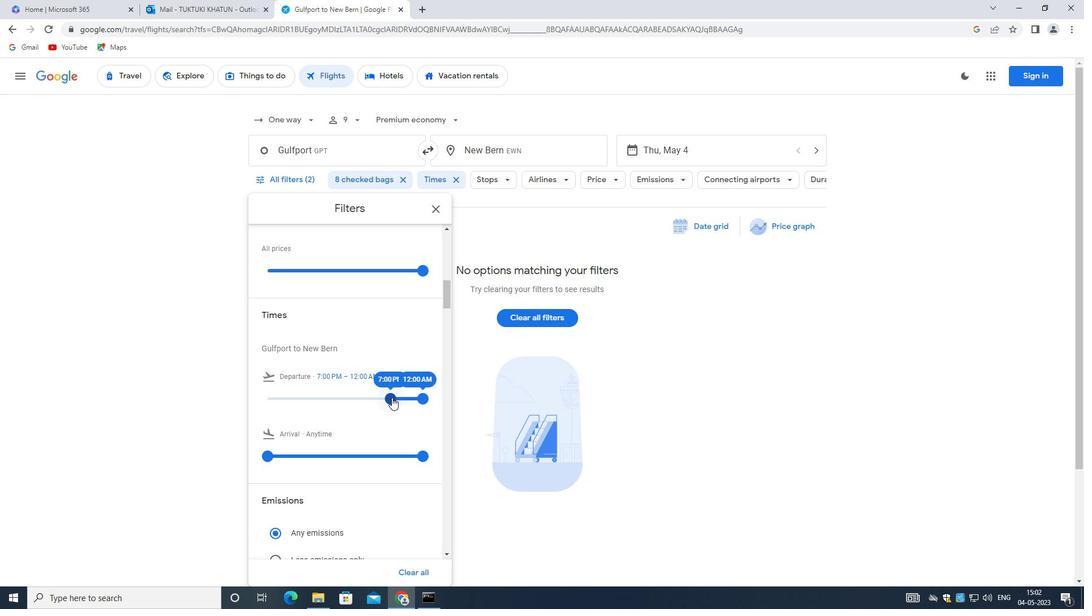 
Action: Mouse moved to (422, 398)
Screenshot: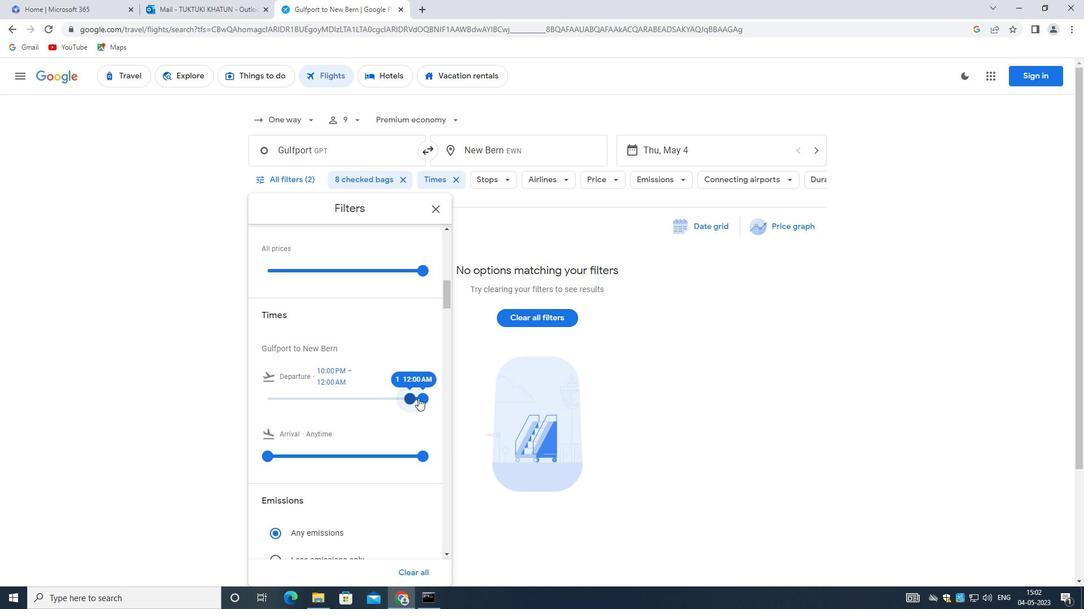 
Action: Mouse pressed left at (422, 398)
Screenshot: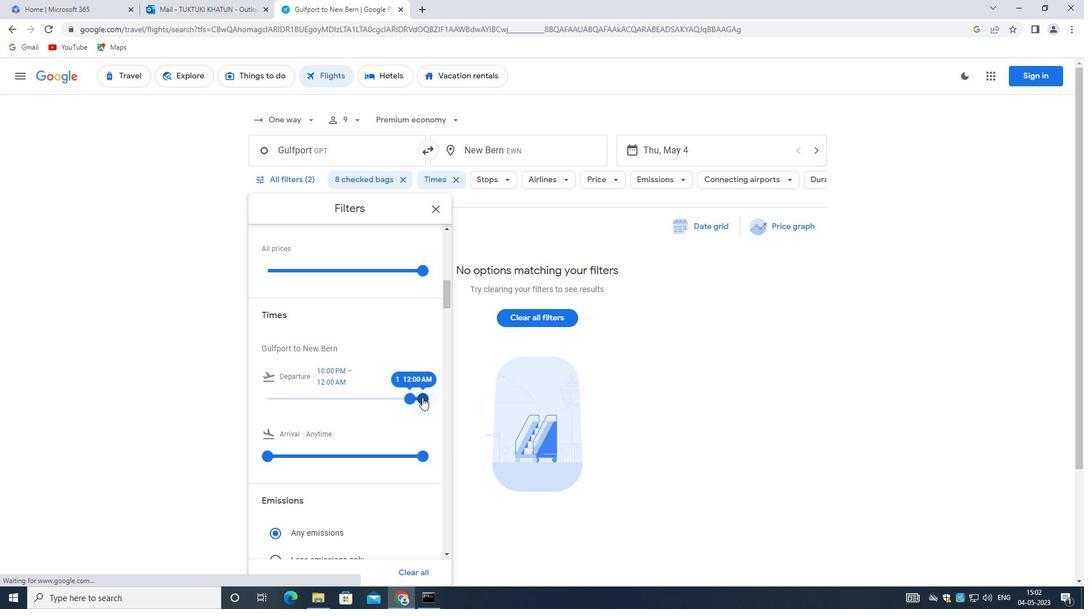 
Action: Mouse moved to (426, 397)
Screenshot: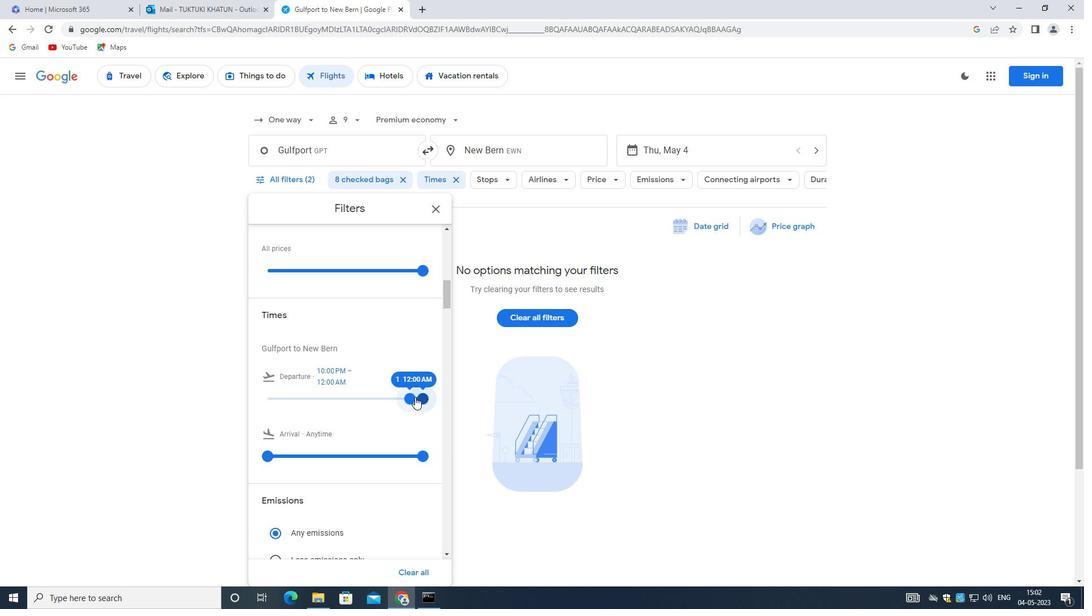 
Action: Mouse pressed left at (426, 397)
Screenshot: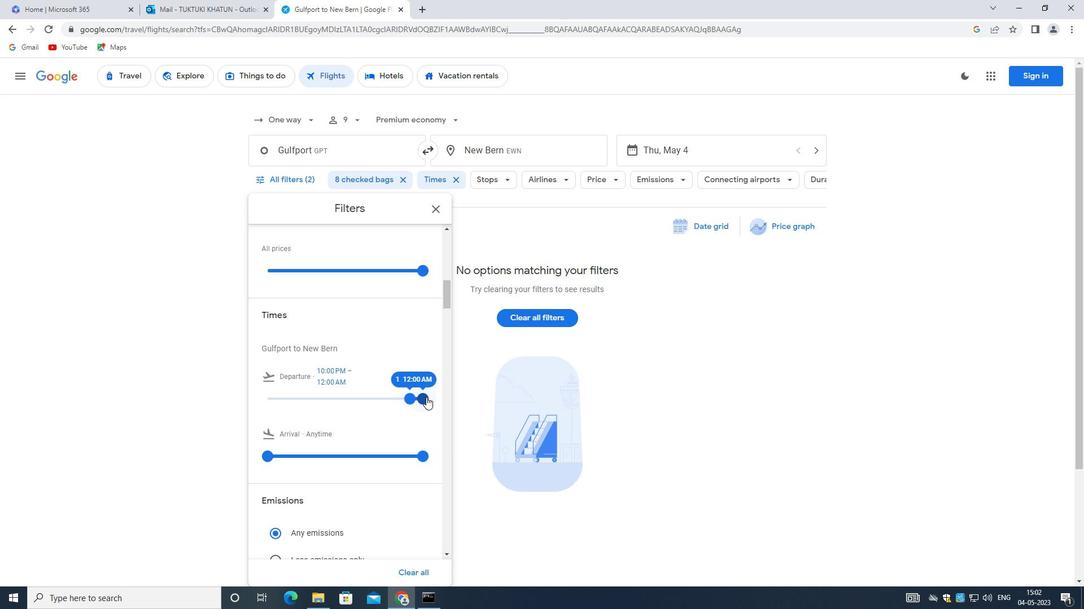 
Action: Mouse moved to (411, 397)
Screenshot: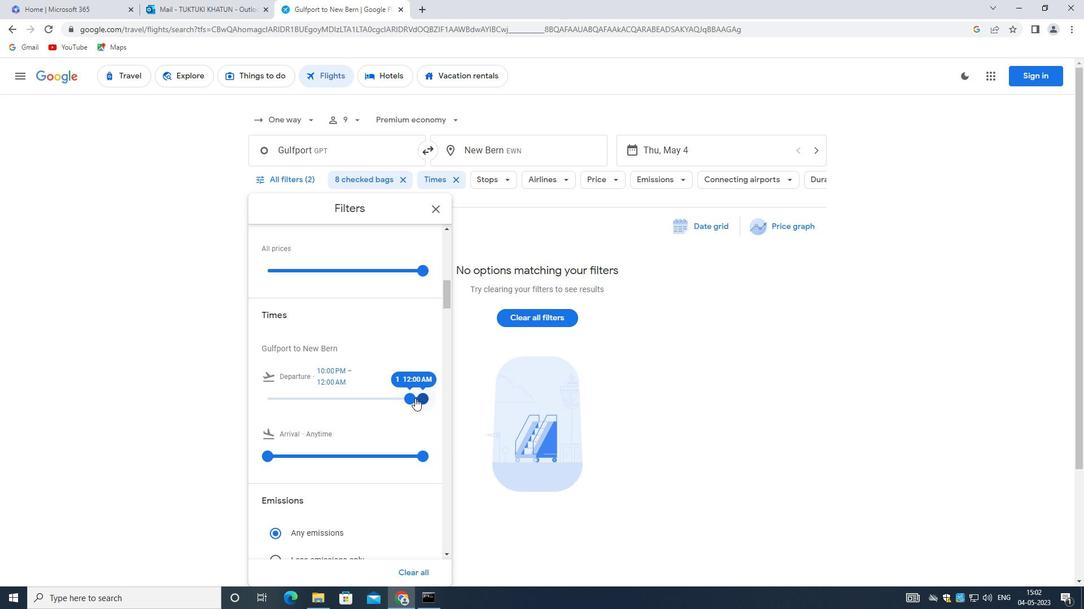 
Action: Mouse pressed left at (411, 397)
Screenshot: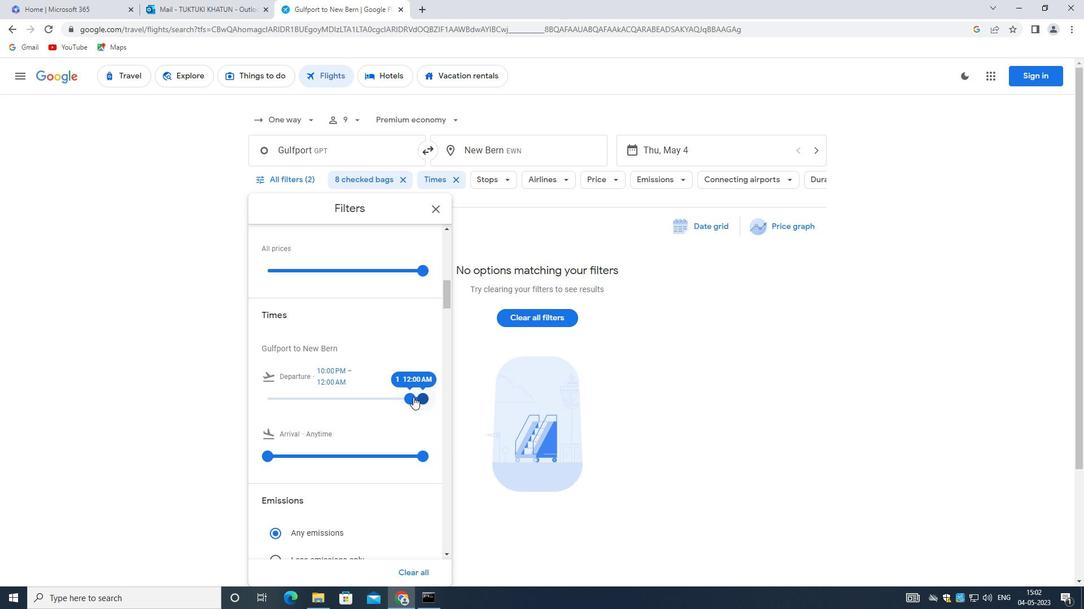 
Action: Mouse moved to (423, 399)
Screenshot: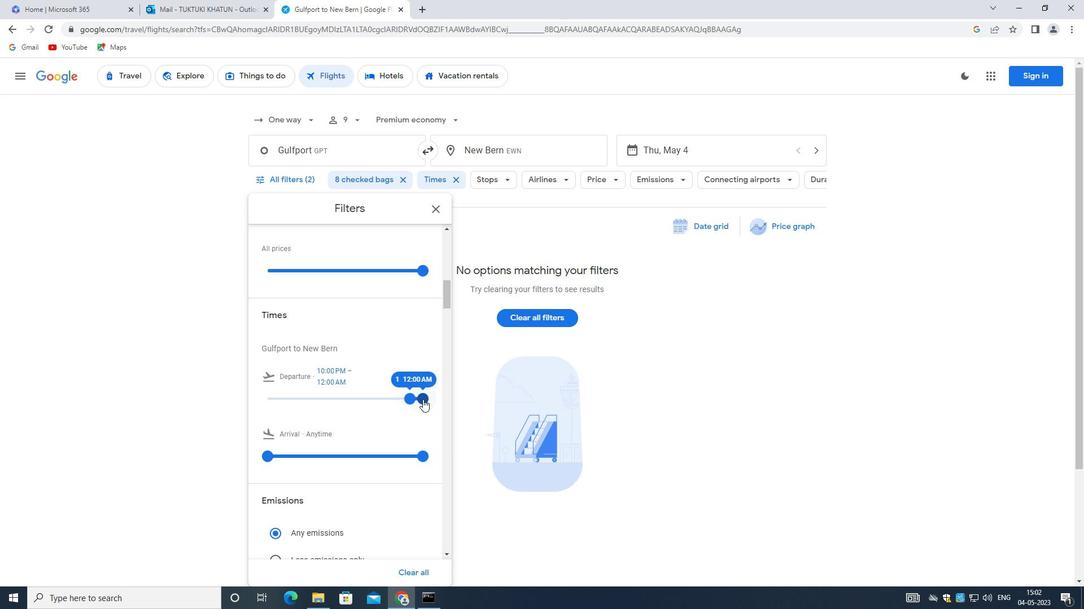
Action: Mouse pressed left at (423, 399)
Screenshot: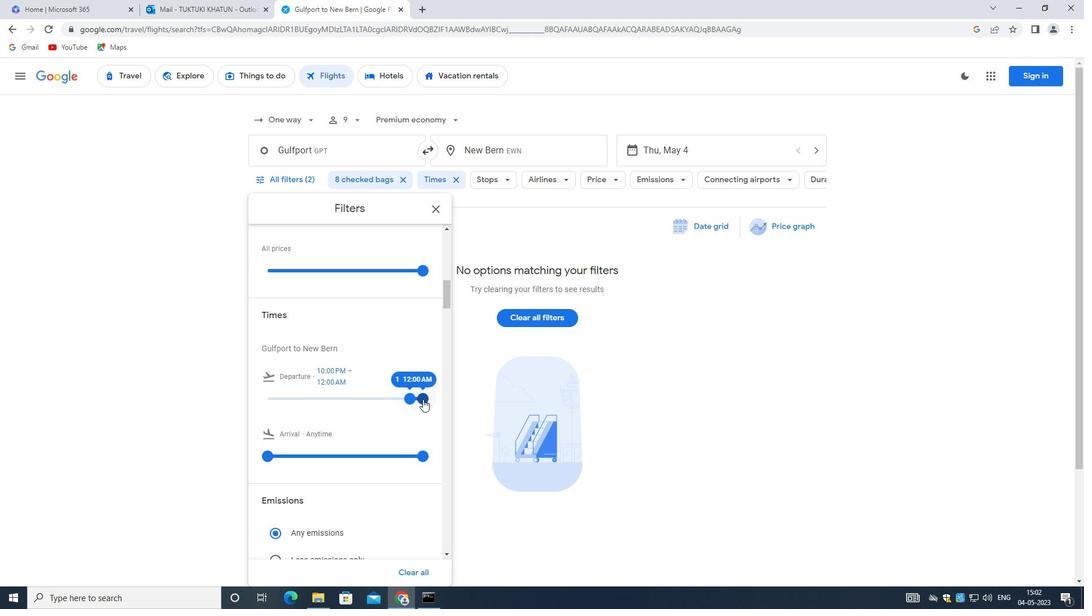 
Action: Mouse moved to (410, 399)
Screenshot: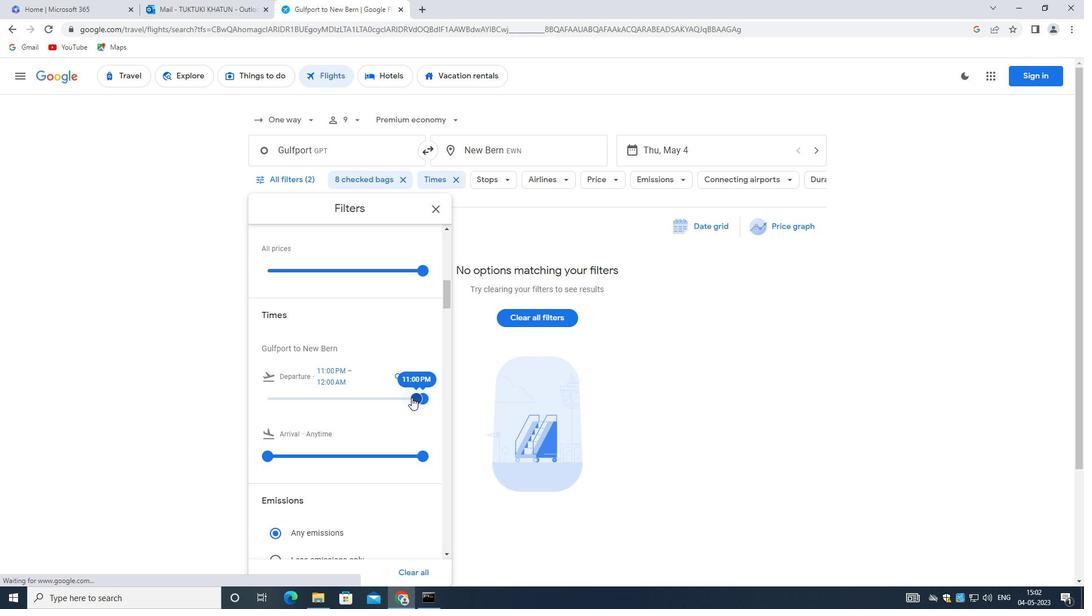 
Action: Mouse pressed left at (410, 399)
Screenshot: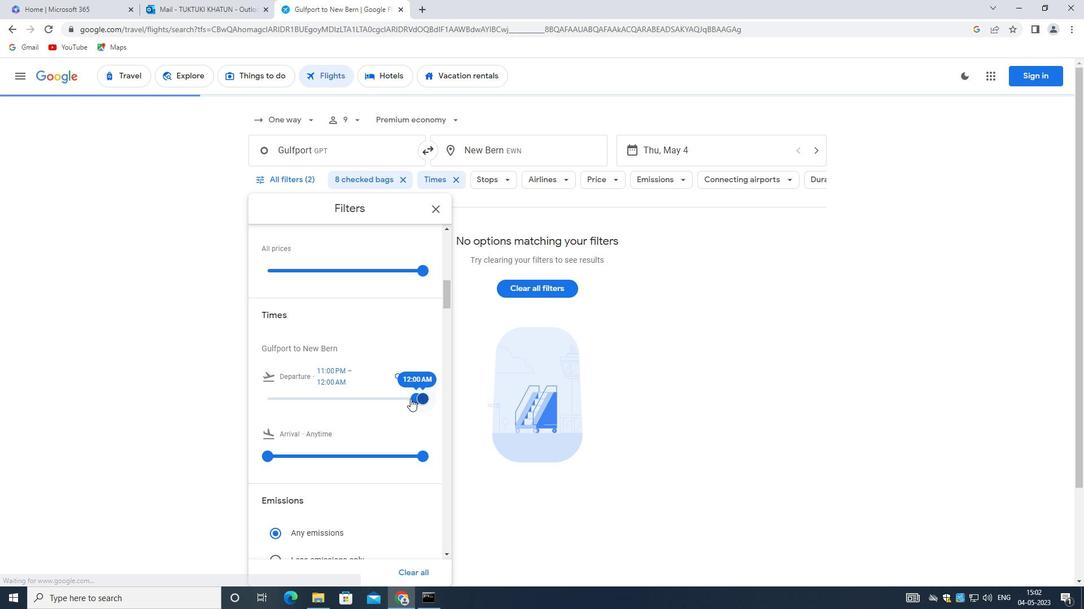 
Action: Mouse moved to (407, 398)
Screenshot: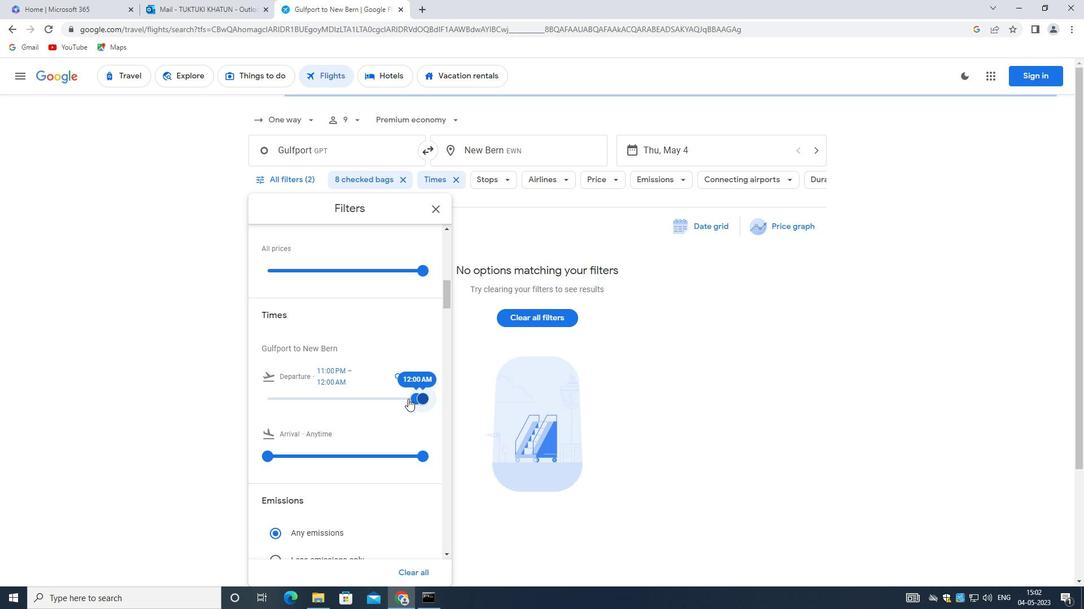 
Action: Mouse pressed left at (407, 398)
Screenshot: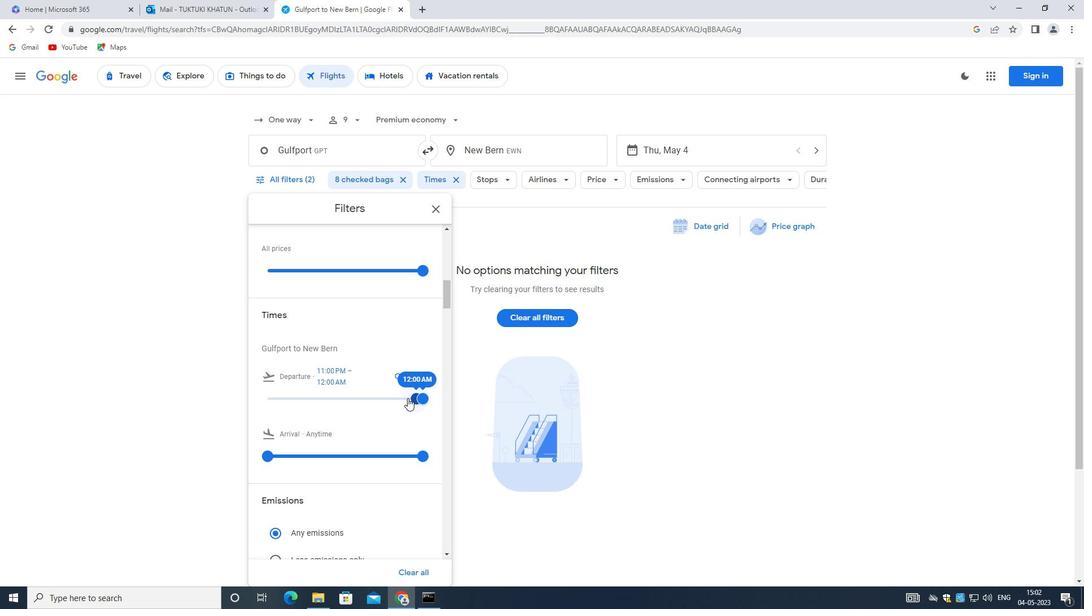 
Action: Mouse moved to (419, 396)
Screenshot: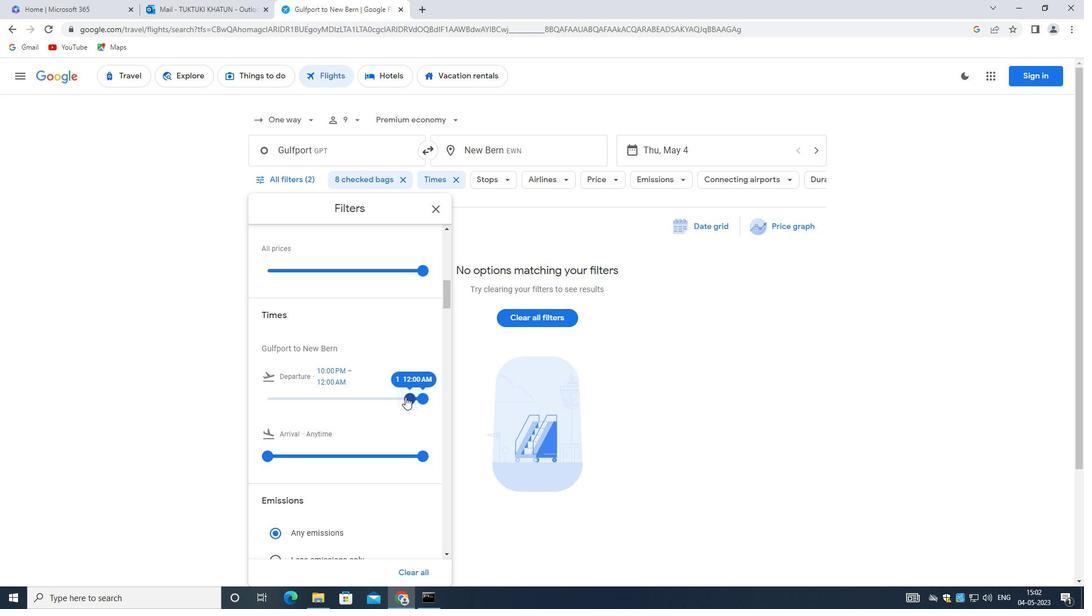 
Action: Mouse pressed left at (419, 396)
Screenshot: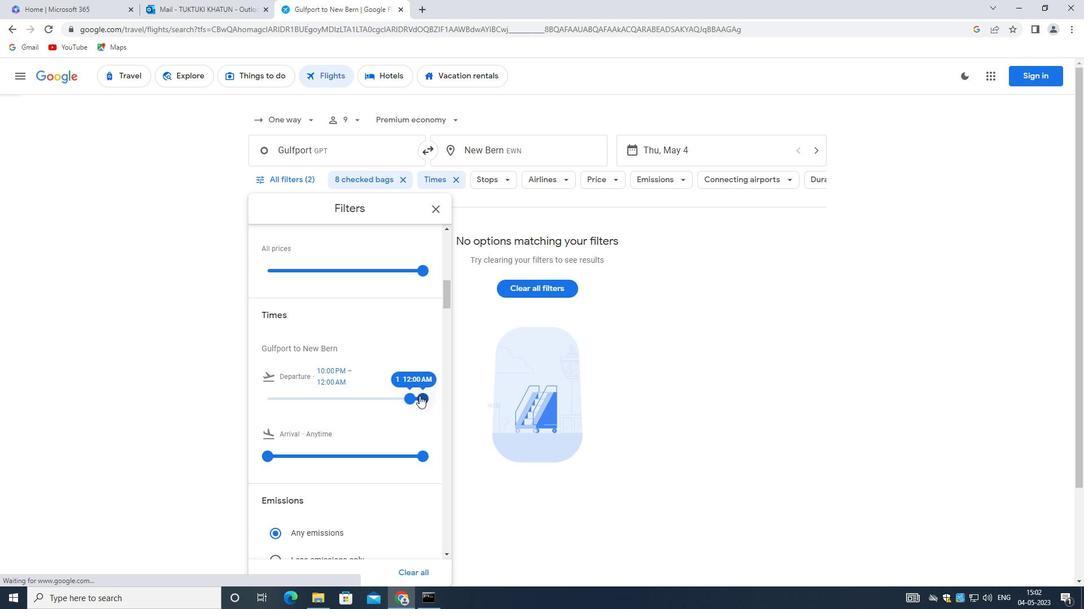 
Action: Mouse moved to (423, 398)
Screenshot: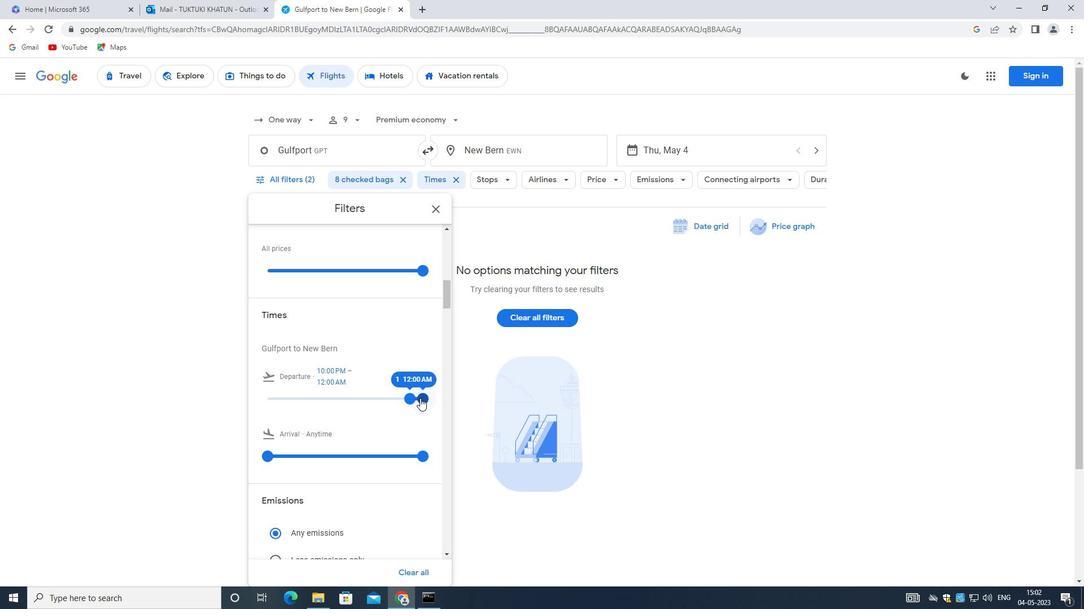 
Action: Mouse pressed left at (423, 398)
Screenshot: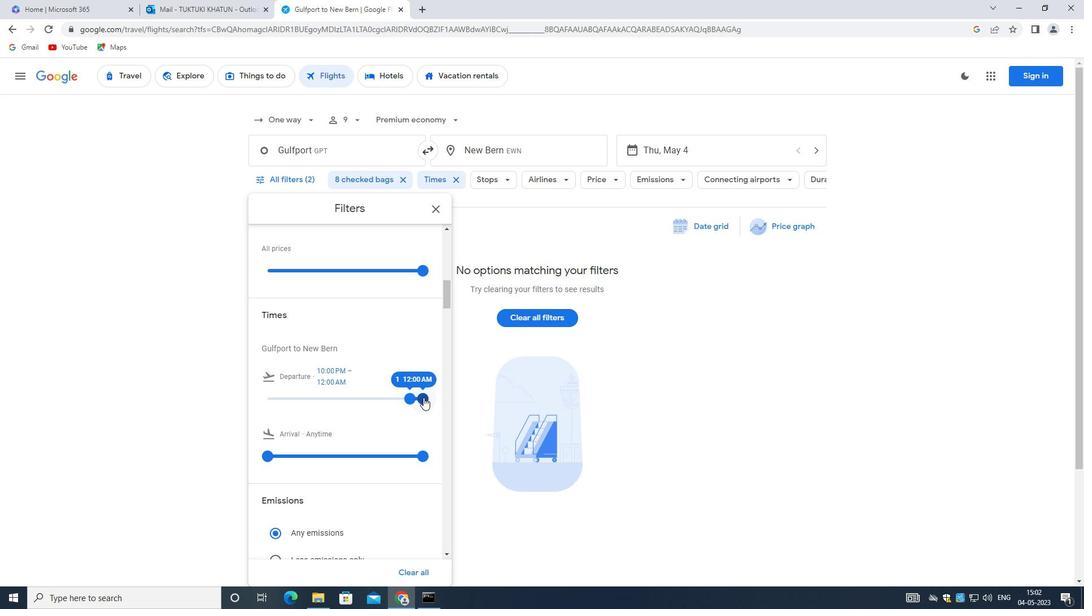 
Action: Mouse moved to (373, 420)
Screenshot: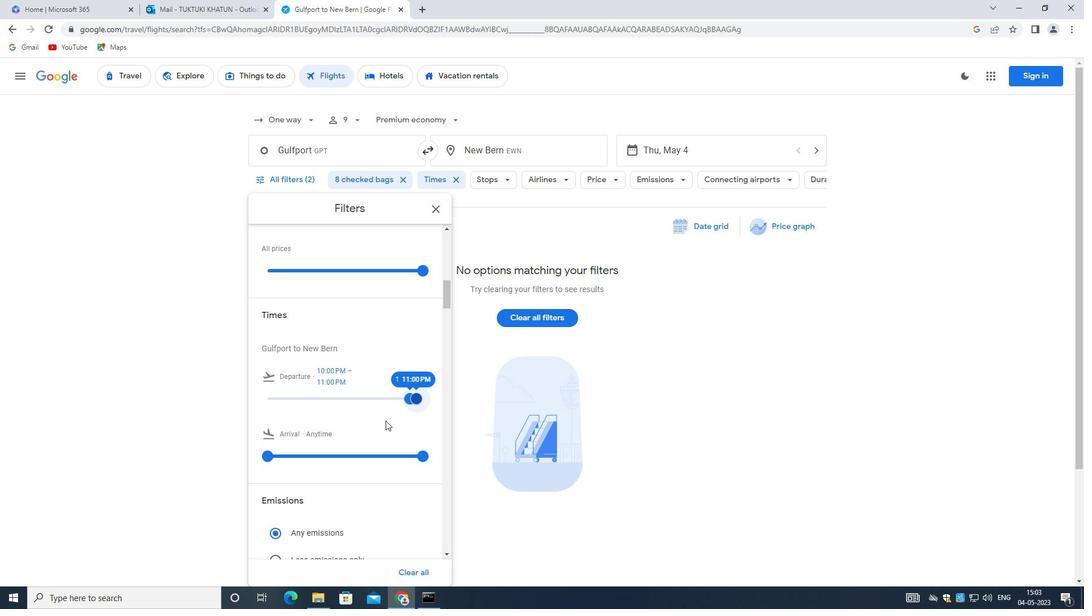 
Action: Mouse scrolled (373, 419) with delta (0, 0)
Screenshot: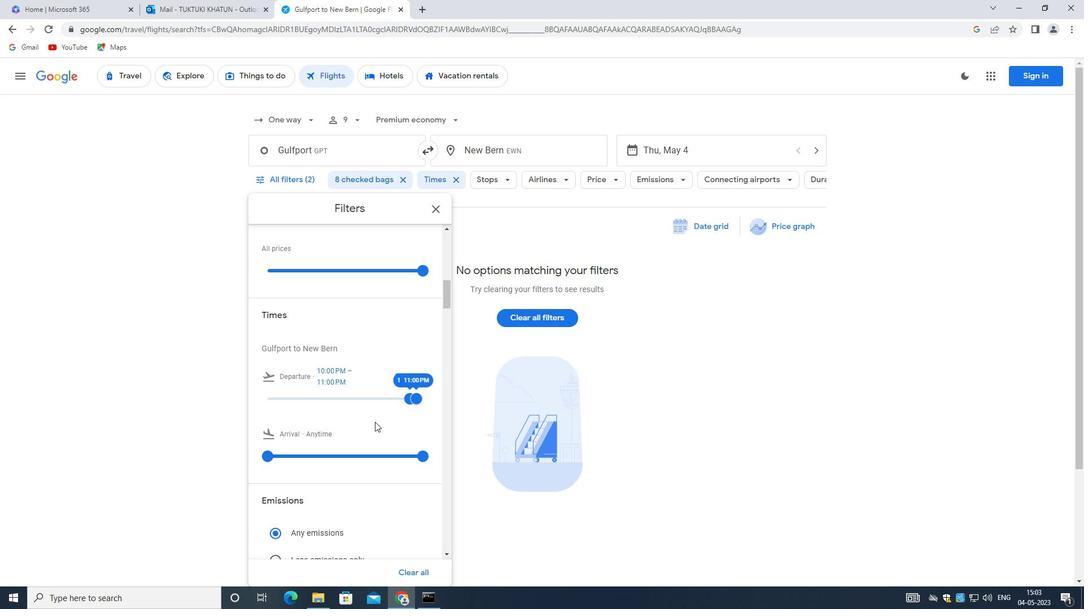 
Action: Mouse scrolled (373, 419) with delta (0, 0)
Screenshot: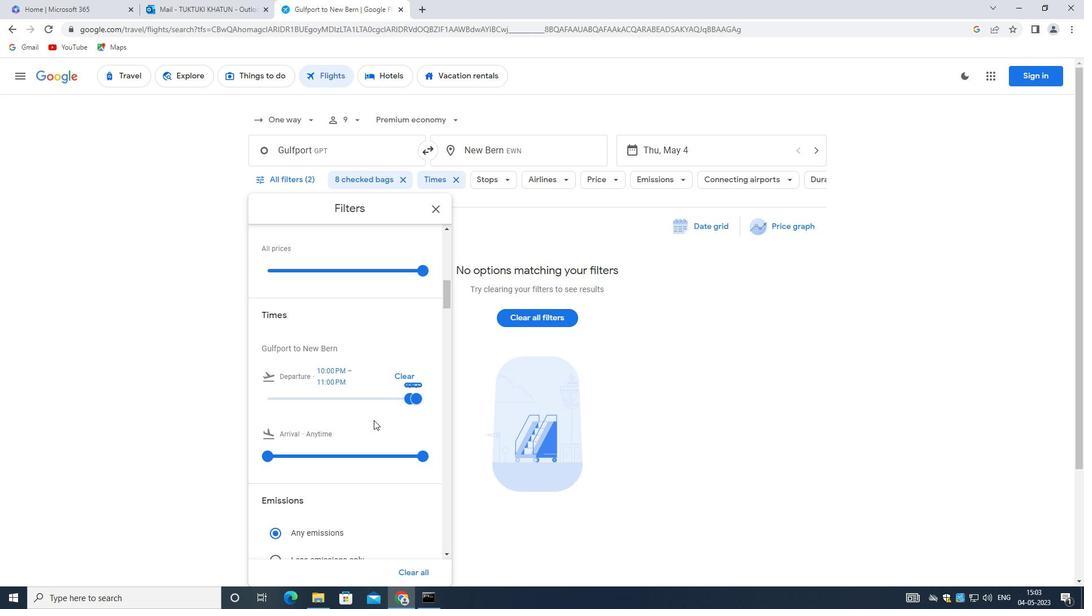 
Action: Mouse moved to (372, 419)
Screenshot: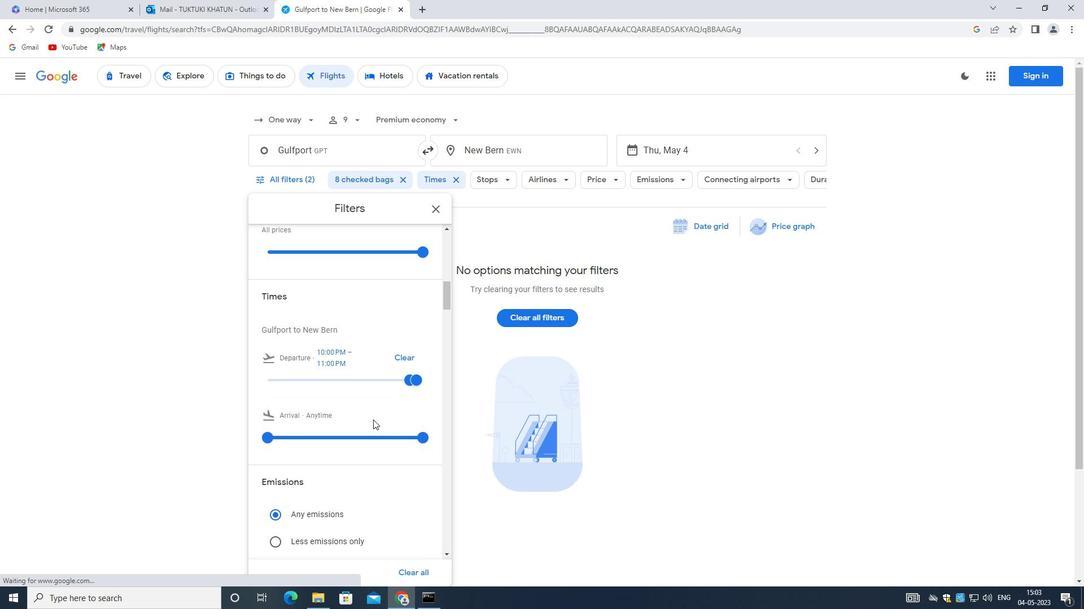 
Action: Mouse scrolled (372, 419) with delta (0, 0)
Screenshot: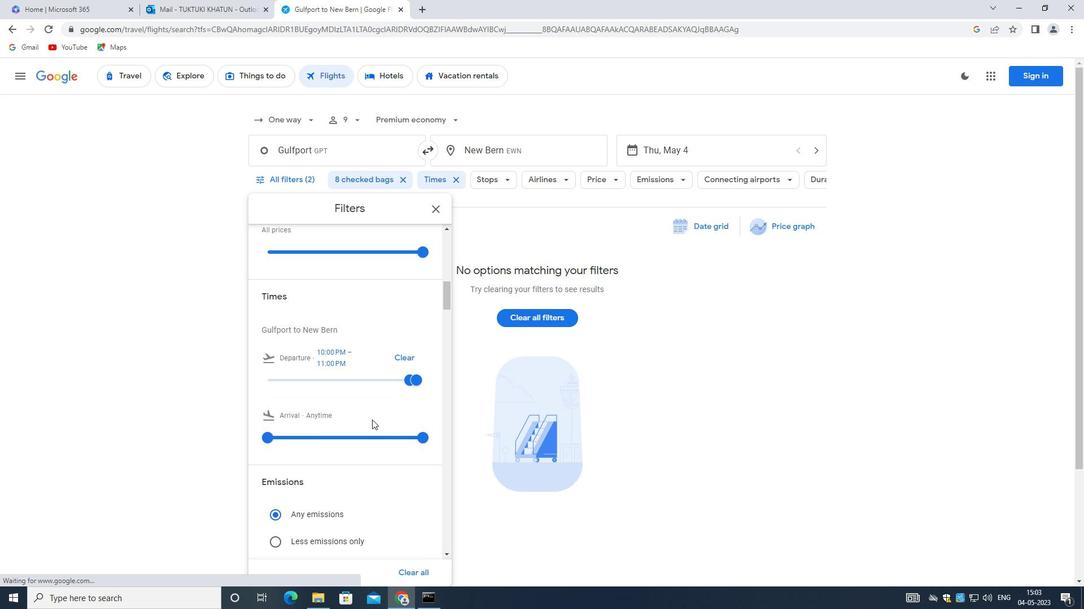
Action: Mouse scrolled (372, 419) with delta (0, 0)
Screenshot: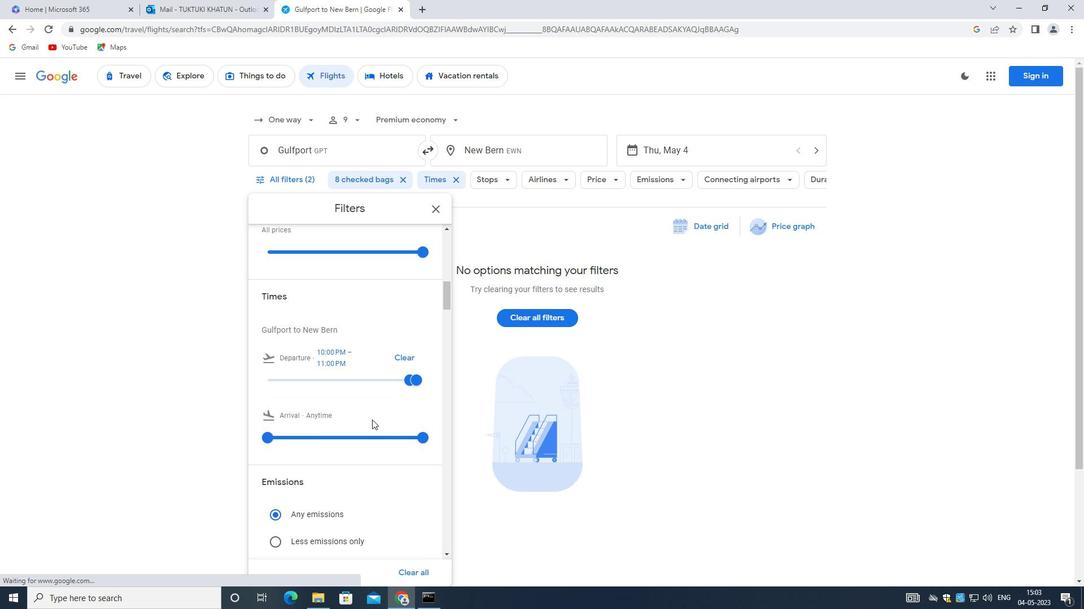 
Action: Mouse scrolled (372, 419) with delta (0, 0)
Screenshot: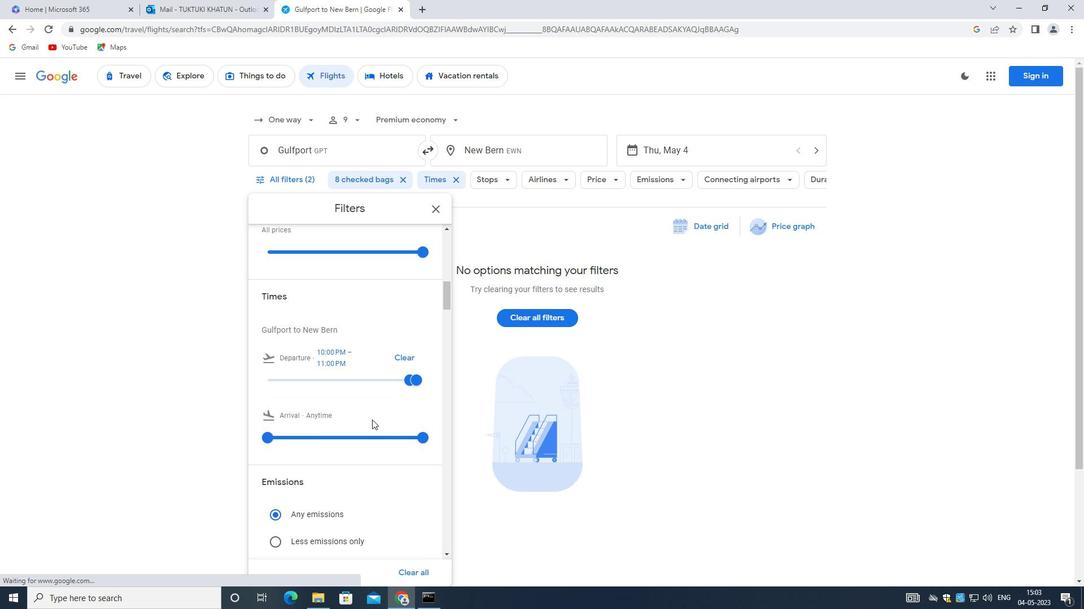 
Action: Mouse scrolled (372, 419) with delta (0, 0)
Screenshot: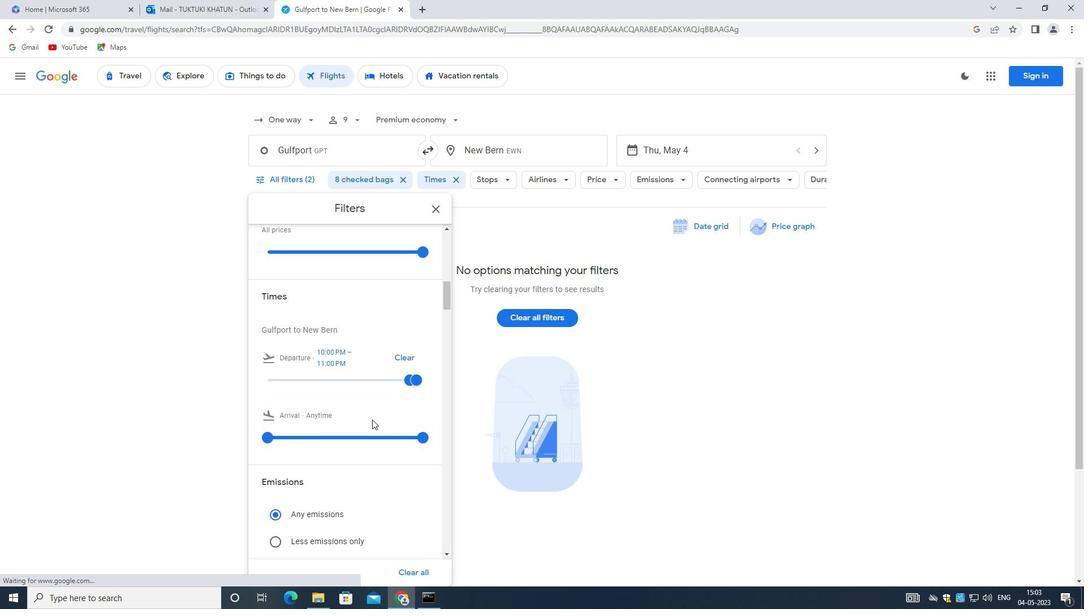 
Action: Mouse scrolled (372, 419) with delta (0, 0)
Screenshot: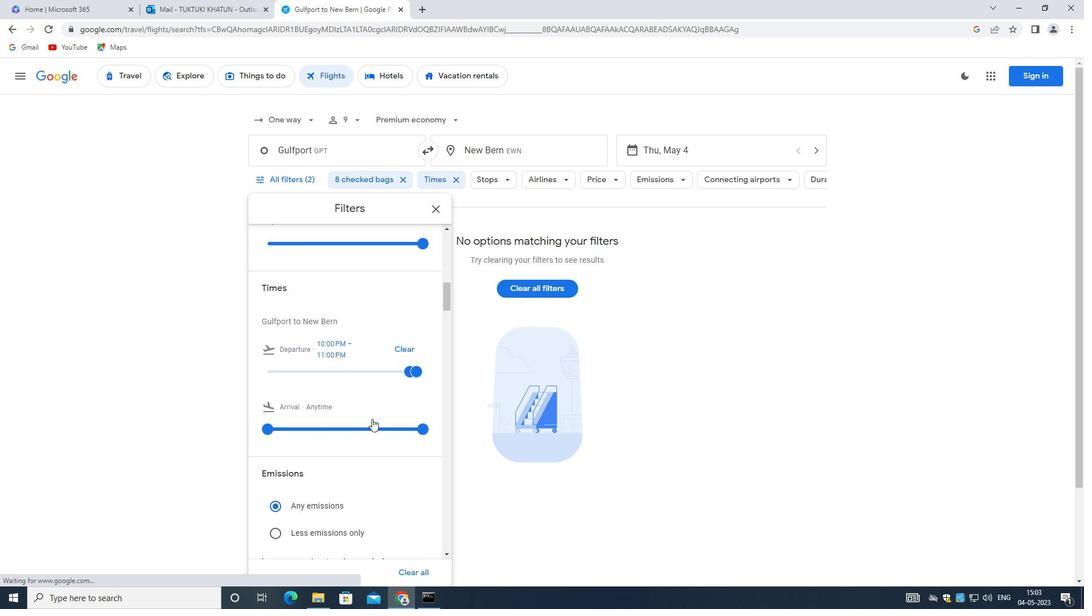 
Action: Mouse moved to (371, 419)
Screenshot: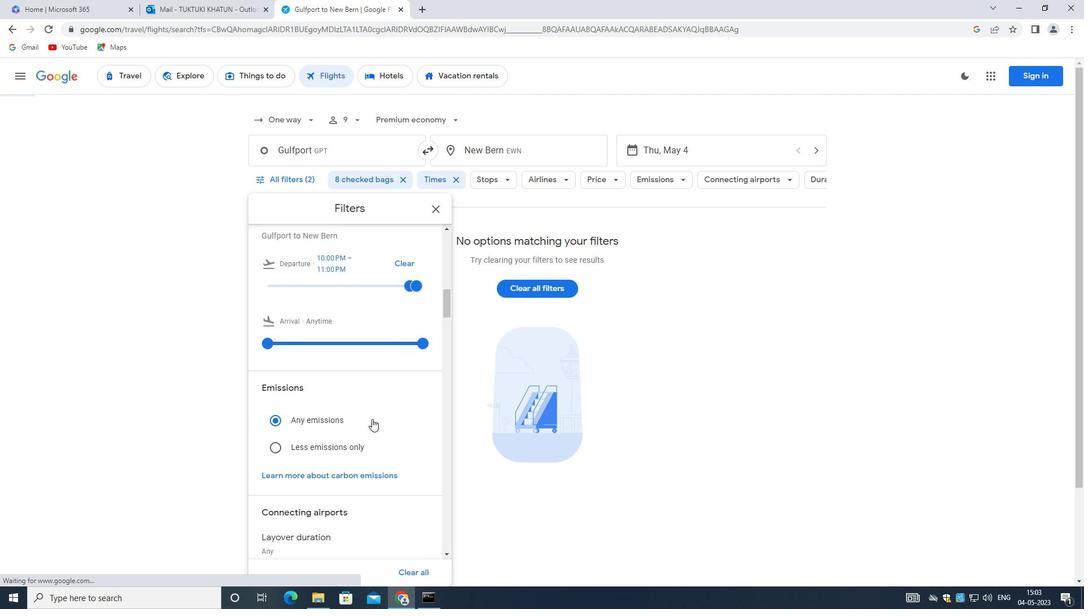 
Action: Mouse scrolled (371, 419) with delta (0, 0)
Screenshot: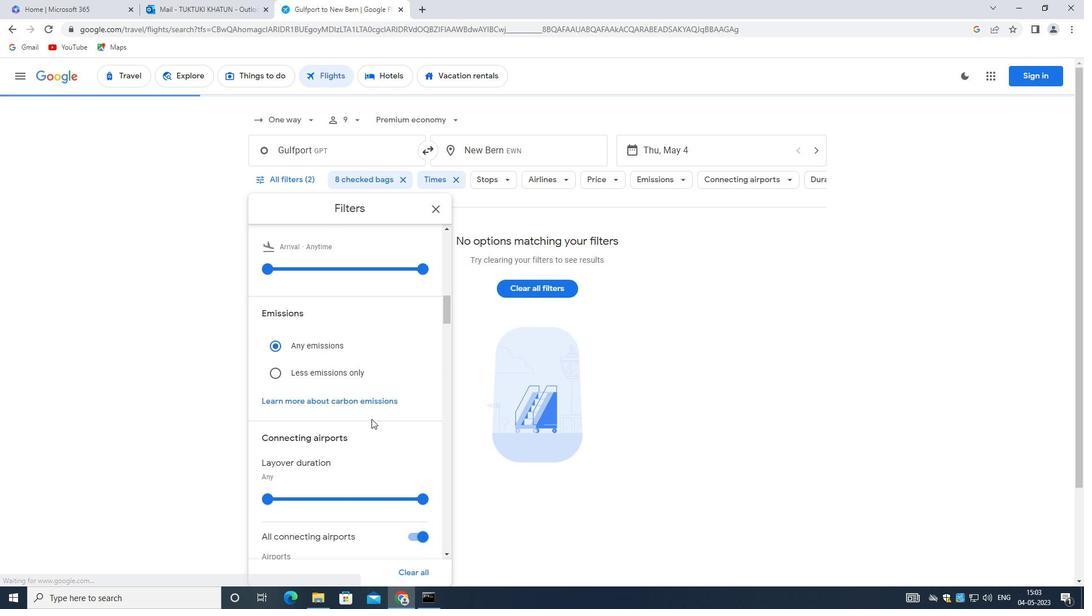 
Action: Mouse scrolled (371, 419) with delta (0, 0)
Screenshot: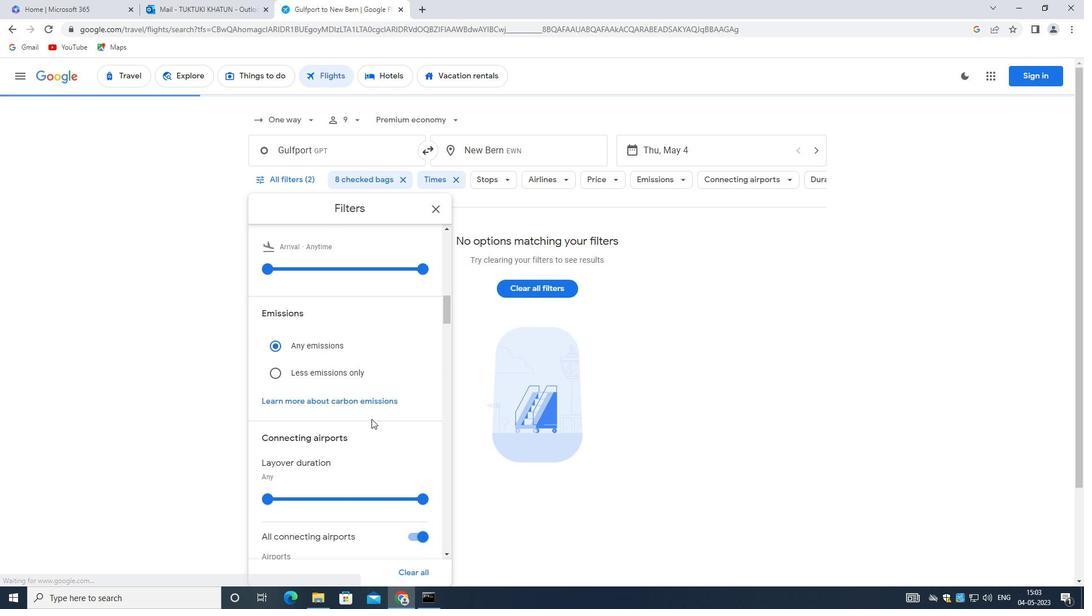 
Action: Mouse scrolled (371, 419) with delta (0, 0)
Screenshot: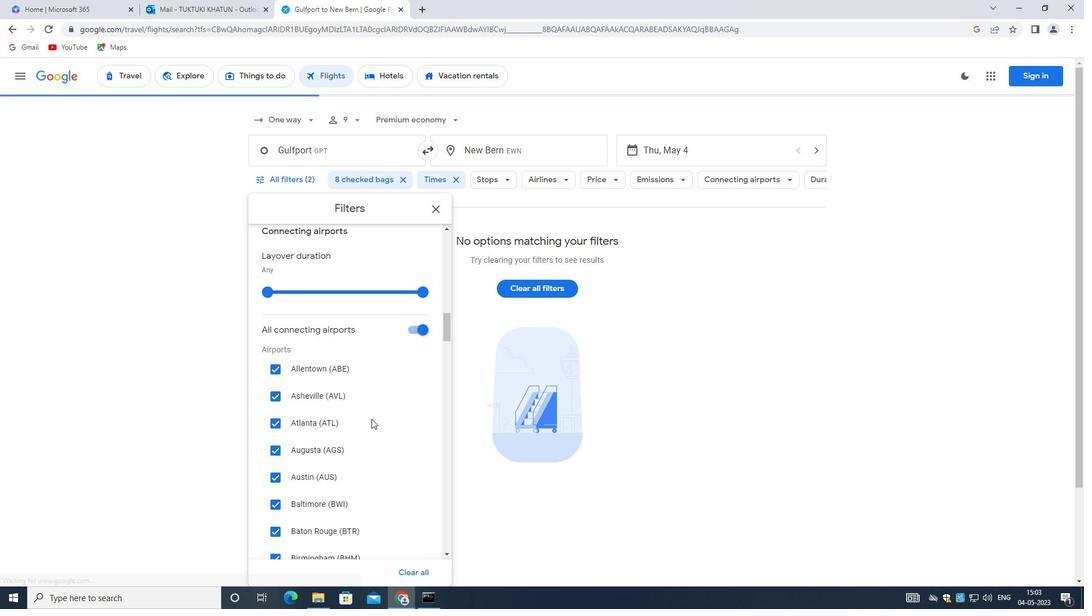 
Action: Mouse moved to (372, 402)
Screenshot: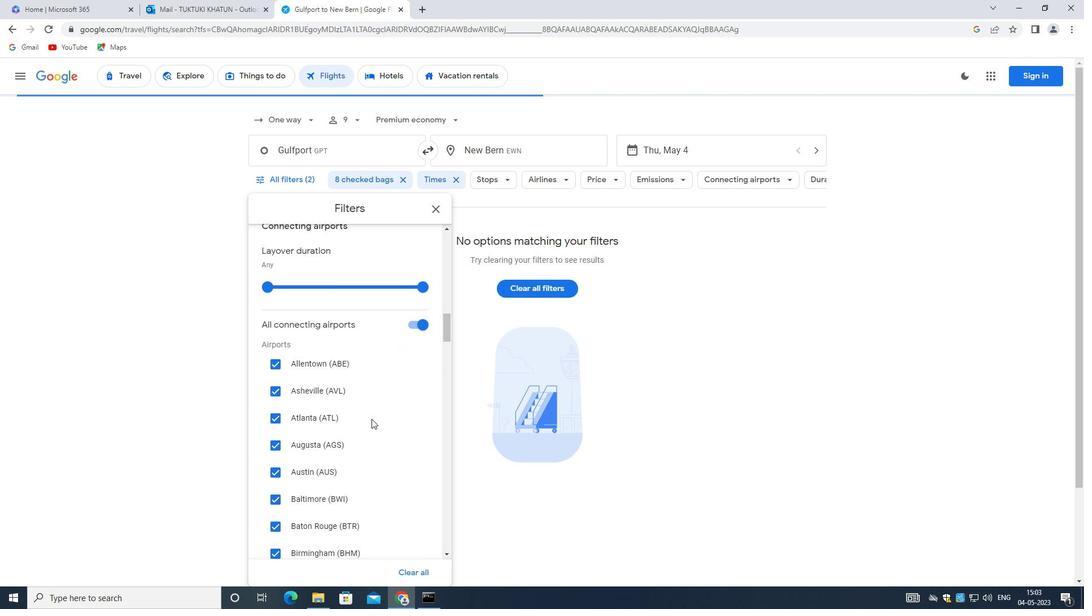 
Action: Mouse scrolled (372, 401) with delta (0, 0)
Screenshot: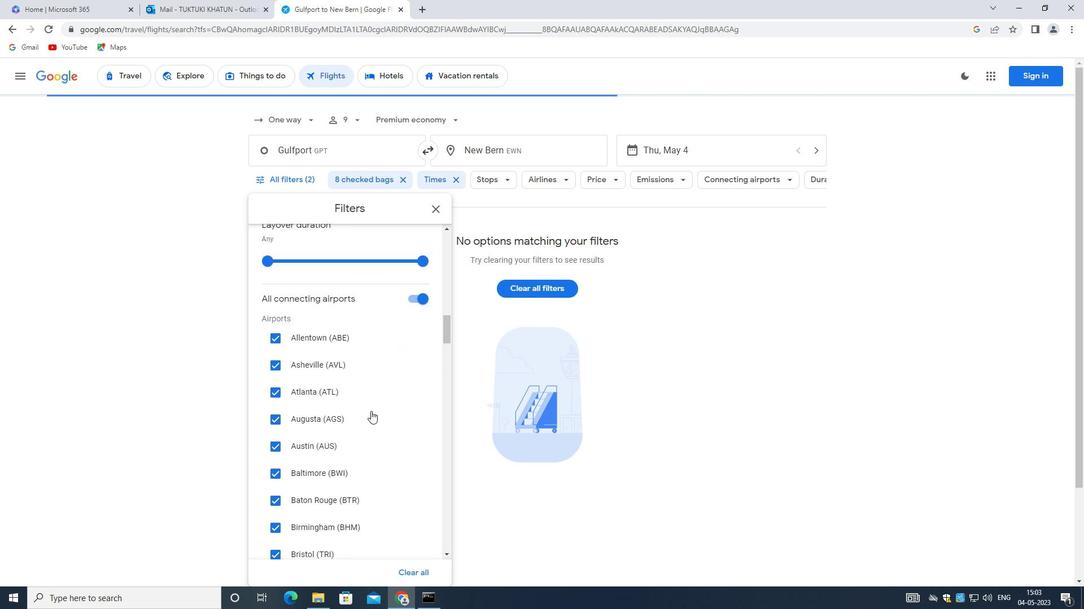 
Action: Mouse scrolled (372, 401) with delta (0, 0)
Screenshot: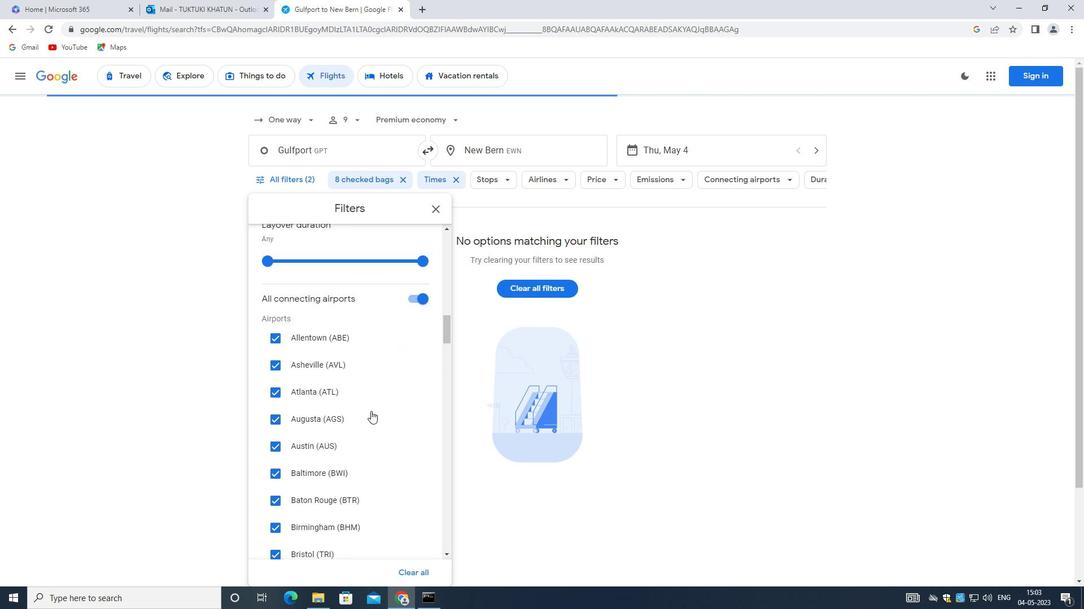 
Action: Mouse moved to (373, 401)
Screenshot: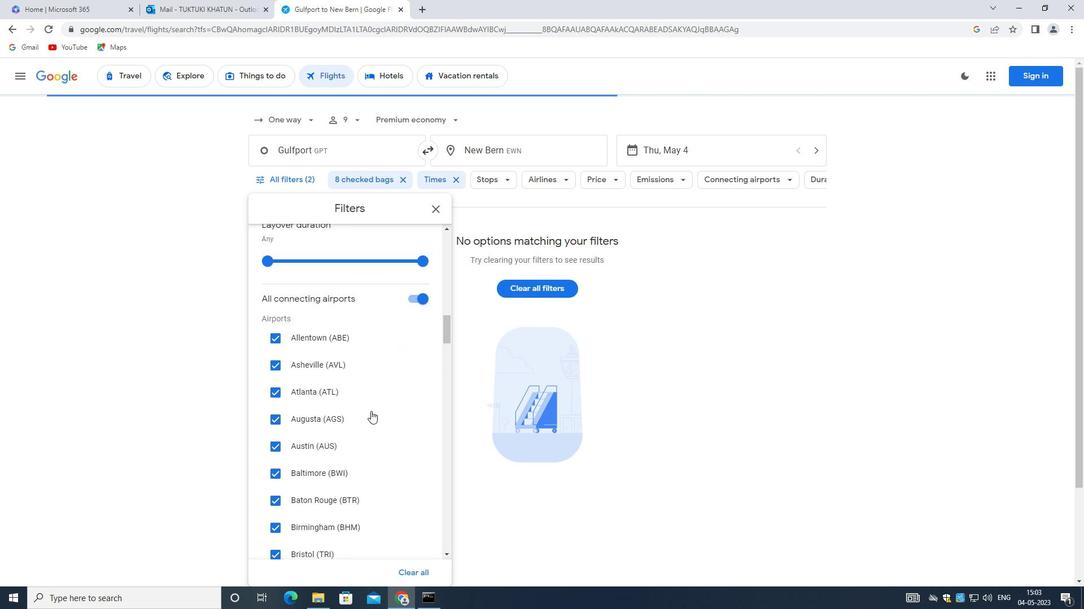 
Action: Mouse scrolled (373, 401) with delta (0, 0)
Screenshot: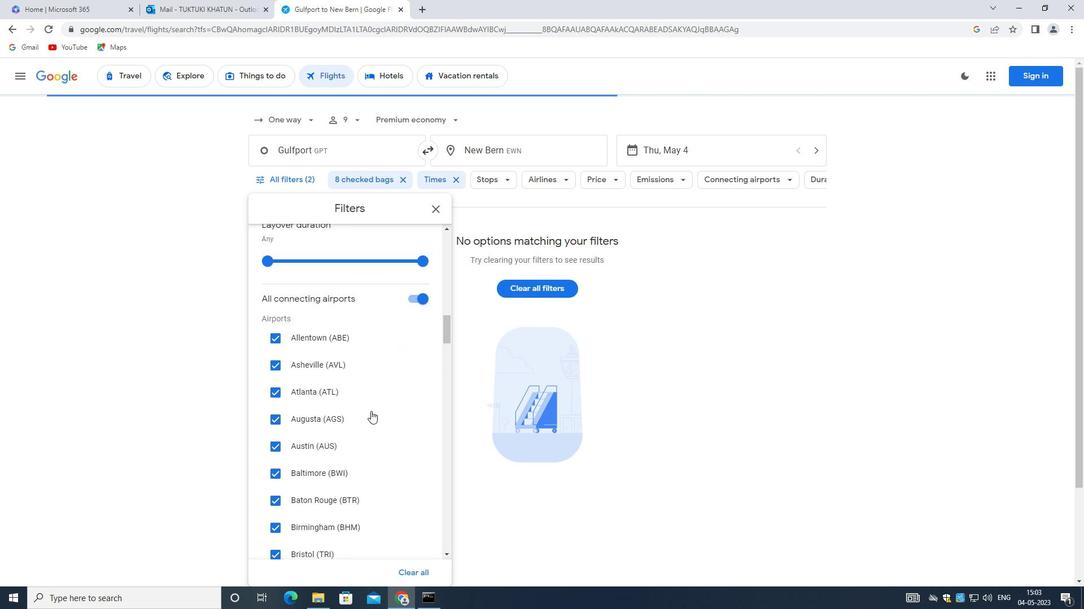 
Action: Mouse moved to (373, 401)
Screenshot: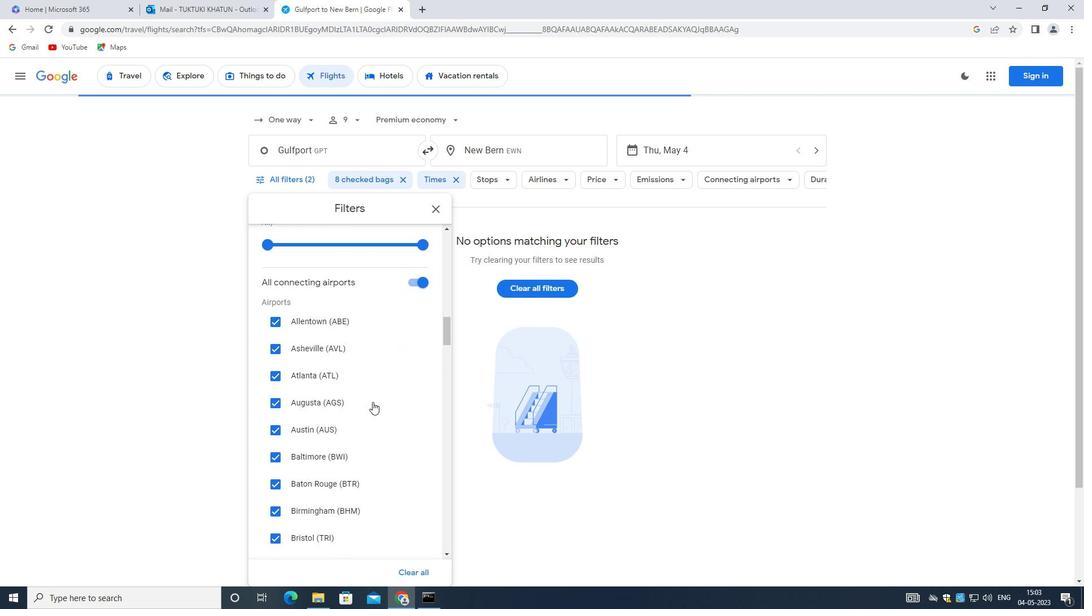 
Action: Mouse scrolled (373, 401) with delta (0, 0)
Screenshot: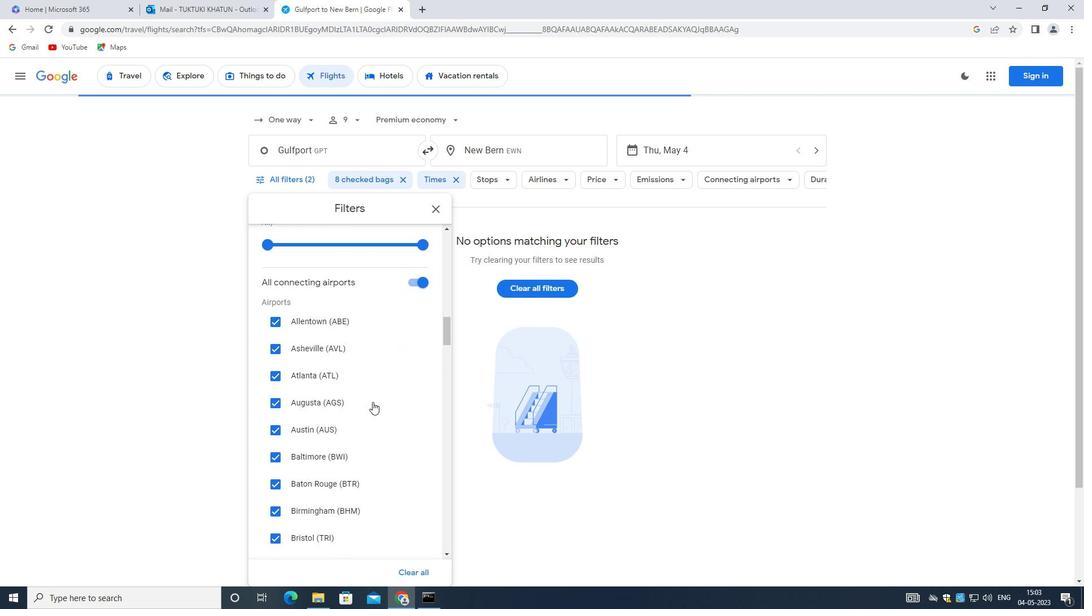 
Action: Mouse moved to (374, 399)
Screenshot: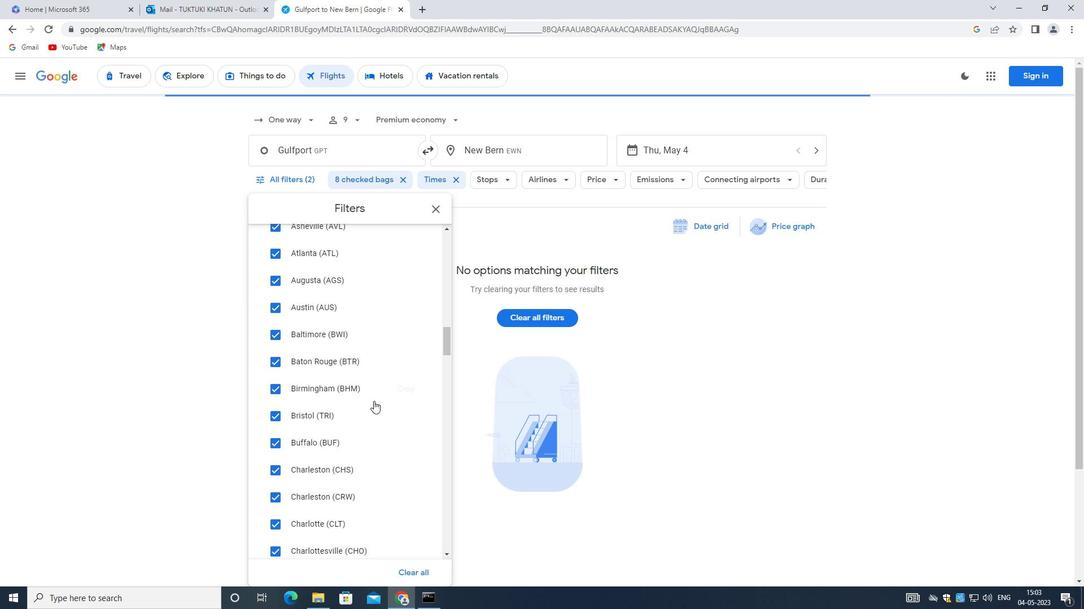 
Action: Mouse scrolled (374, 399) with delta (0, 0)
Screenshot: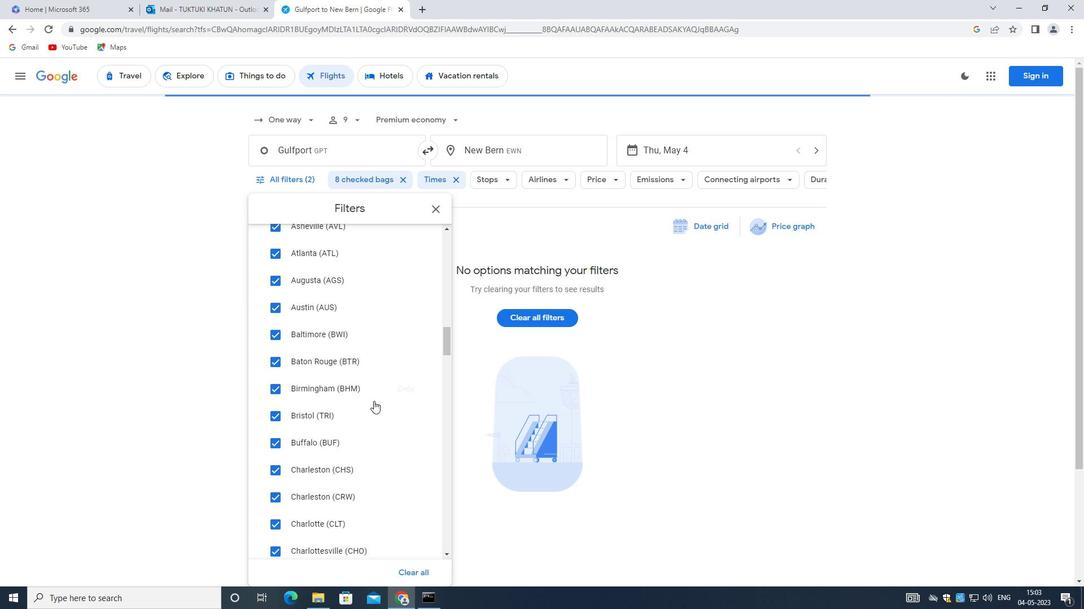 
Action: Mouse scrolled (374, 399) with delta (0, 0)
Screenshot: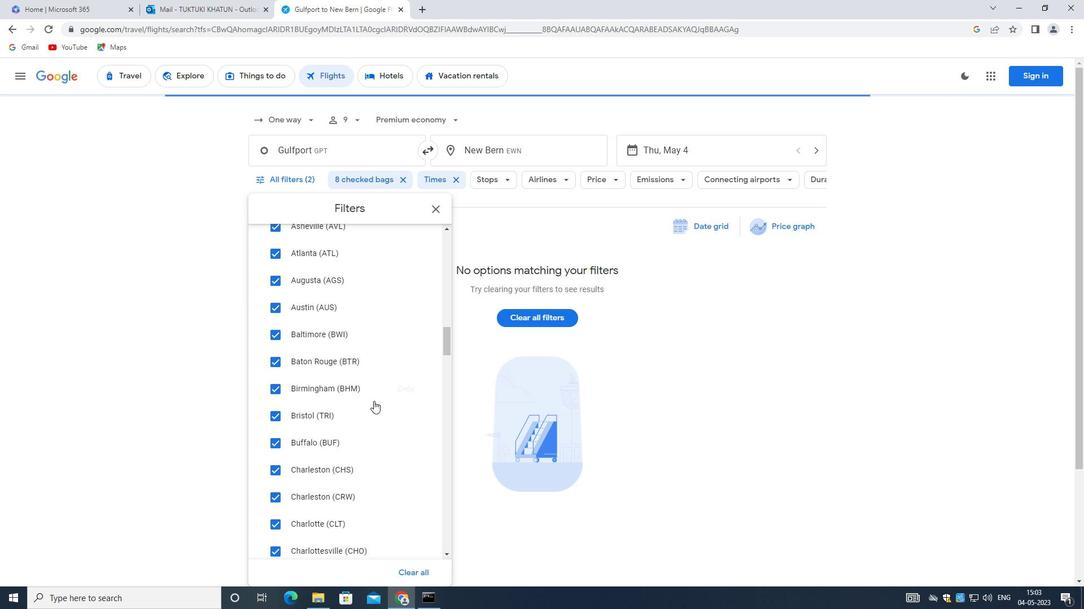 
Action: Mouse scrolled (374, 399) with delta (0, 0)
Screenshot: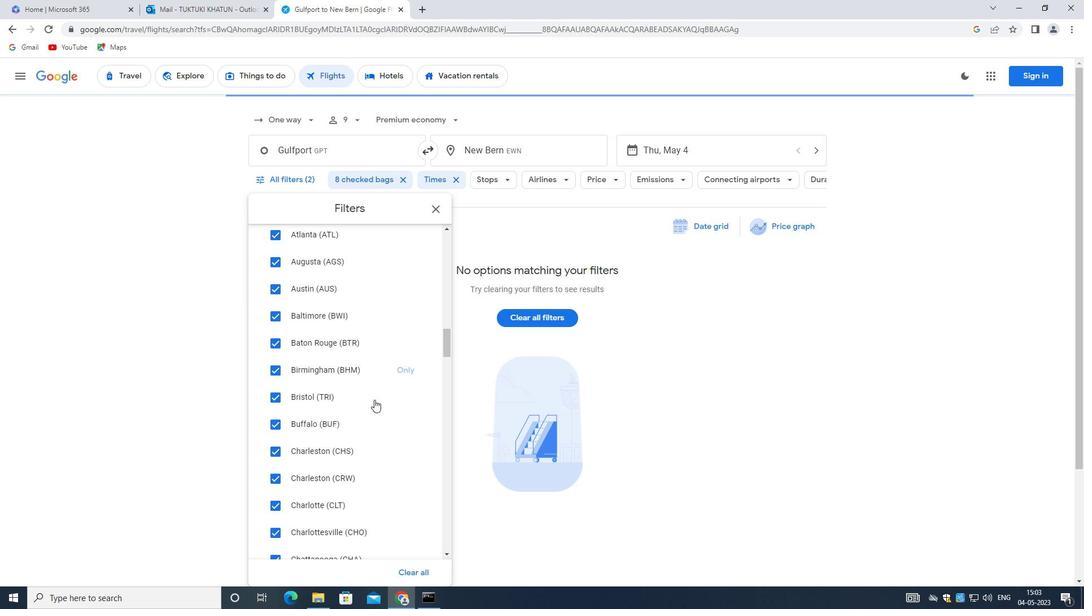 
Action: Mouse moved to (374, 398)
Screenshot: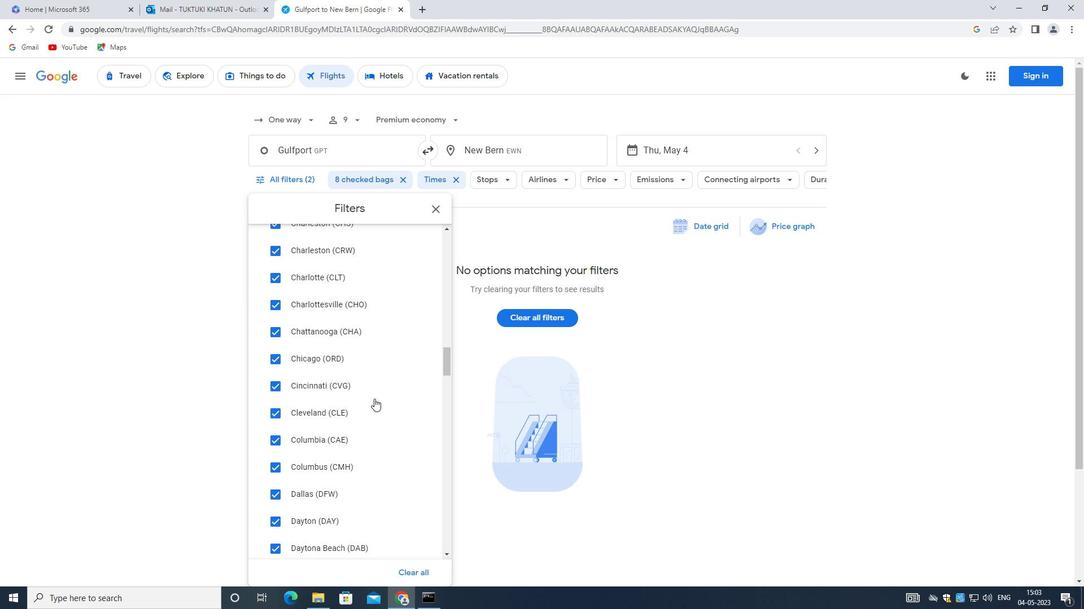 
Action: Mouse scrolled (374, 398) with delta (0, 0)
Screenshot: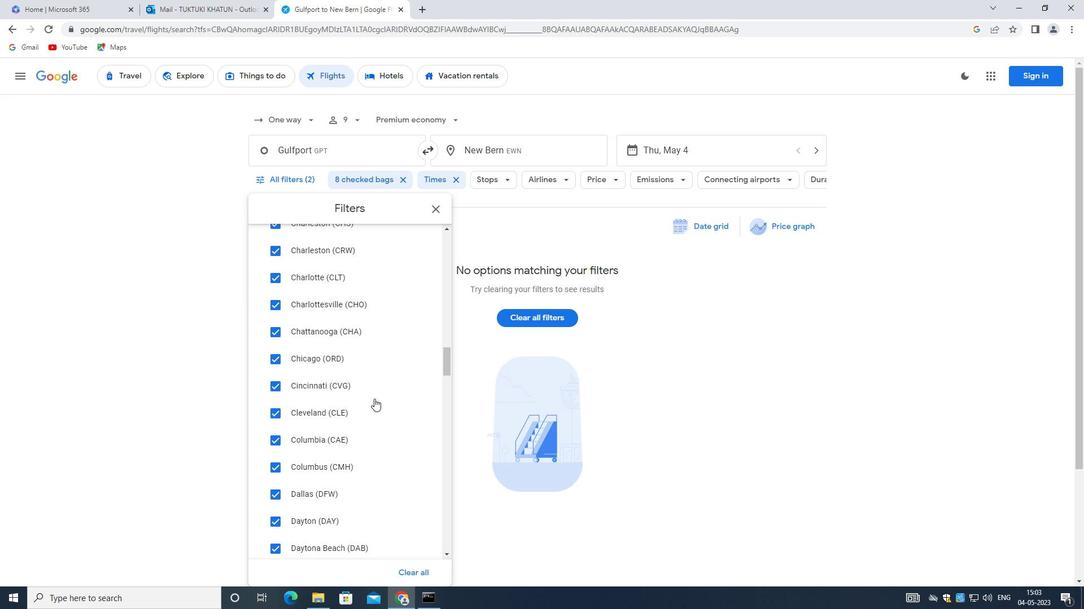 
Action: Mouse scrolled (374, 398) with delta (0, 0)
Screenshot: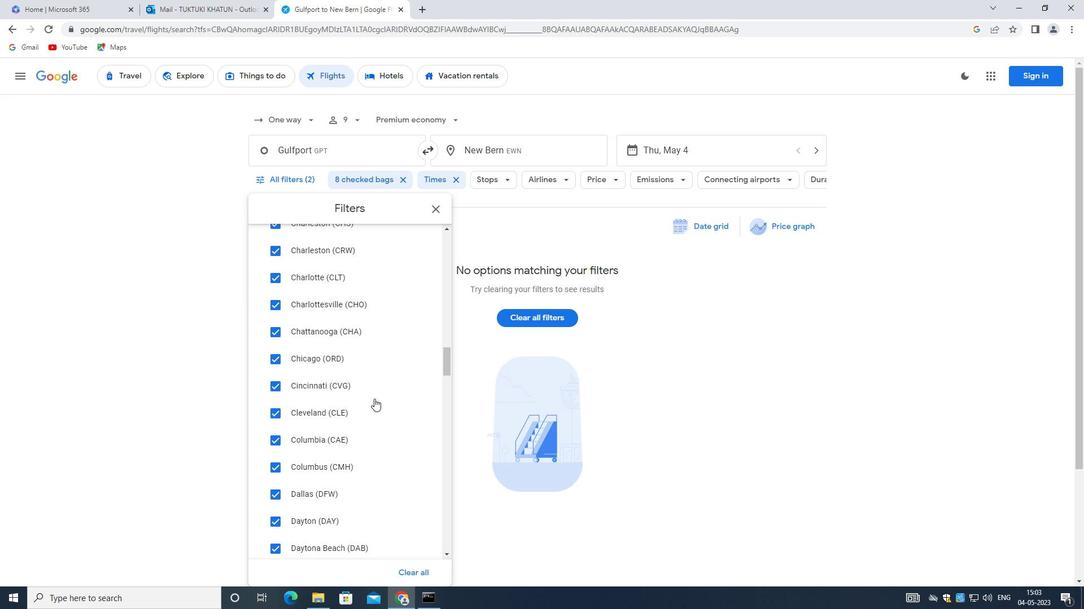 
Action: Mouse scrolled (374, 398) with delta (0, 0)
Screenshot: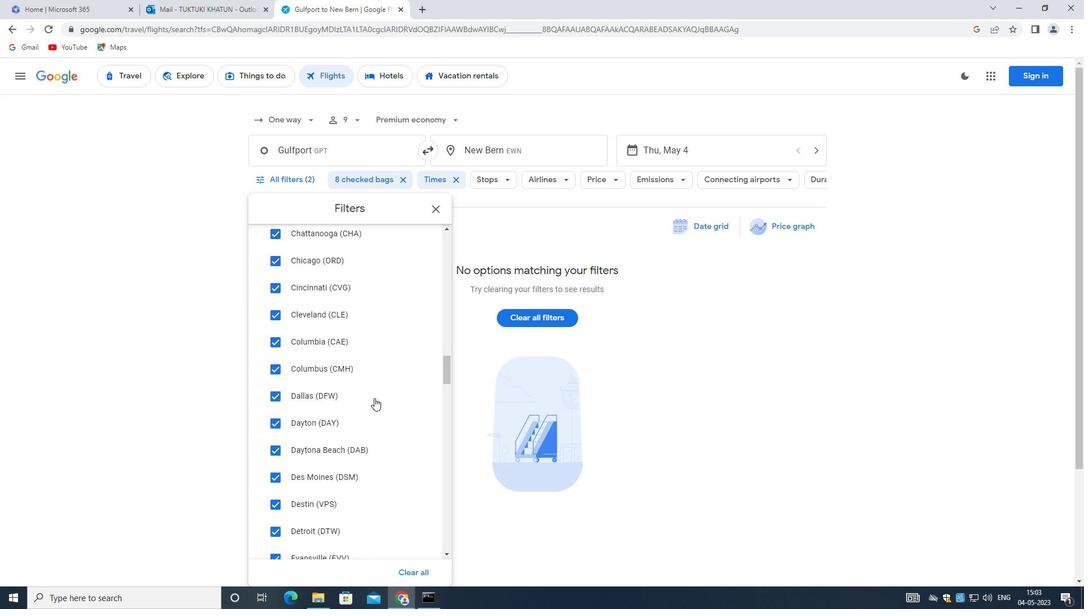 
Action: Mouse scrolled (374, 398) with delta (0, 0)
Screenshot: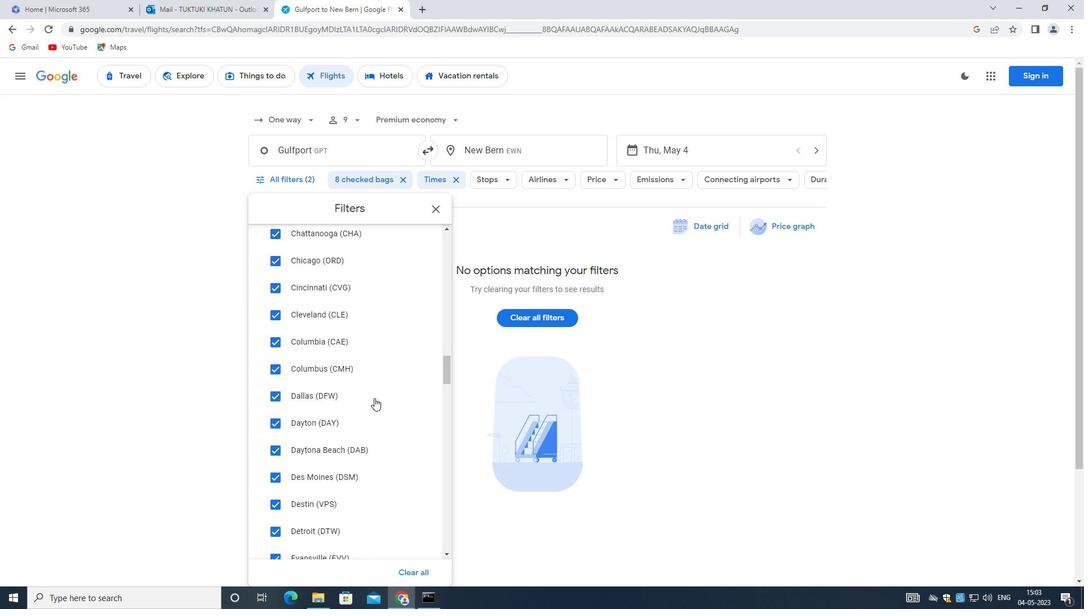 
Action: Mouse moved to (371, 398)
Screenshot: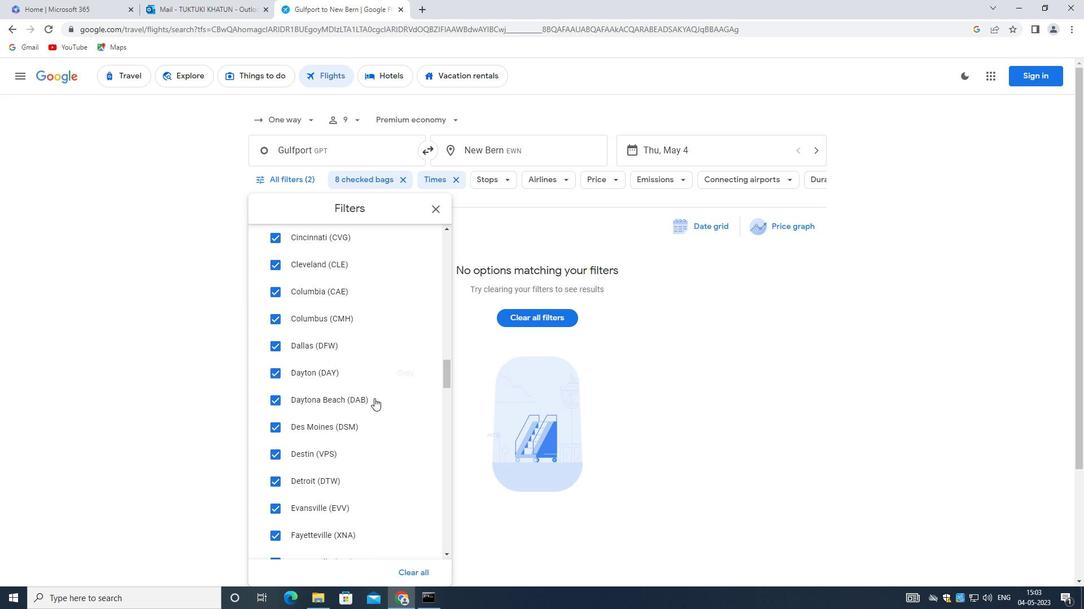 
Action: Mouse scrolled (371, 398) with delta (0, 0)
Screenshot: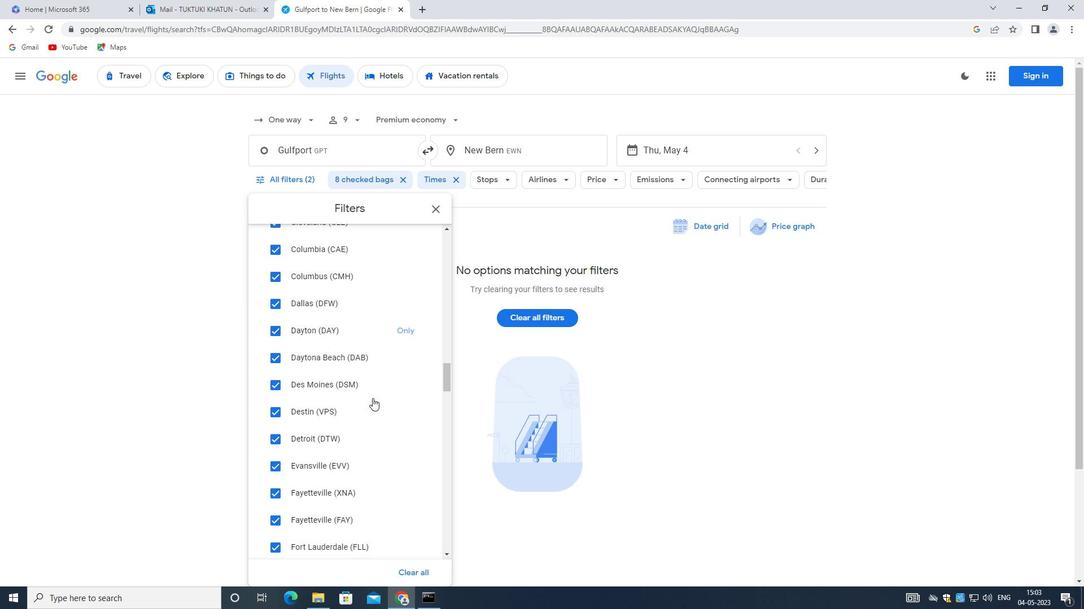 
Action: Mouse moved to (371, 398)
Screenshot: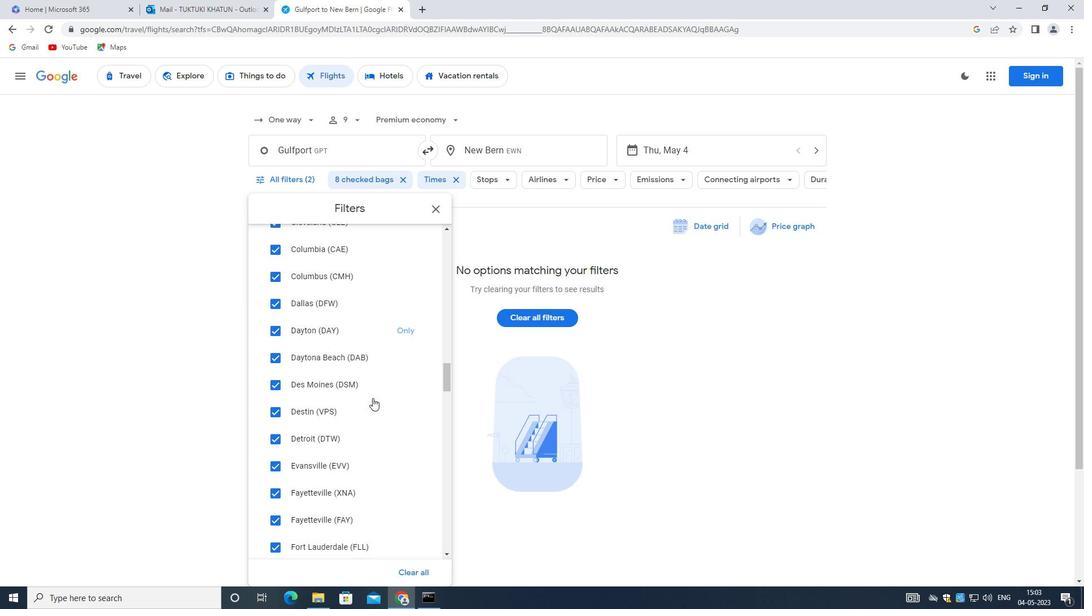 
Action: Mouse scrolled (371, 398) with delta (0, 0)
Screenshot: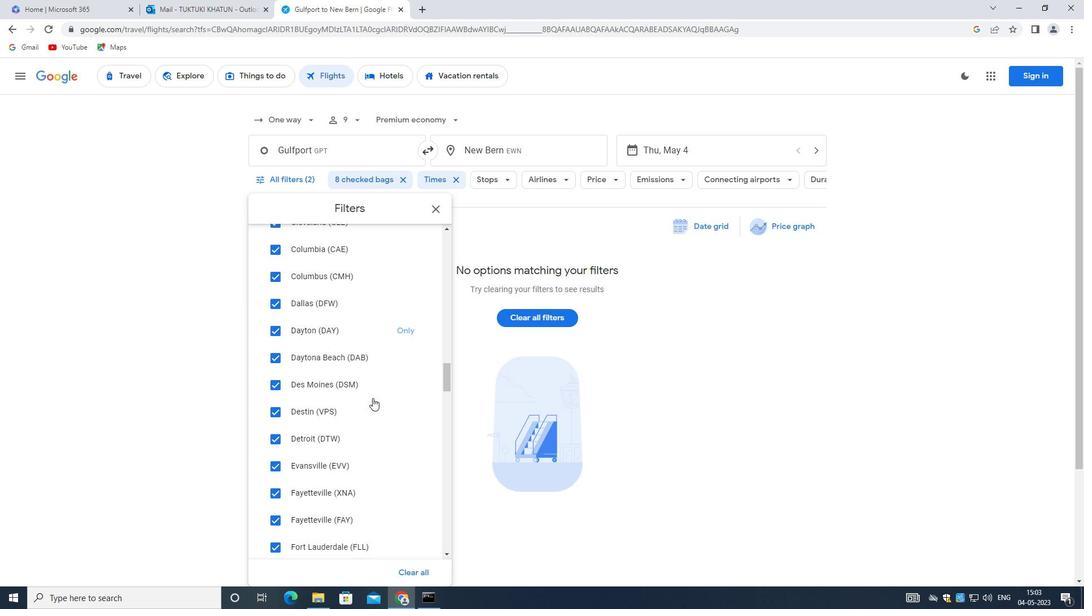 
Action: Mouse scrolled (371, 398) with delta (0, 0)
Screenshot: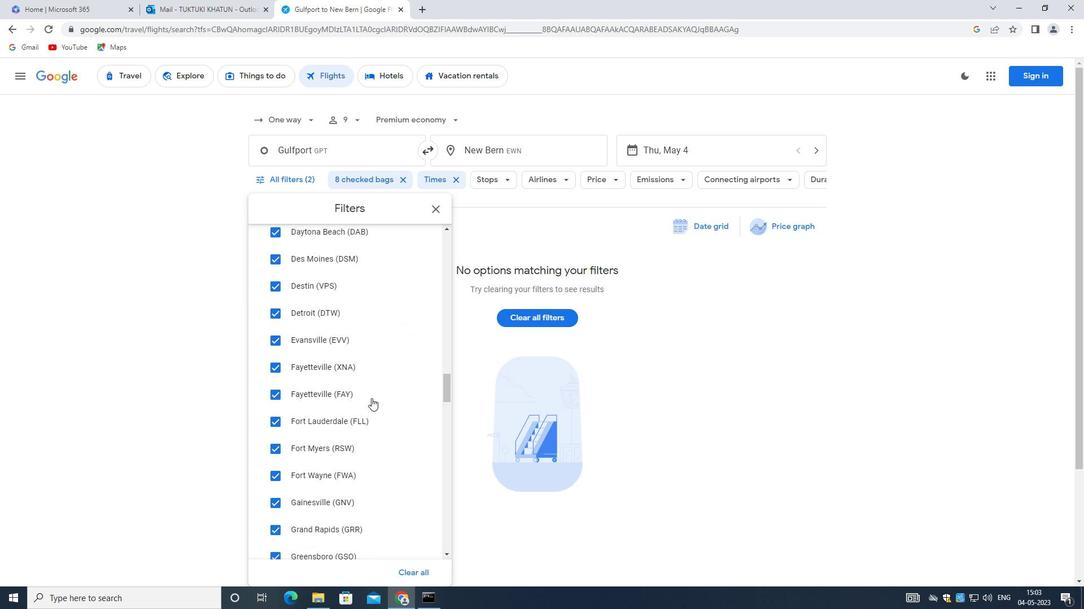
Action: Mouse scrolled (371, 398) with delta (0, 0)
Screenshot: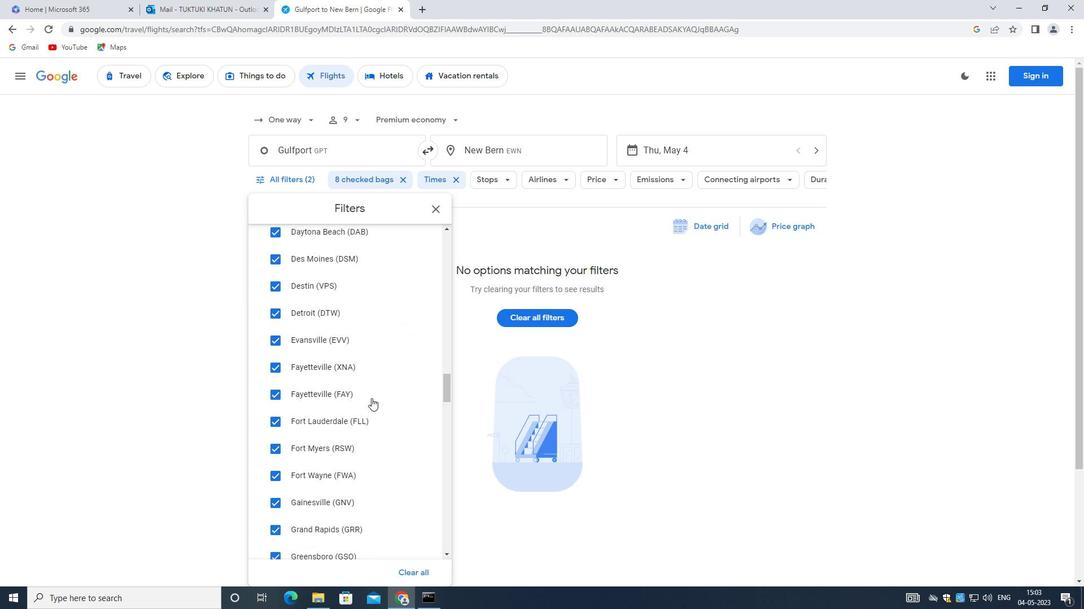 
Action: Mouse moved to (368, 397)
Screenshot: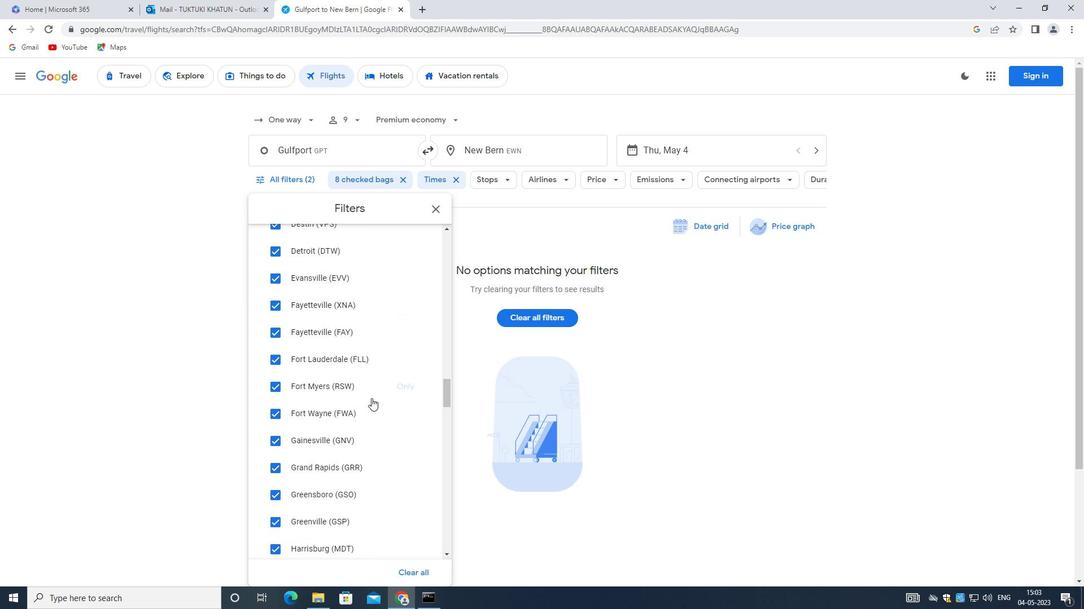 
Action: Mouse scrolled (368, 397) with delta (0, 0)
Screenshot: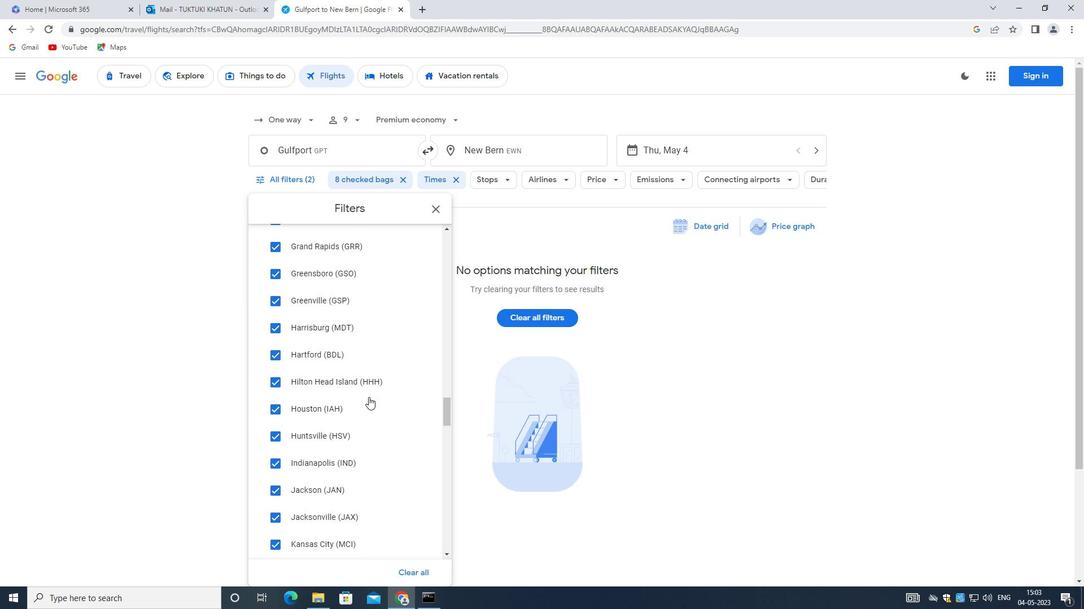 
Action: Mouse scrolled (368, 397) with delta (0, 0)
Screenshot: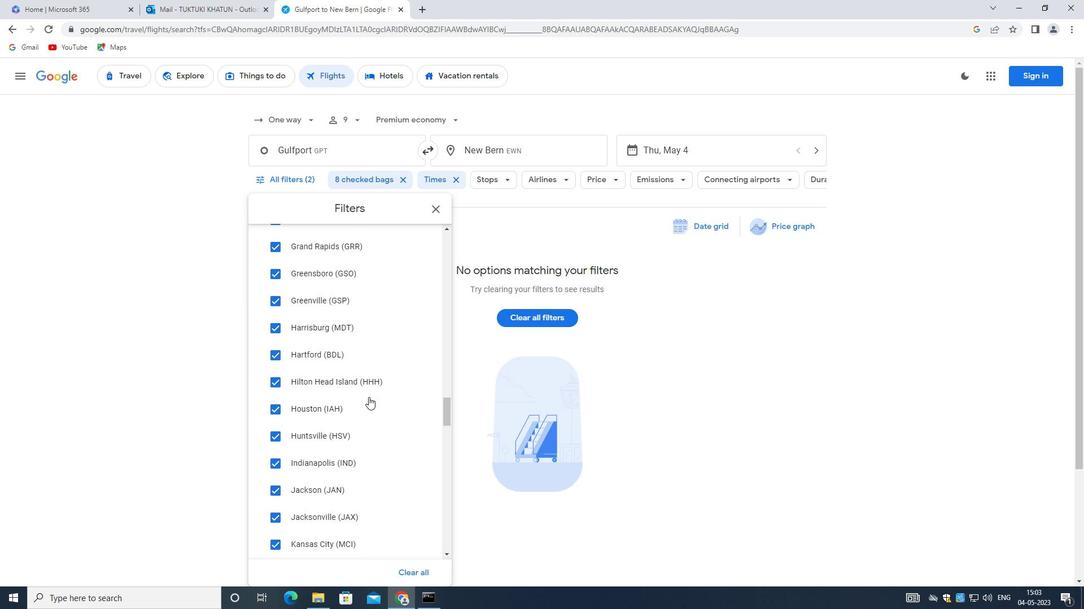 
Action: Mouse scrolled (368, 397) with delta (0, 0)
Screenshot: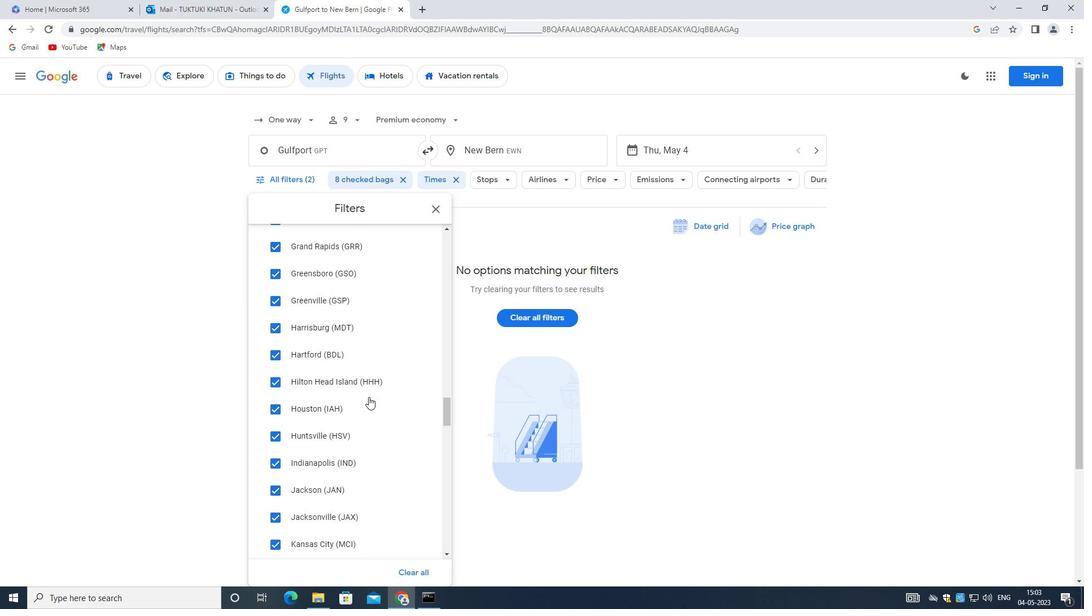 
Action: Mouse scrolled (368, 397) with delta (0, 0)
Screenshot: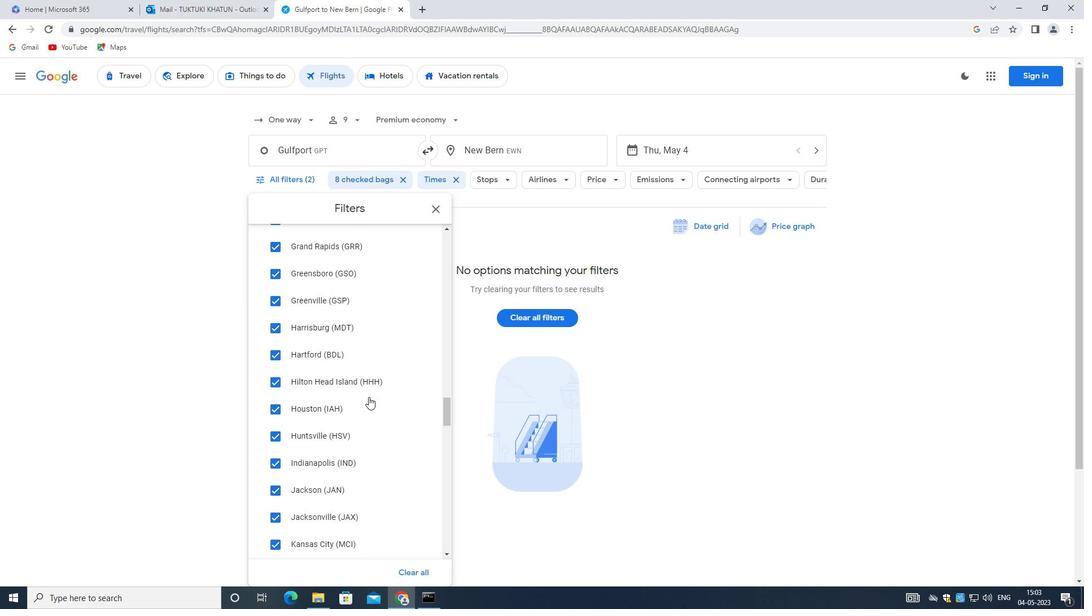 
Action: Mouse scrolled (368, 397) with delta (0, 0)
Screenshot: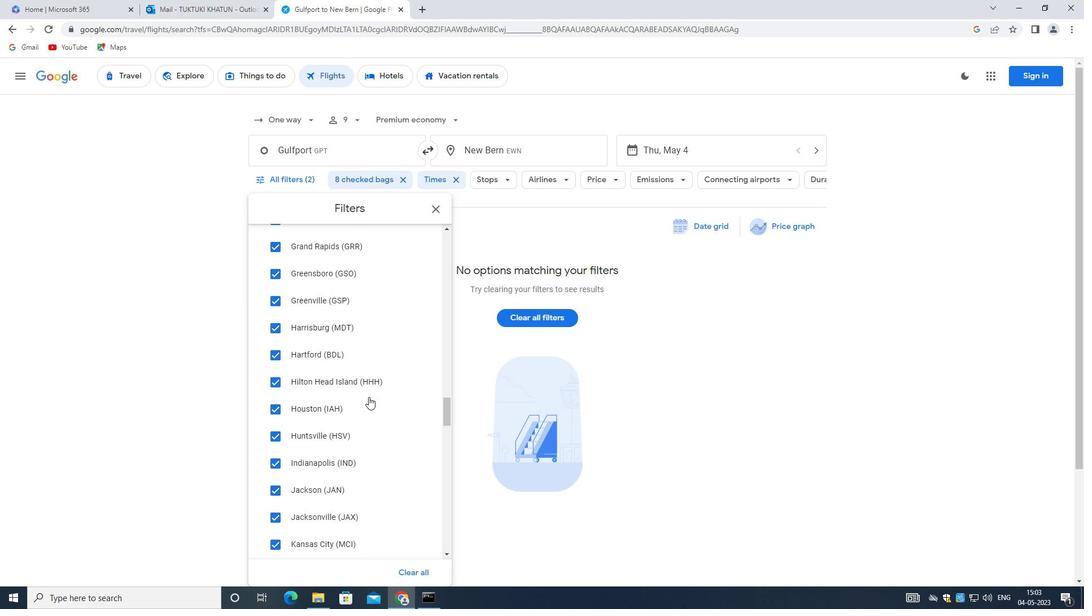 
Action: Mouse scrolled (368, 397) with delta (0, 0)
Screenshot: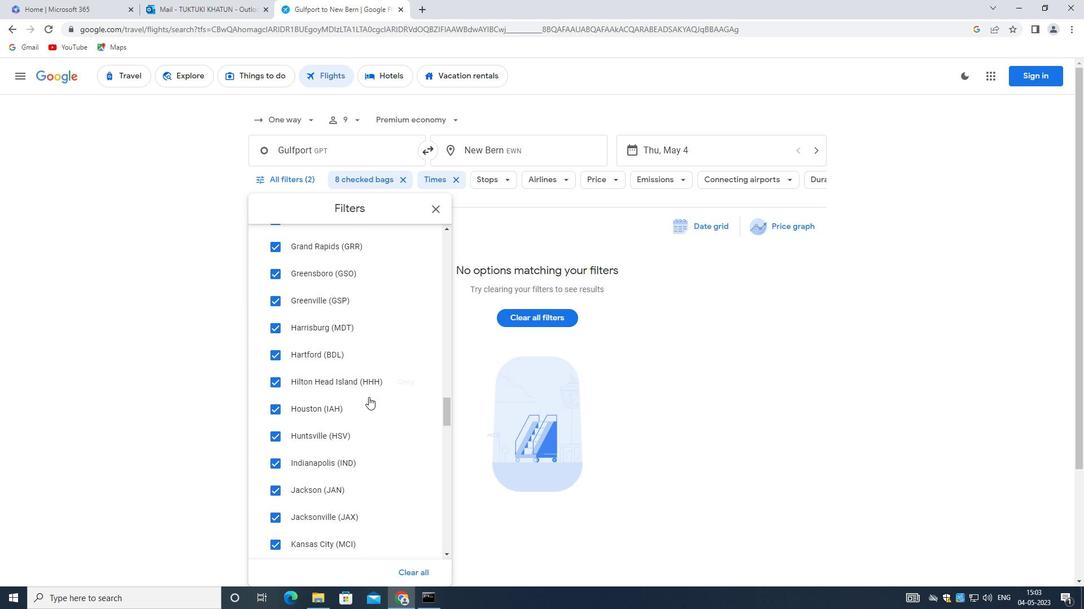 
Action: Mouse moved to (368, 397)
Screenshot: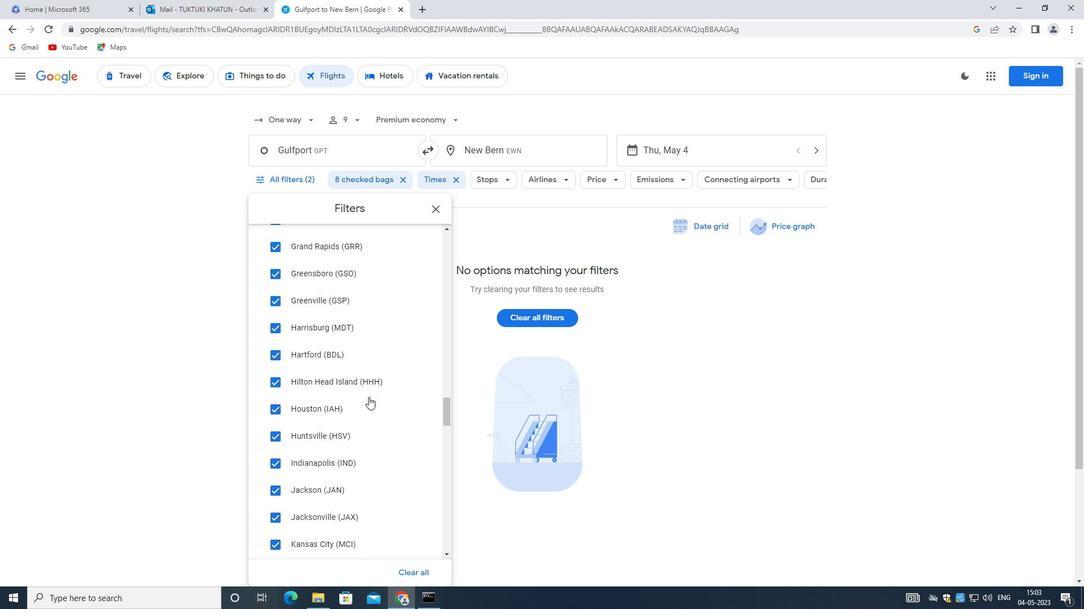 
Action: Mouse scrolled (368, 397) with delta (0, 0)
Screenshot: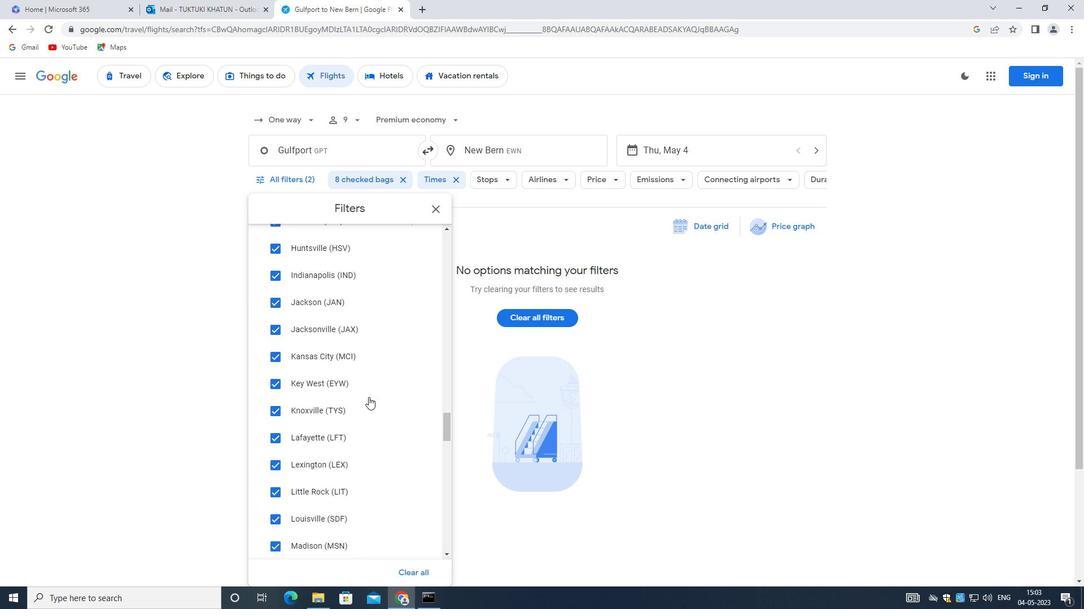 
Action: Mouse scrolled (368, 397) with delta (0, 0)
Screenshot: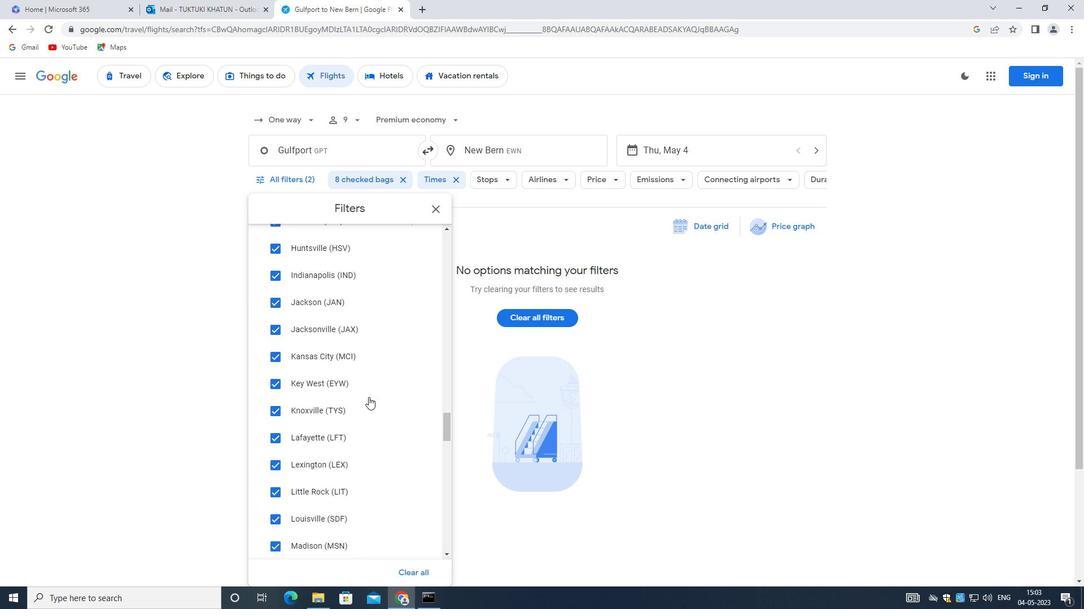 
Action: Mouse scrolled (368, 397) with delta (0, 0)
Screenshot: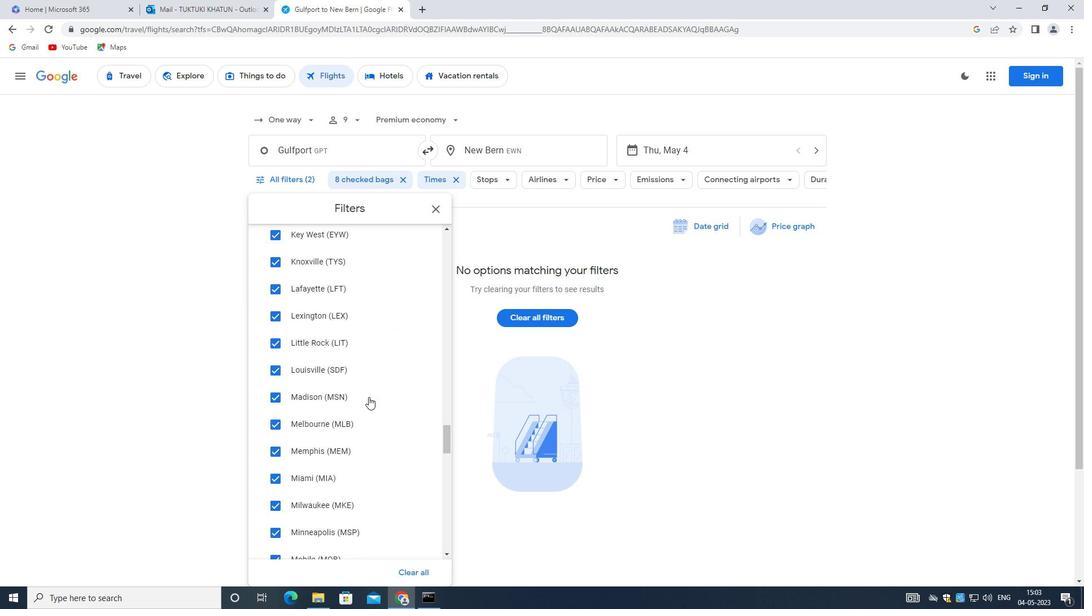 
Action: Mouse scrolled (368, 397) with delta (0, 0)
Screenshot: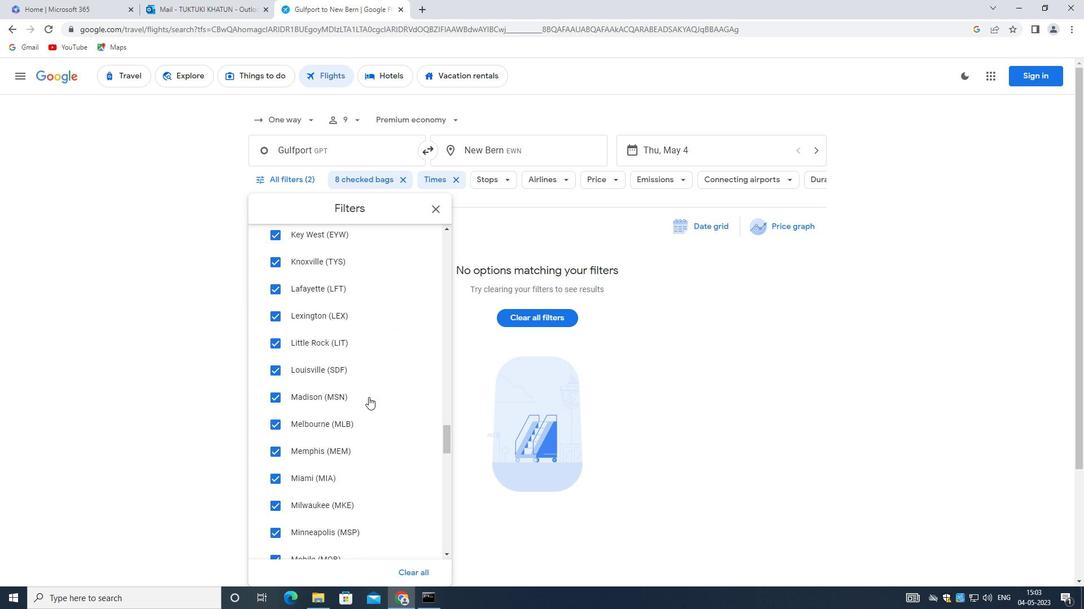 
Action: Mouse scrolled (368, 397) with delta (0, 0)
Screenshot: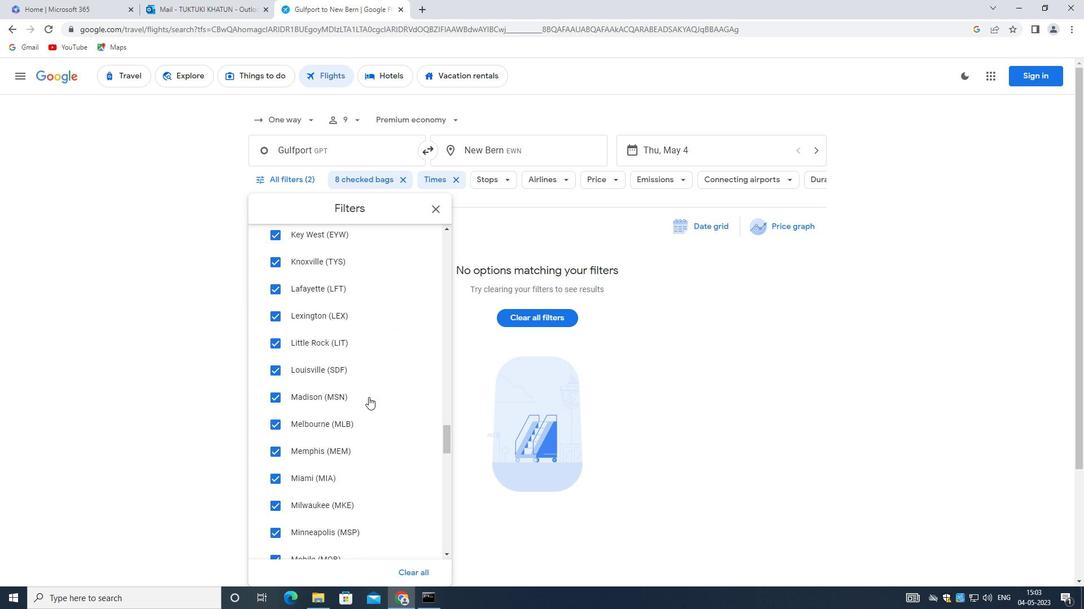 
Action: Mouse moved to (368, 397)
Screenshot: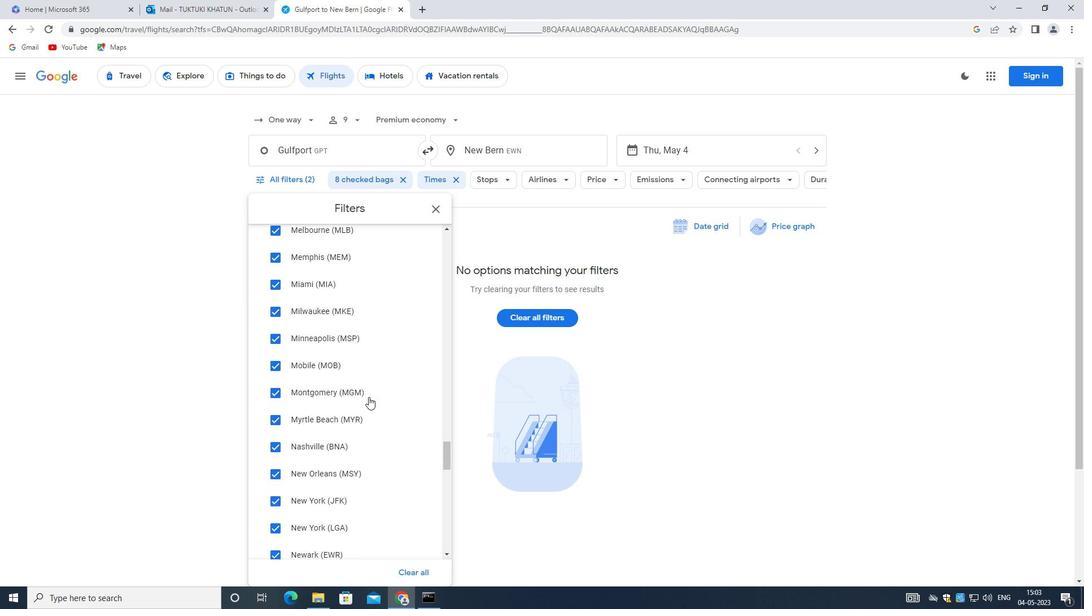 
Action: Mouse scrolled (368, 397) with delta (0, 0)
Screenshot: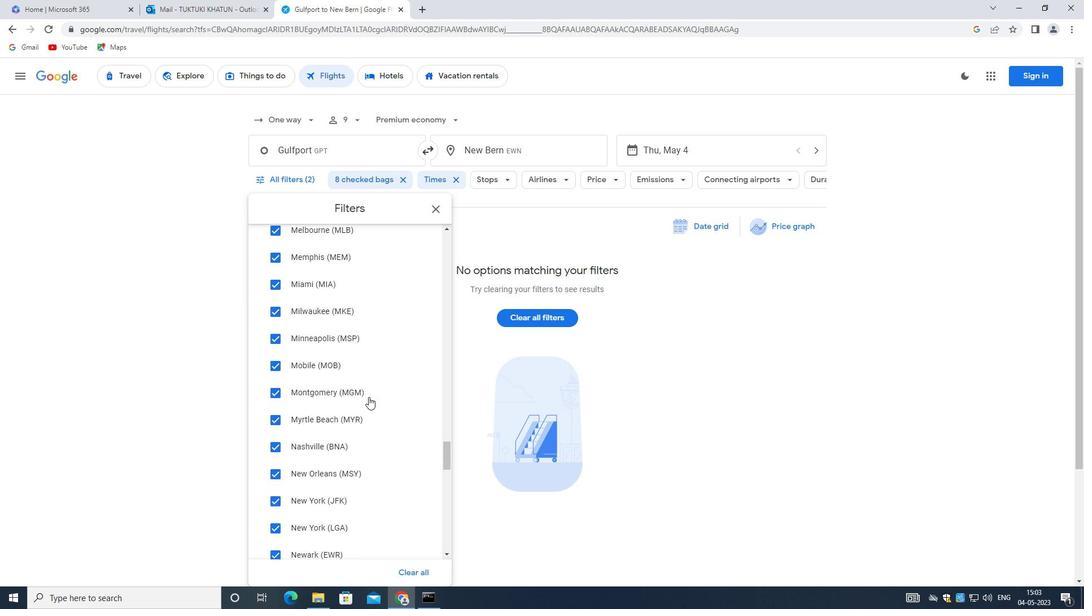
Action: Mouse scrolled (368, 397) with delta (0, 0)
Screenshot: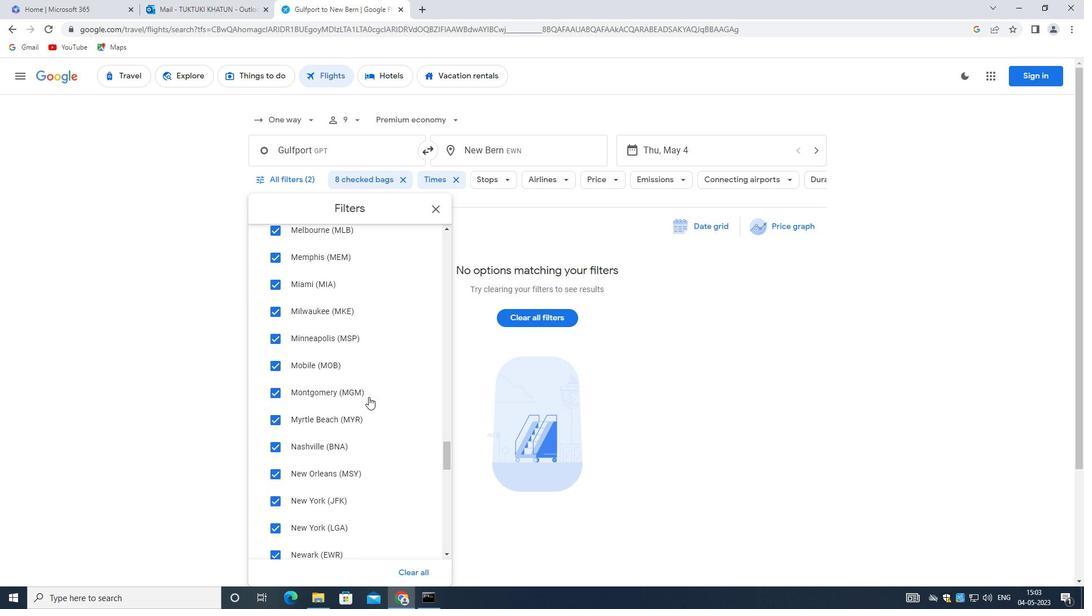
Action: Mouse scrolled (368, 397) with delta (0, 0)
Screenshot: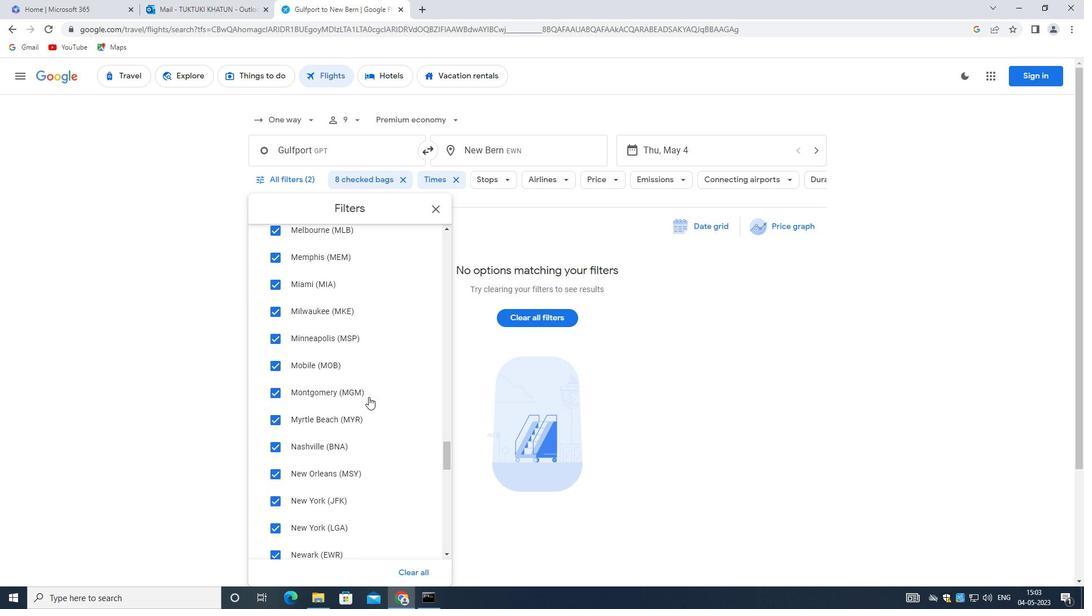 
Action: Mouse scrolled (368, 397) with delta (0, 0)
Screenshot: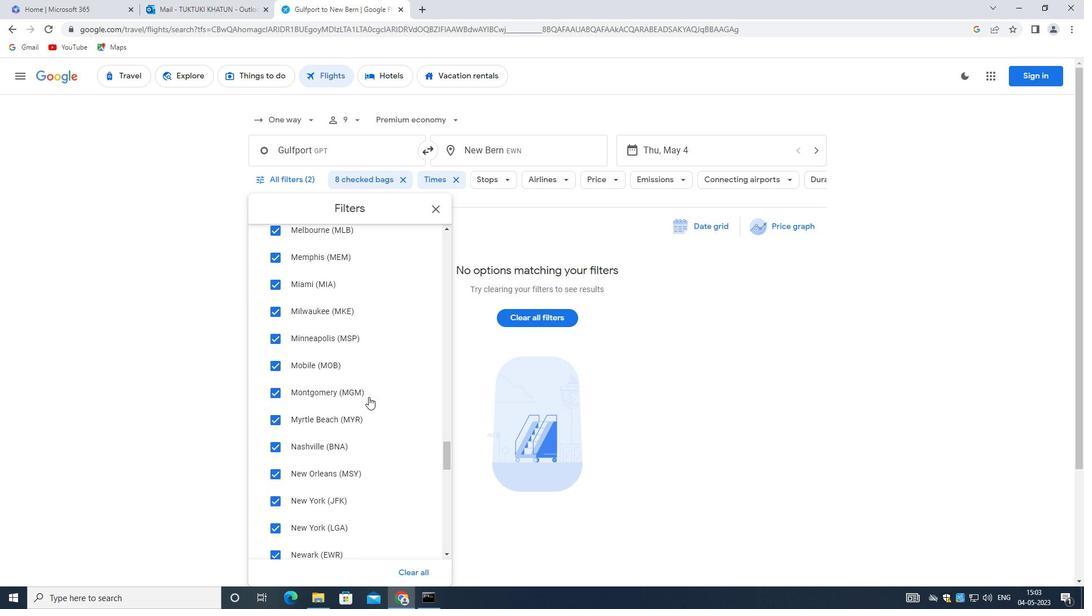 
Action: Mouse scrolled (368, 397) with delta (0, 0)
Screenshot: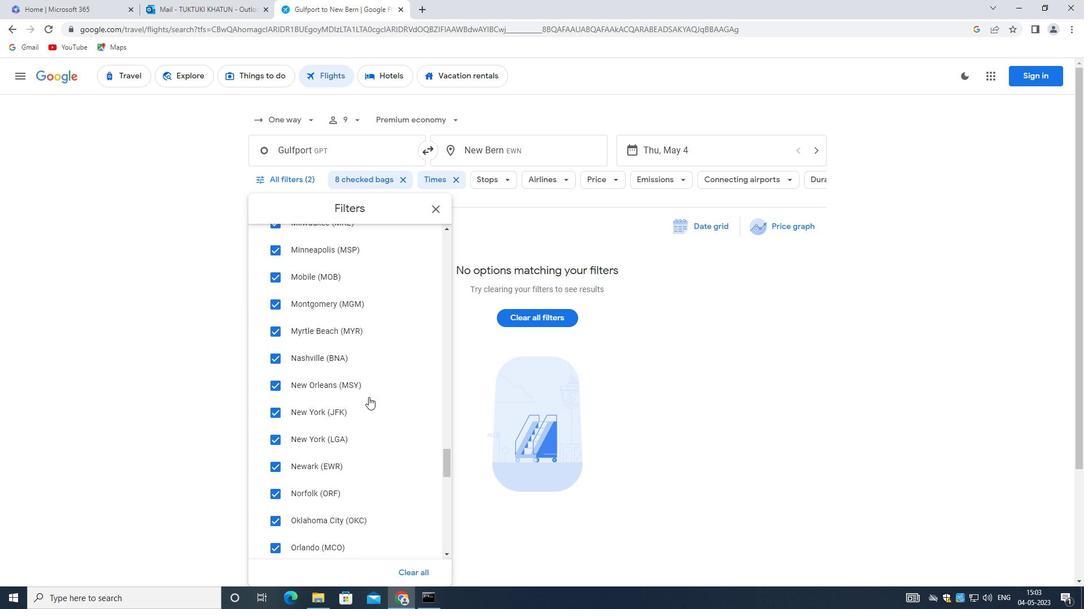 
Action: Mouse scrolled (368, 397) with delta (0, 0)
Screenshot: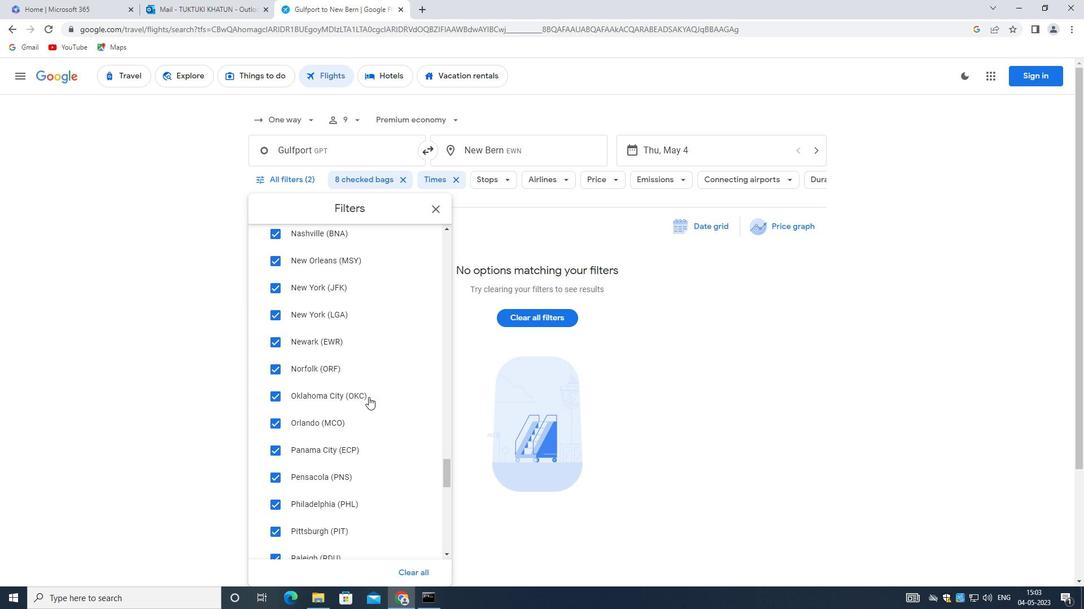 
Action: Mouse scrolled (368, 397) with delta (0, 0)
Screenshot: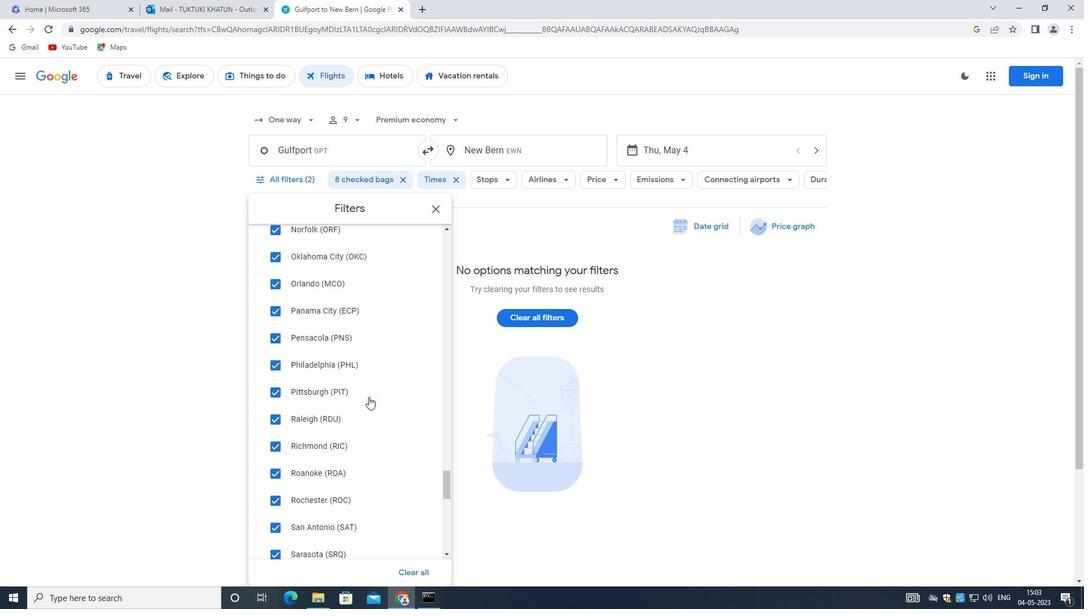 
Action: Mouse scrolled (368, 397) with delta (0, 0)
Screenshot: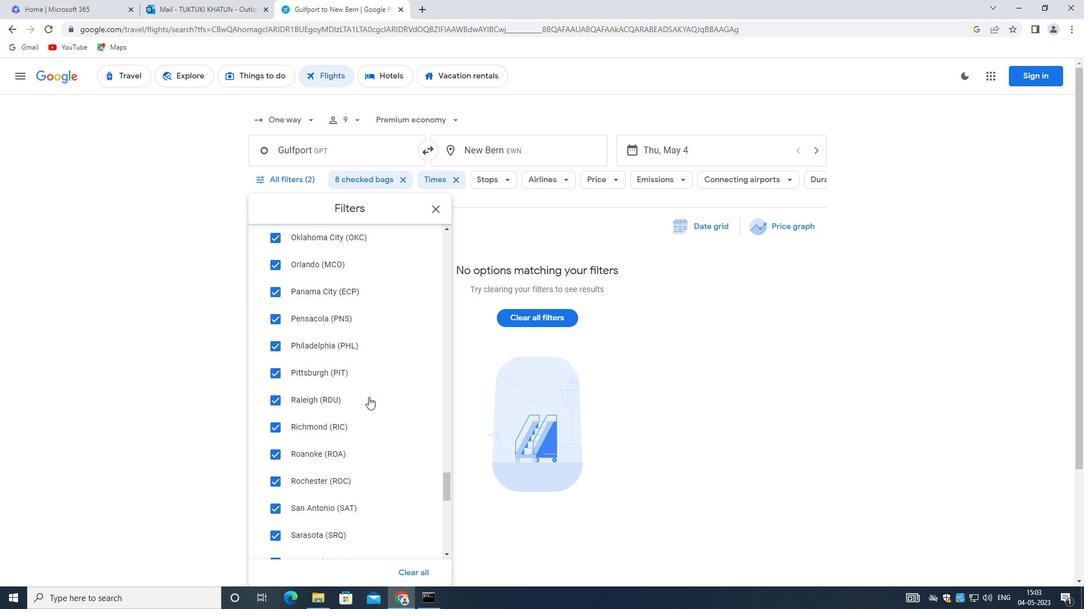 
Action: Mouse scrolled (368, 397) with delta (0, 0)
Screenshot: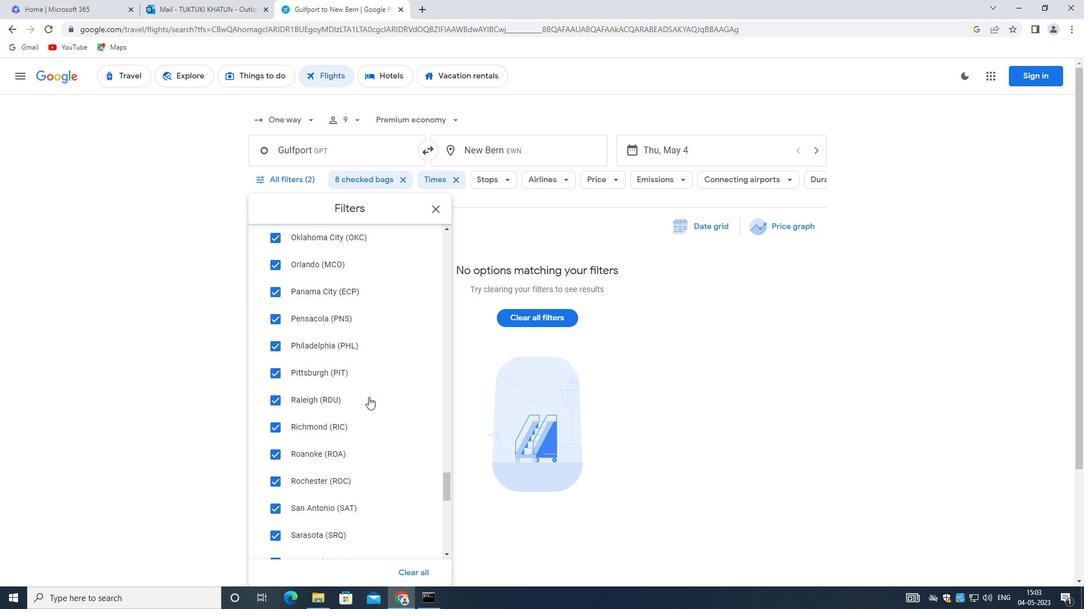 
Action: Mouse scrolled (368, 397) with delta (0, 0)
Screenshot: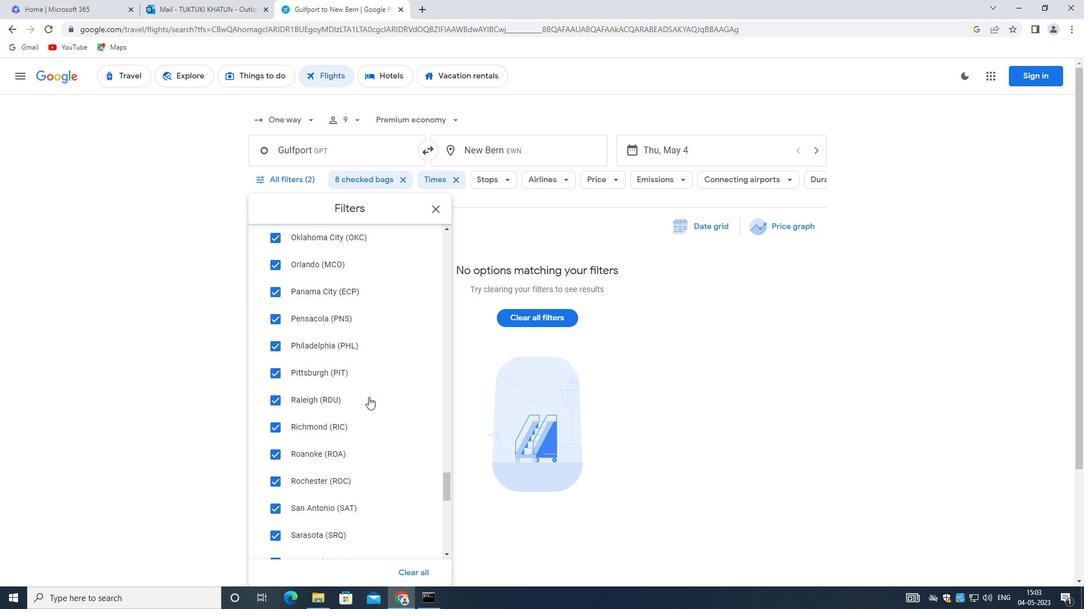 
Action: Mouse scrolled (368, 397) with delta (0, 0)
Screenshot: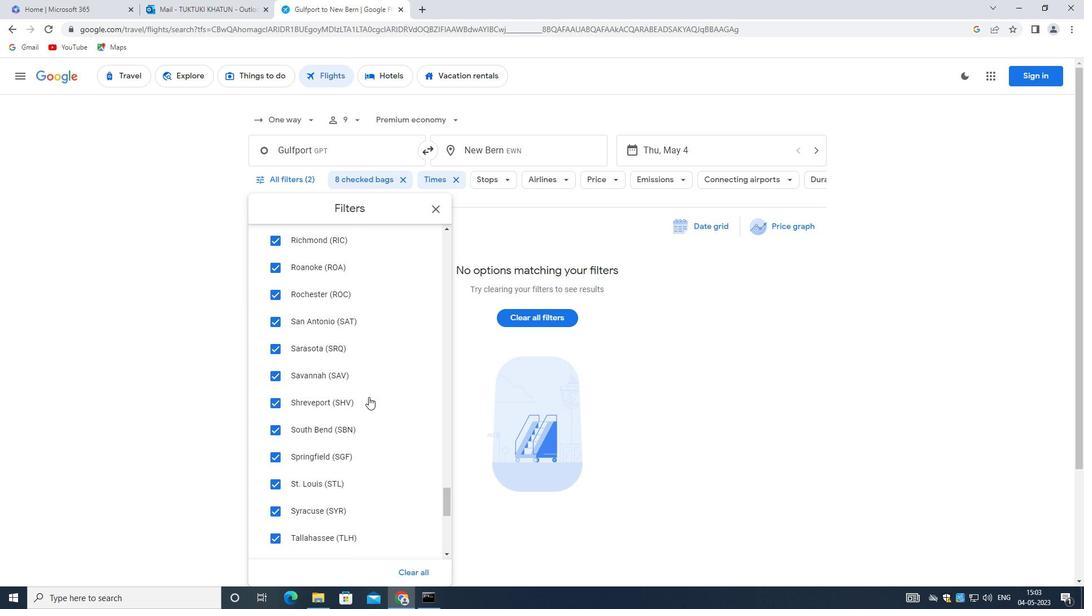 
Action: Mouse scrolled (368, 397) with delta (0, 0)
Screenshot: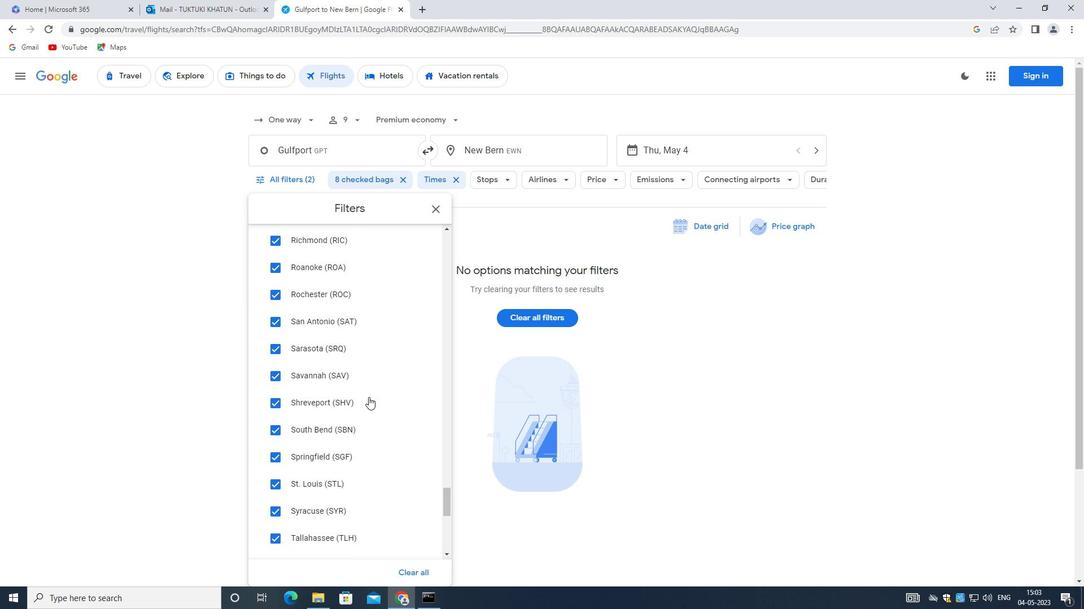 
Action: Mouse scrolled (368, 397) with delta (0, 0)
Screenshot: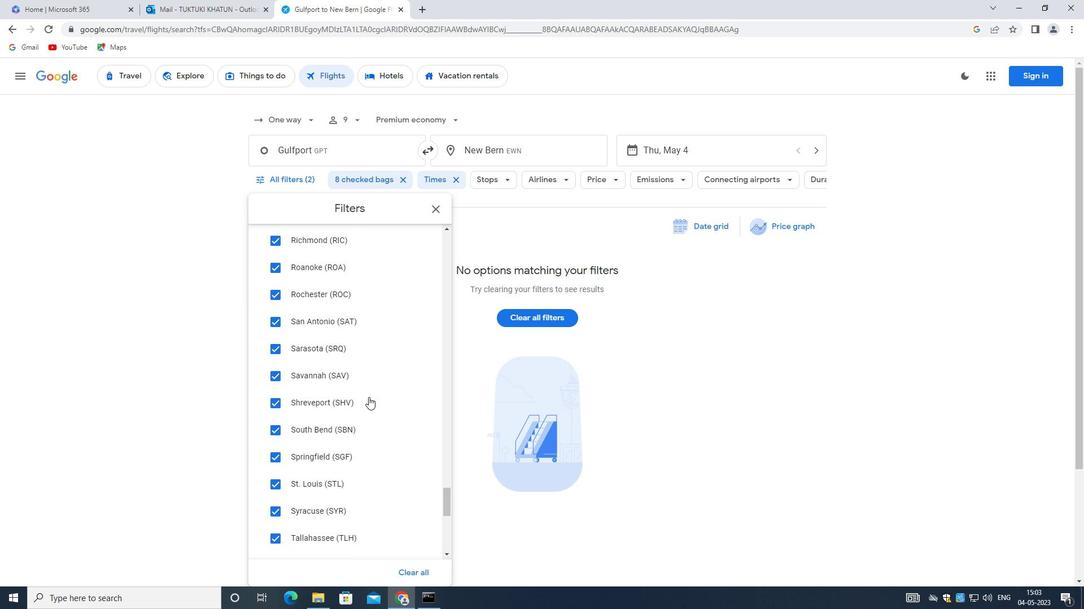 
Action: Mouse scrolled (368, 397) with delta (0, 0)
Screenshot: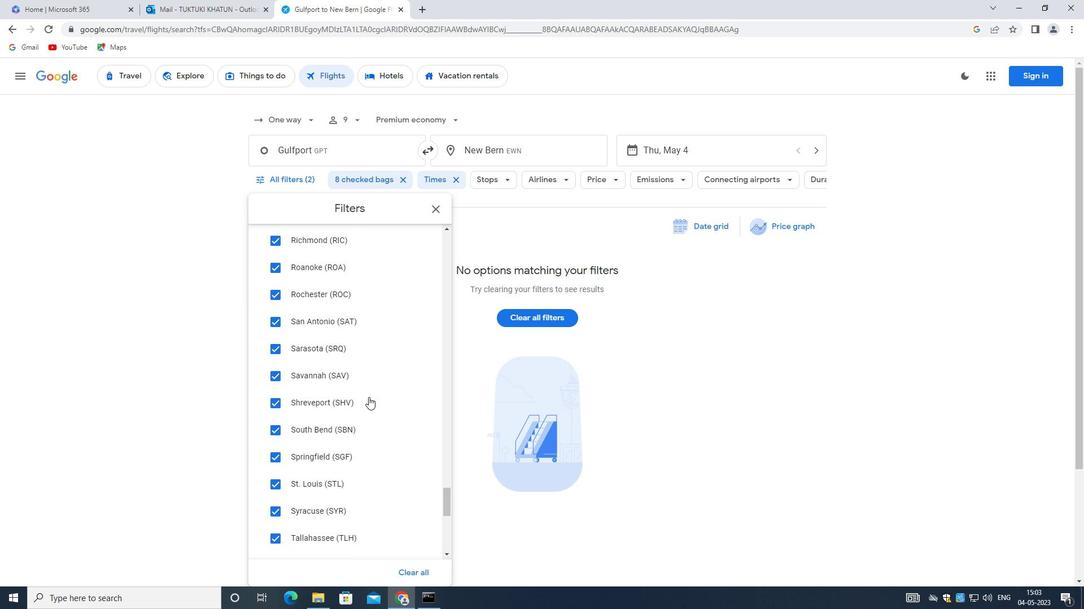 
Action: Mouse scrolled (368, 397) with delta (0, 0)
Screenshot: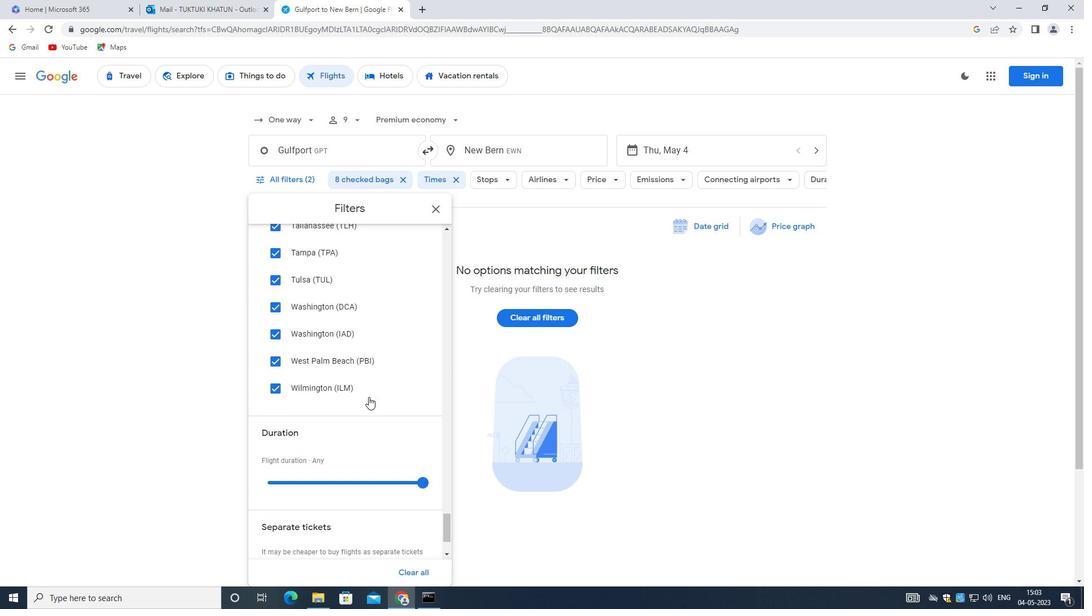 
Action: Mouse scrolled (368, 397) with delta (0, 0)
Screenshot: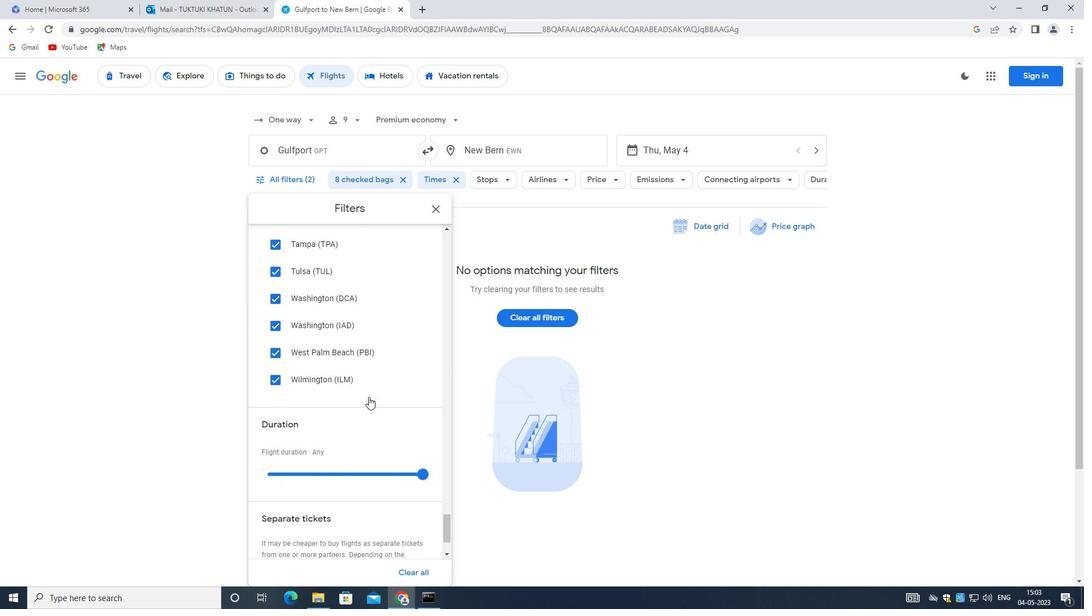 
Action: Mouse scrolled (368, 397) with delta (0, 0)
Screenshot: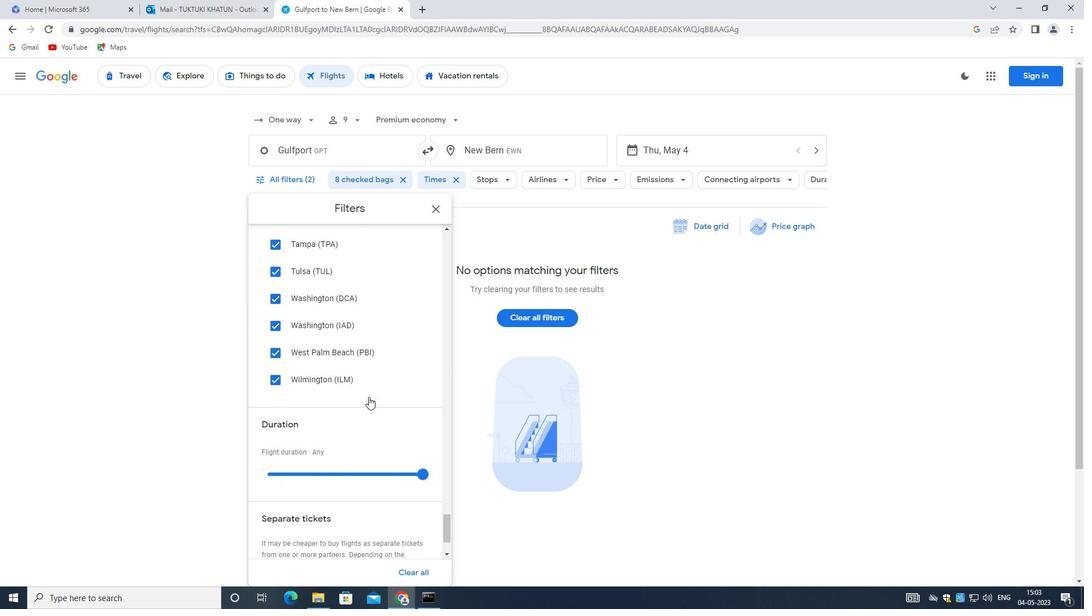 
Action: Mouse scrolled (368, 397) with delta (0, 0)
Screenshot: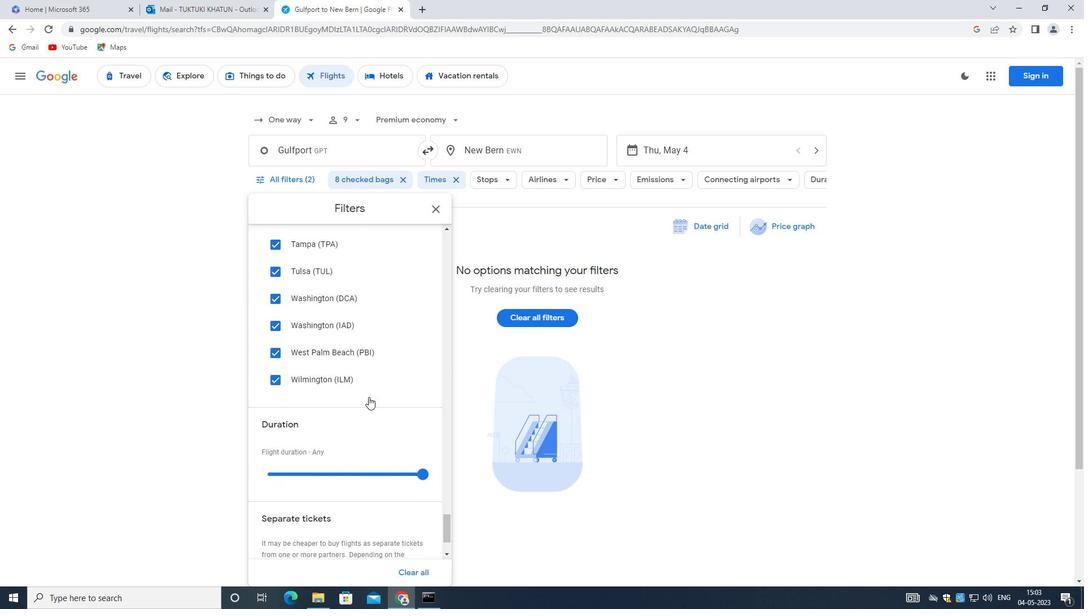 
Action: Mouse scrolled (368, 397) with delta (0, 0)
Screenshot: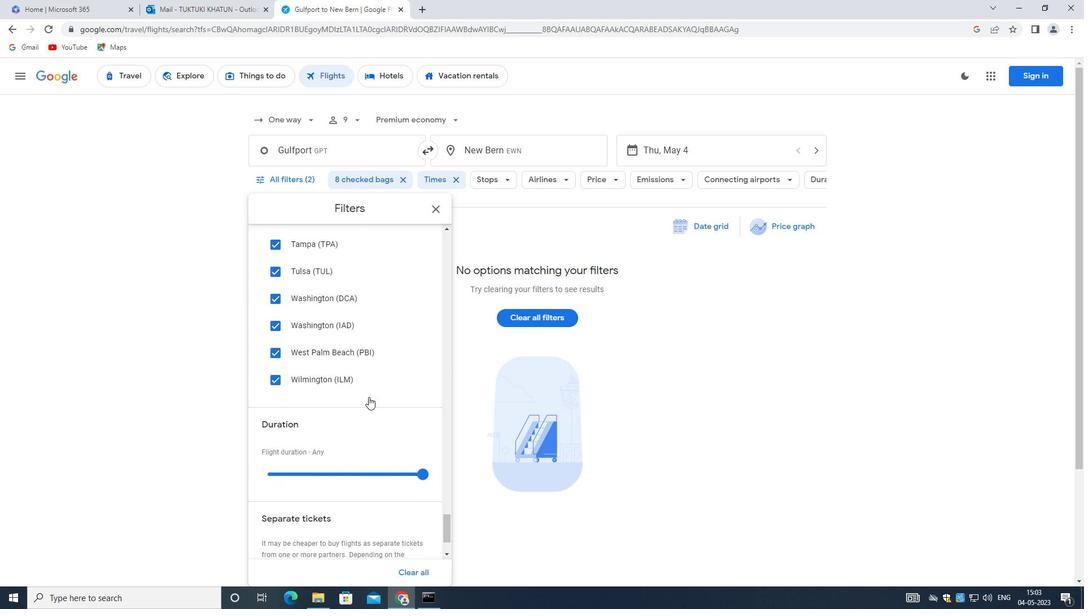 
